 Task: Look for space in Kibara, Tanzania from 10th July, 2023 to 15th July, 2023 for 7 adults in price range Rs.10000 to Rs.15000. Place can be entire place or shared room with 4 bedrooms having 7 beds and 4 bathrooms. Property type can be house, flat, guest house. Amenities needed are: wifi, TV, free parkinig on premises, gym, breakfast. Booking option can be shelf check-in. Required host language is English.
Action: Mouse moved to (510, 107)
Screenshot: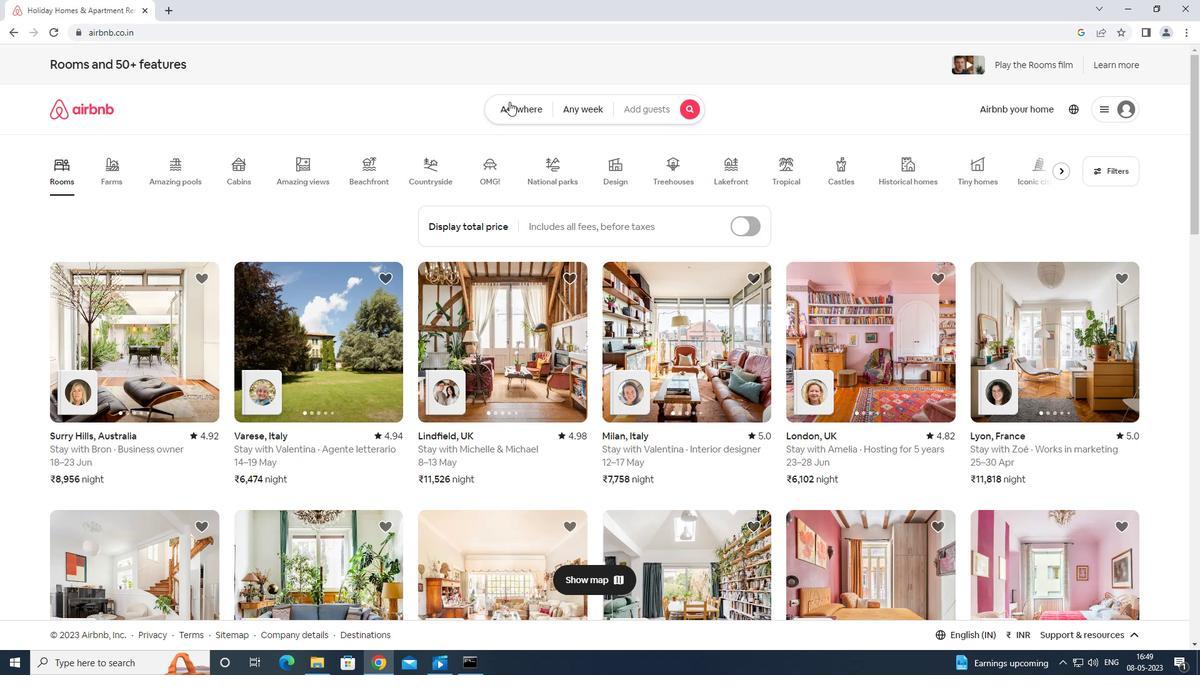 
Action: Mouse pressed left at (510, 107)
Screenshot: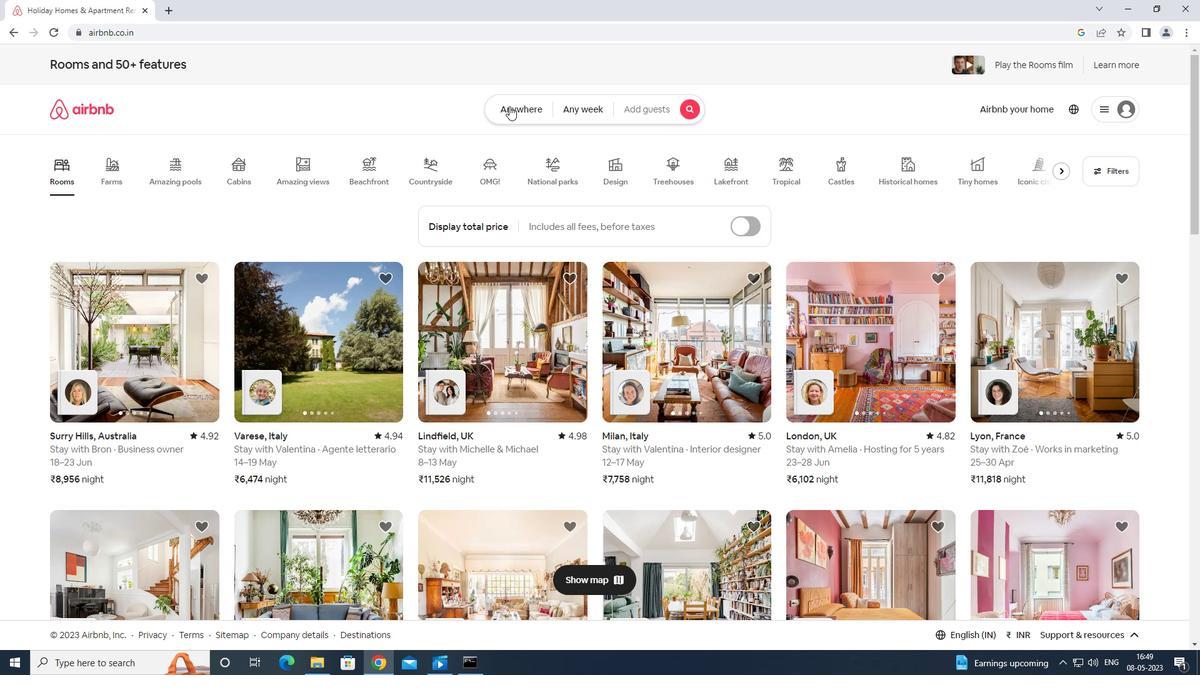 
Action: Mouse moved to (459, 143)
Screenshot: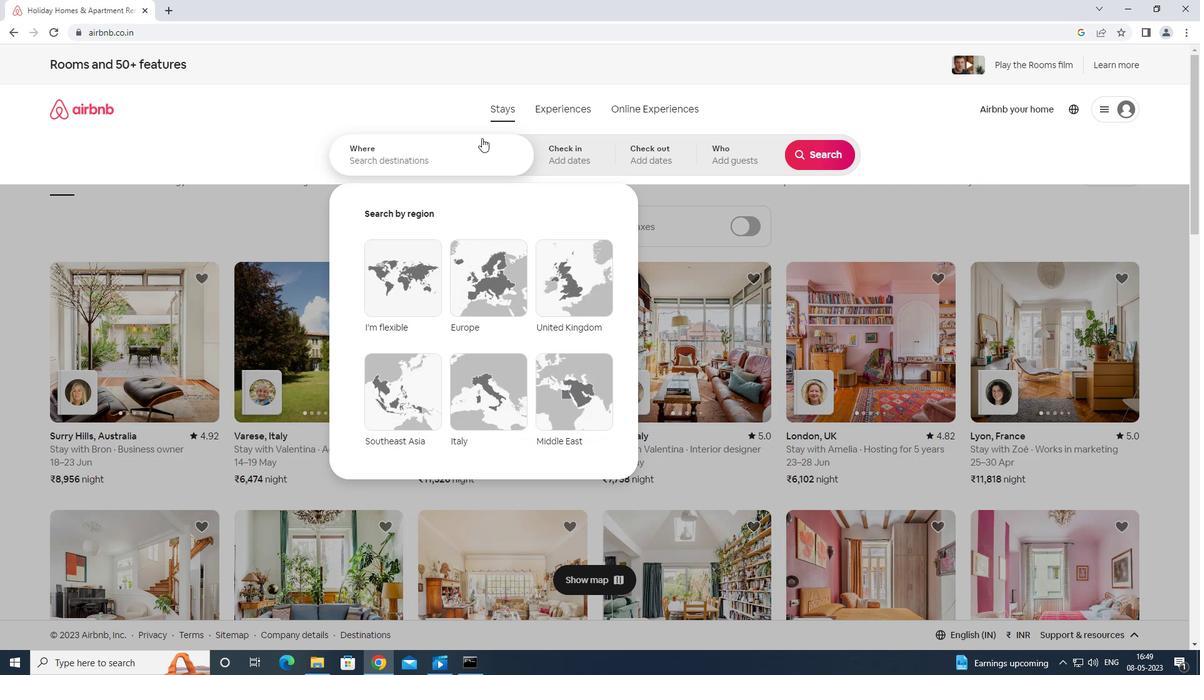
Action: Mouse pressed left at (459, 143)
Screenshot: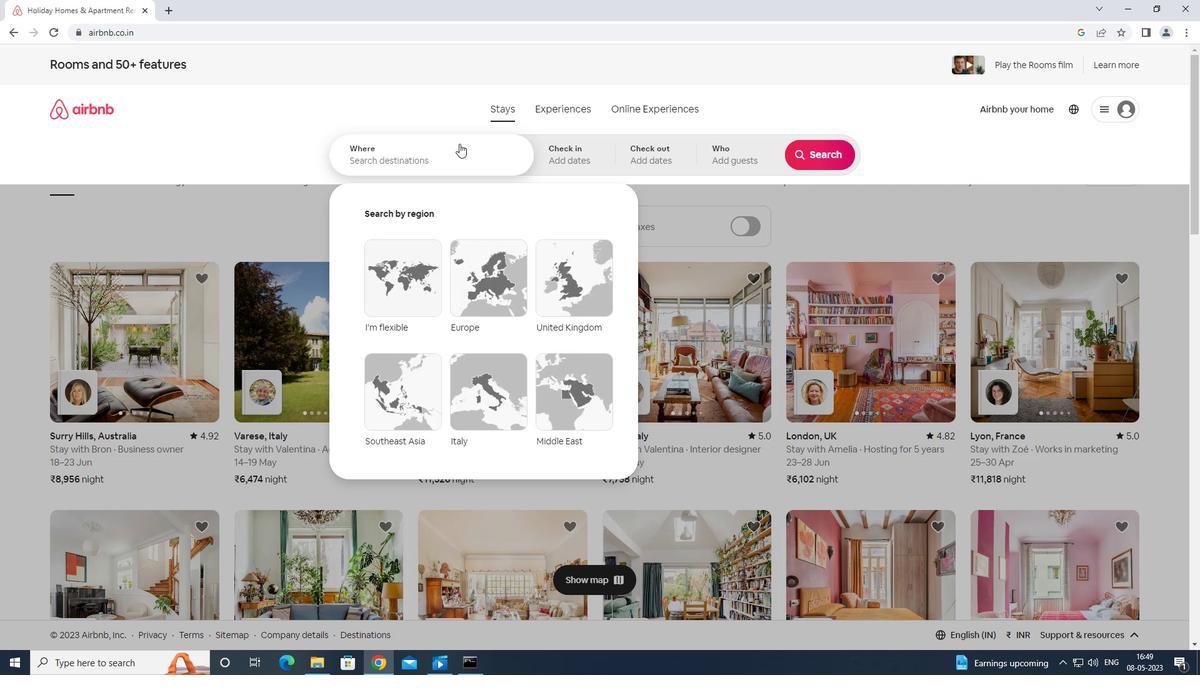 
Action: Mouse moved to (459, 148)
Screenshot: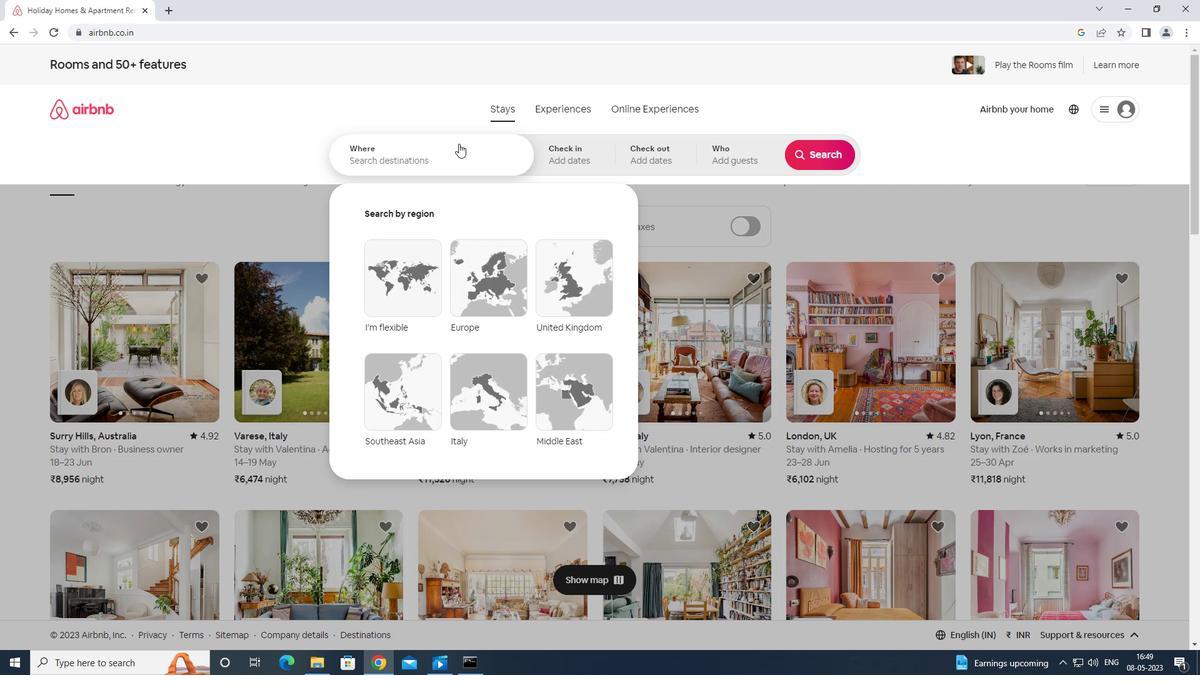 
Action: Key pressed kibara<Key.space>tanzania<Key.space><Key.enter>
Screenshot: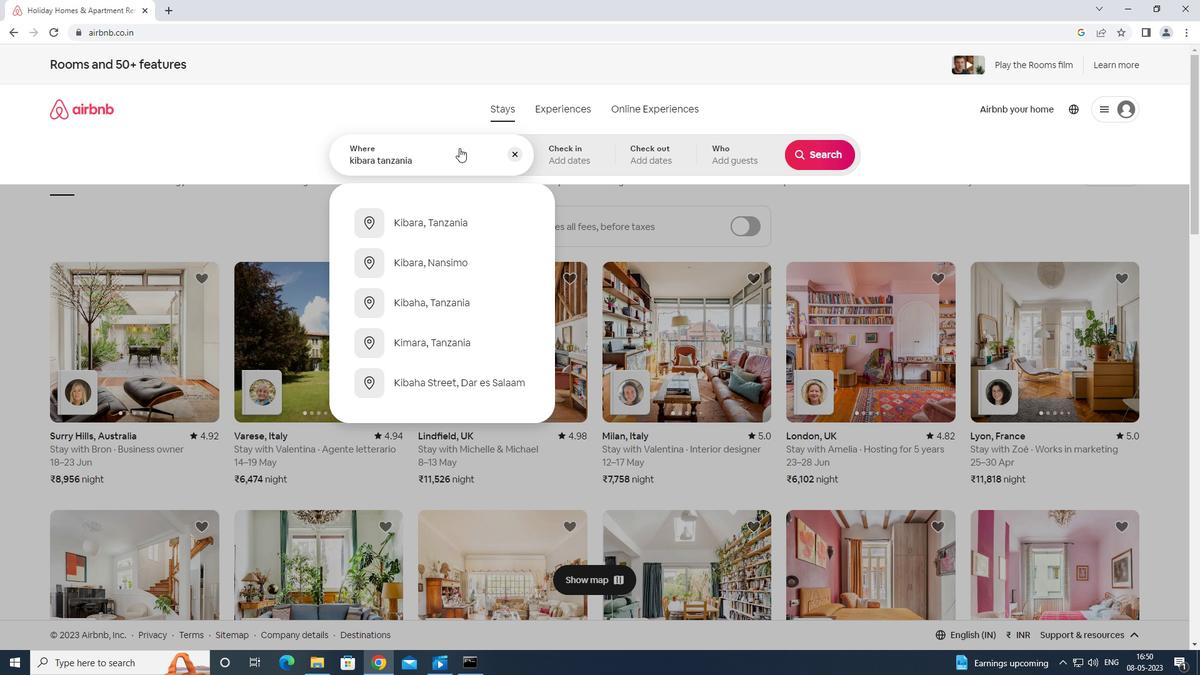 
Action: Mouse moved to (817, 256)
Screenshot: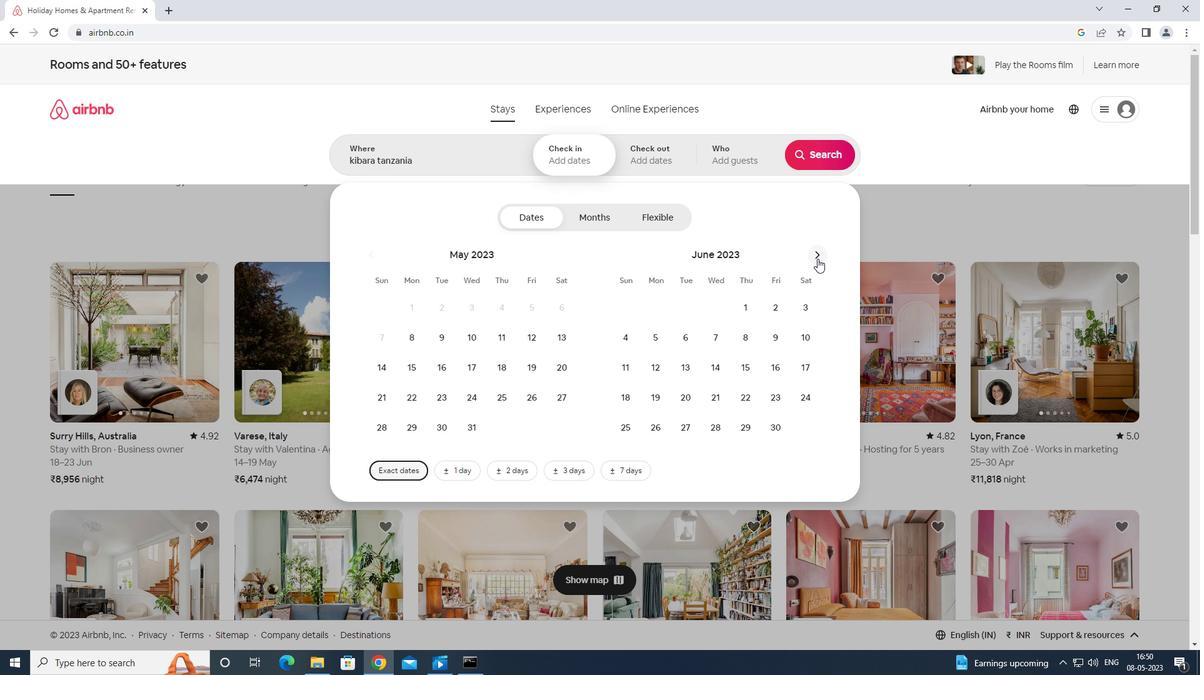 
Action: Mouse pressed left at (817, 256)
Screenshot: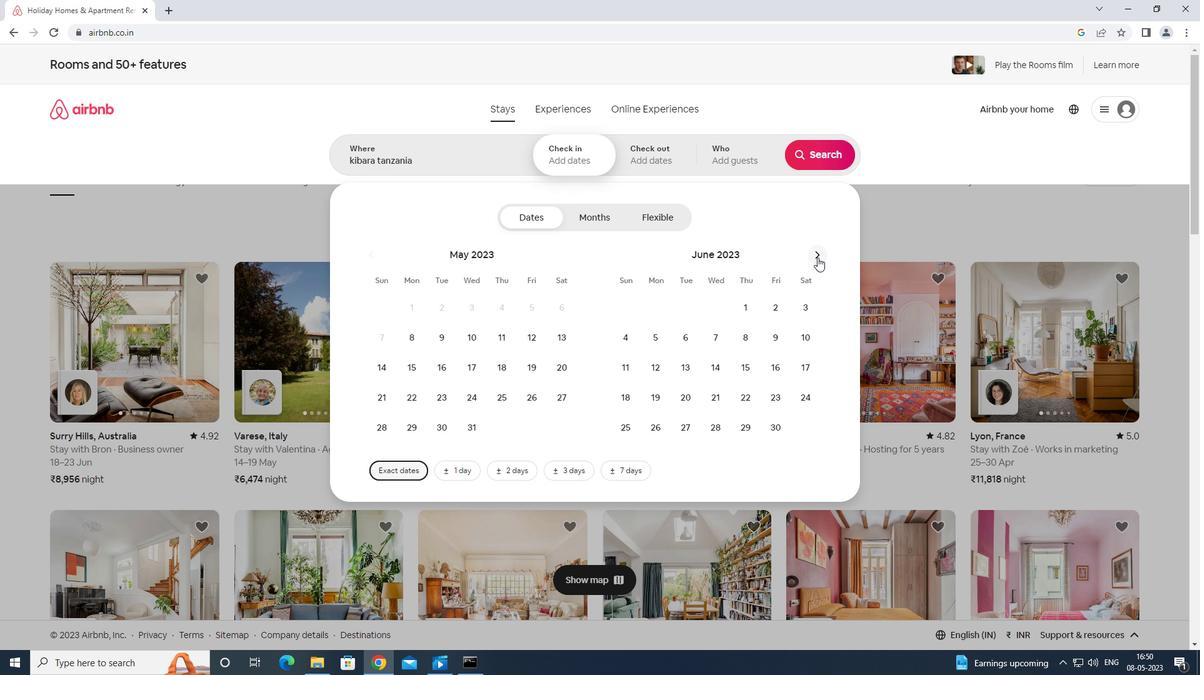 
Action: Mouse moved to (656, 361)
Screenshot: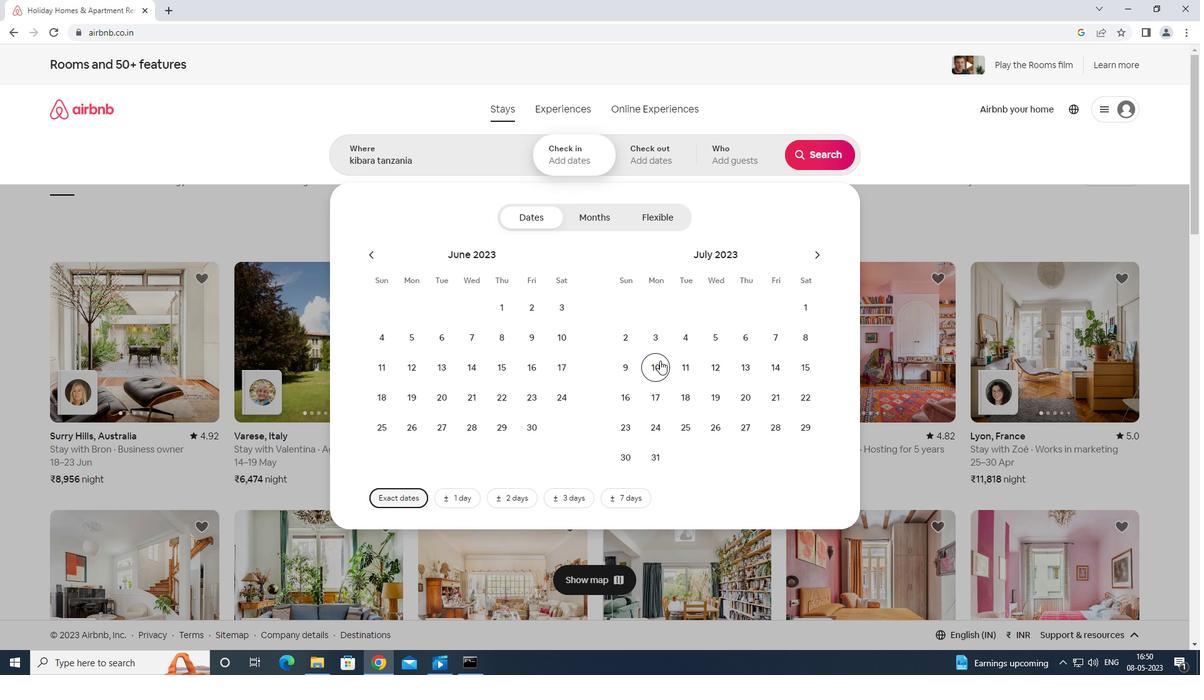 
Action: Mouse pressed left at (656, 361)
Screenshot: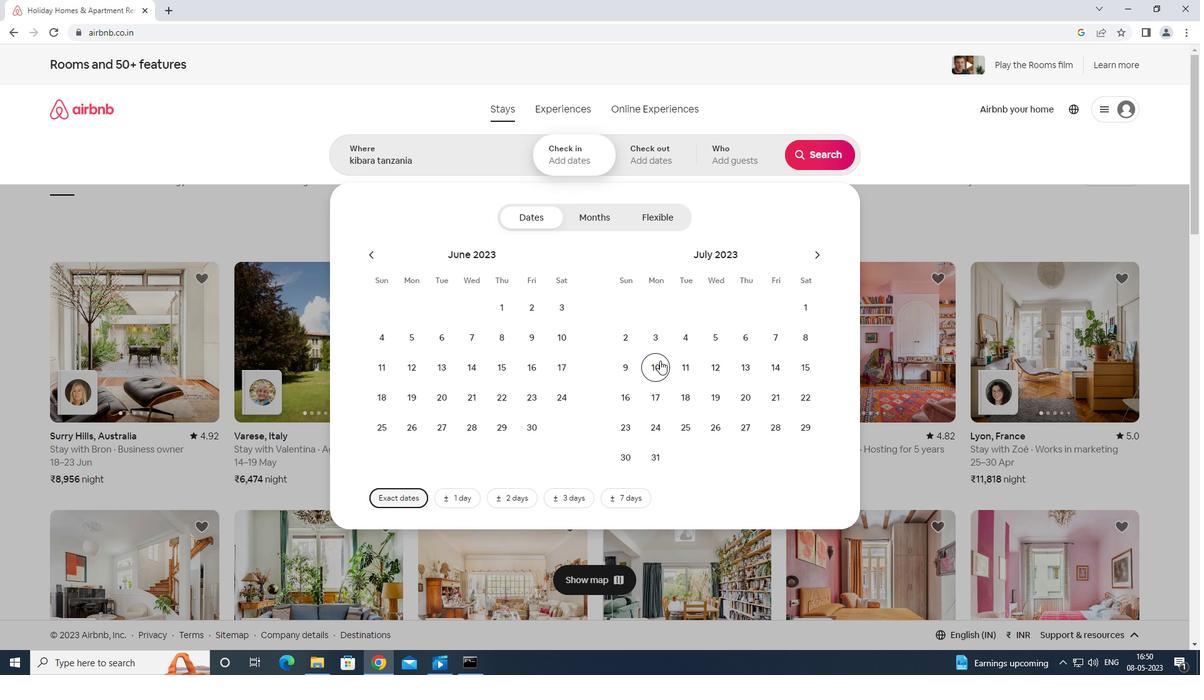 
Action: Mouse moved to (793, 366)
Screenshot: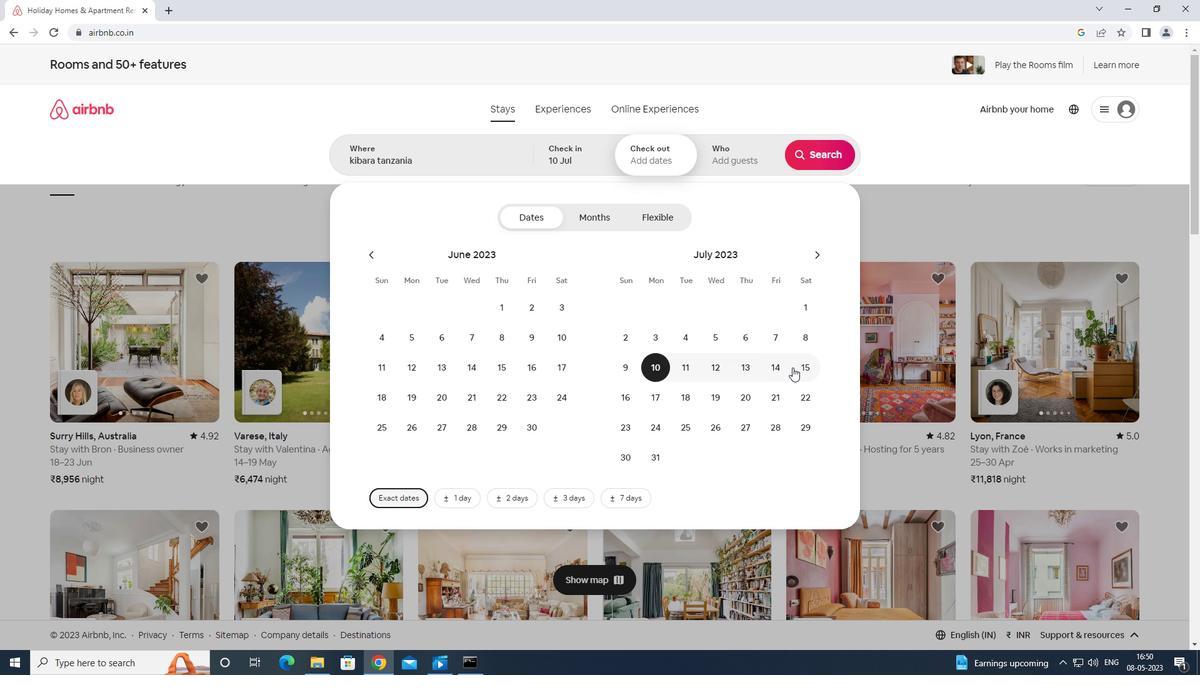 
Action: Mouse pressed left at (793, 366)
Screenshot: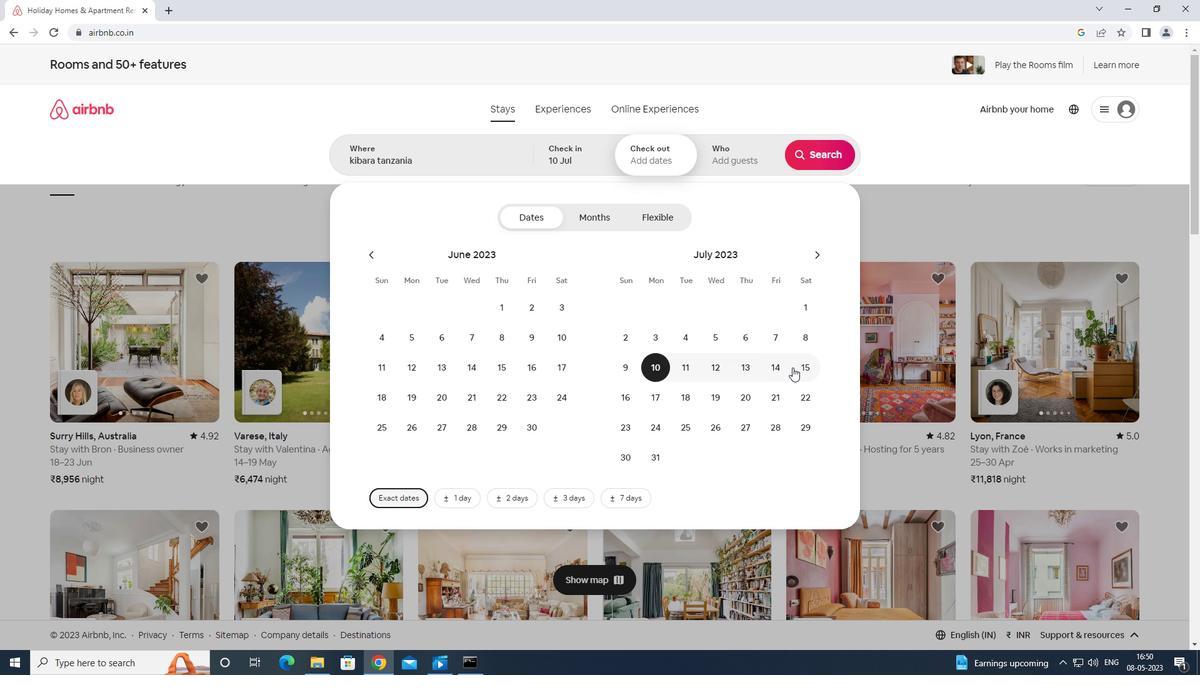 
Action: Mouse moved to (712, 156)
Screenshot: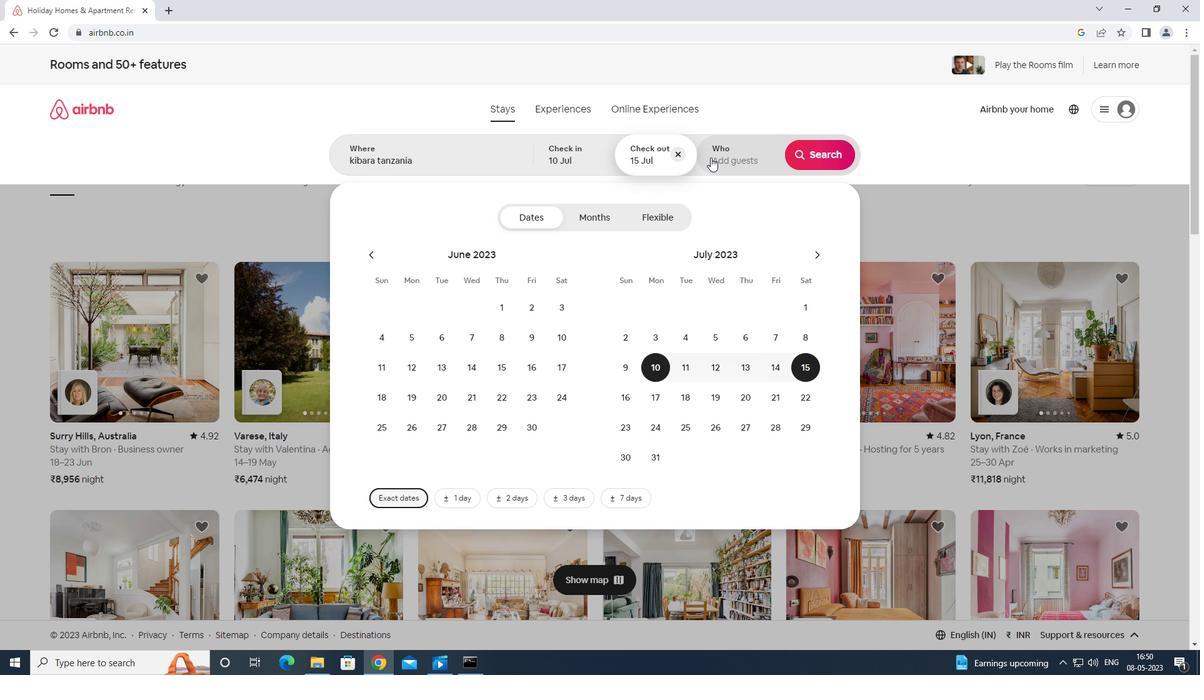 
Action: Mouse pressed left at (712, 156)
Screenshot: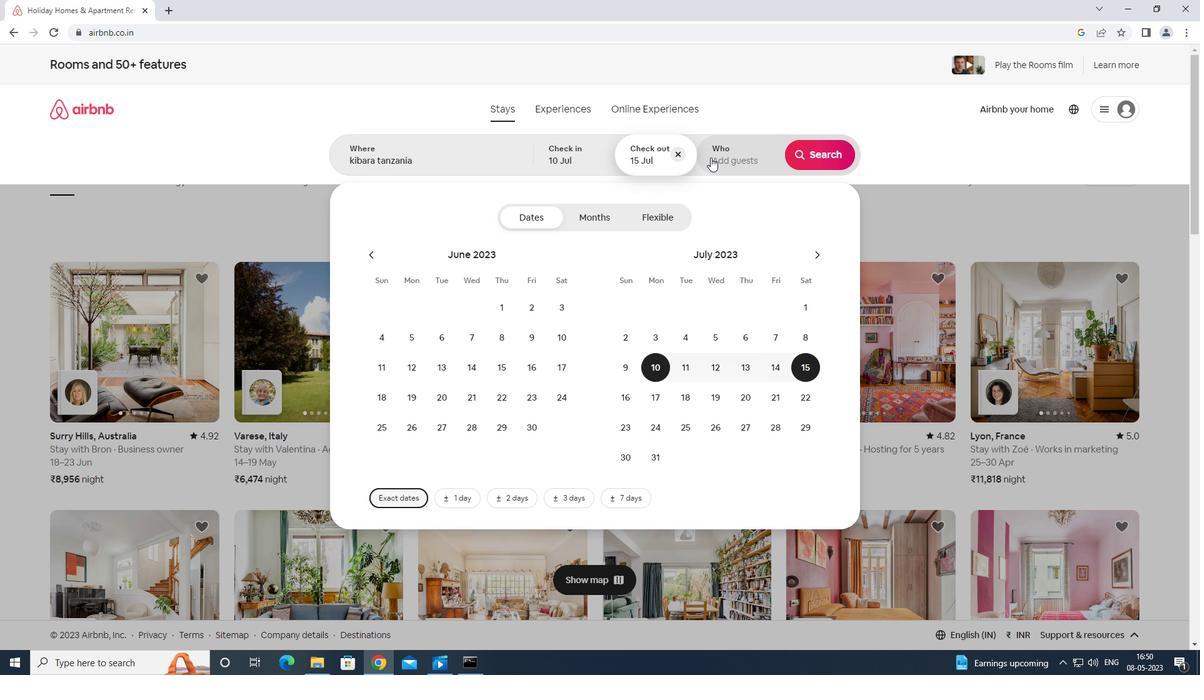 
Action: Mouse moved to (826, 216)
Screenshot: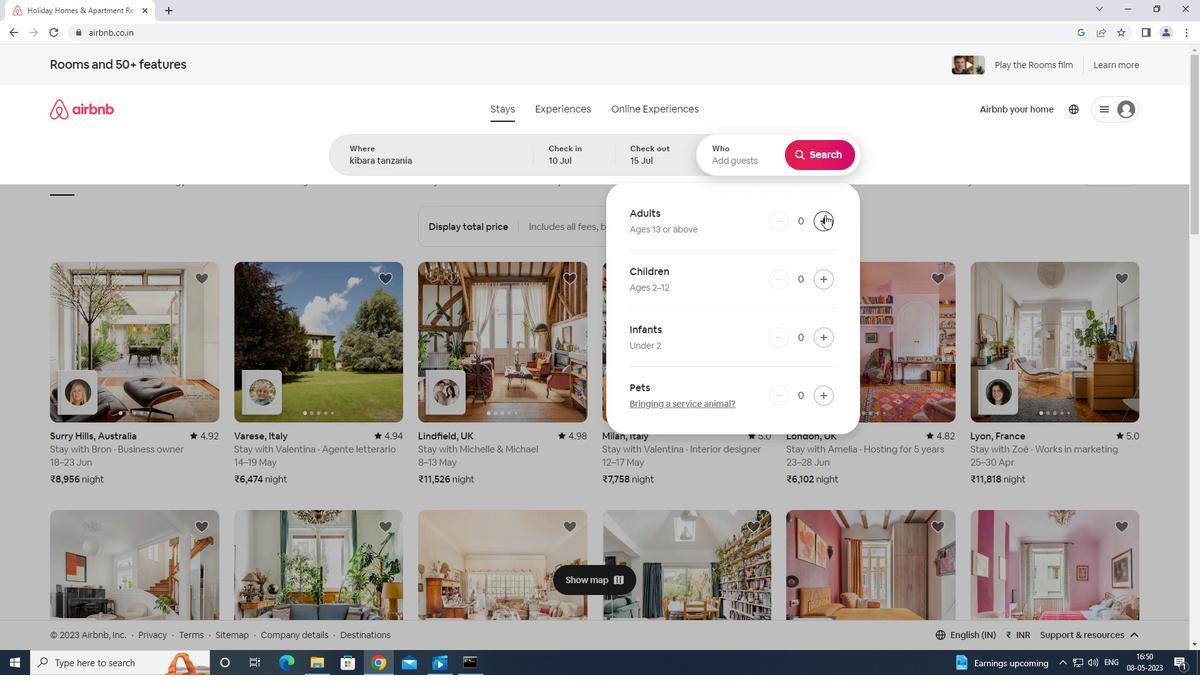 
Action: Mouse pressed left at (826, 216)
Screenshot: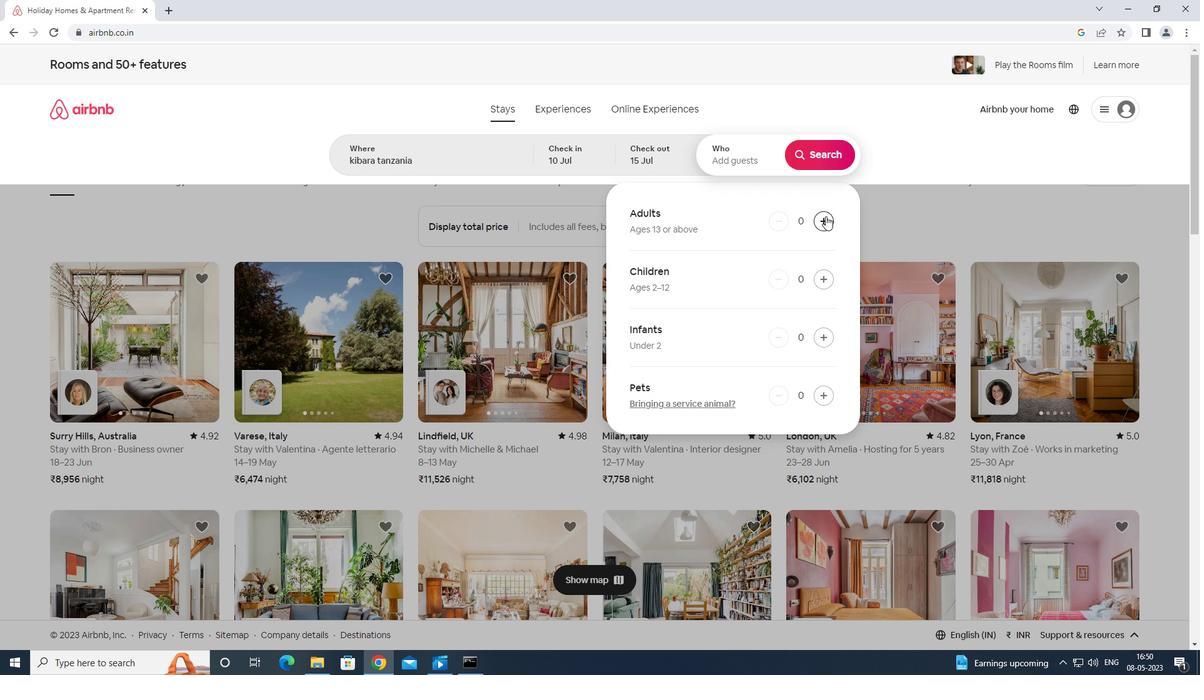 
Action: Mouse pressed left at (826, 216)
Screenshot: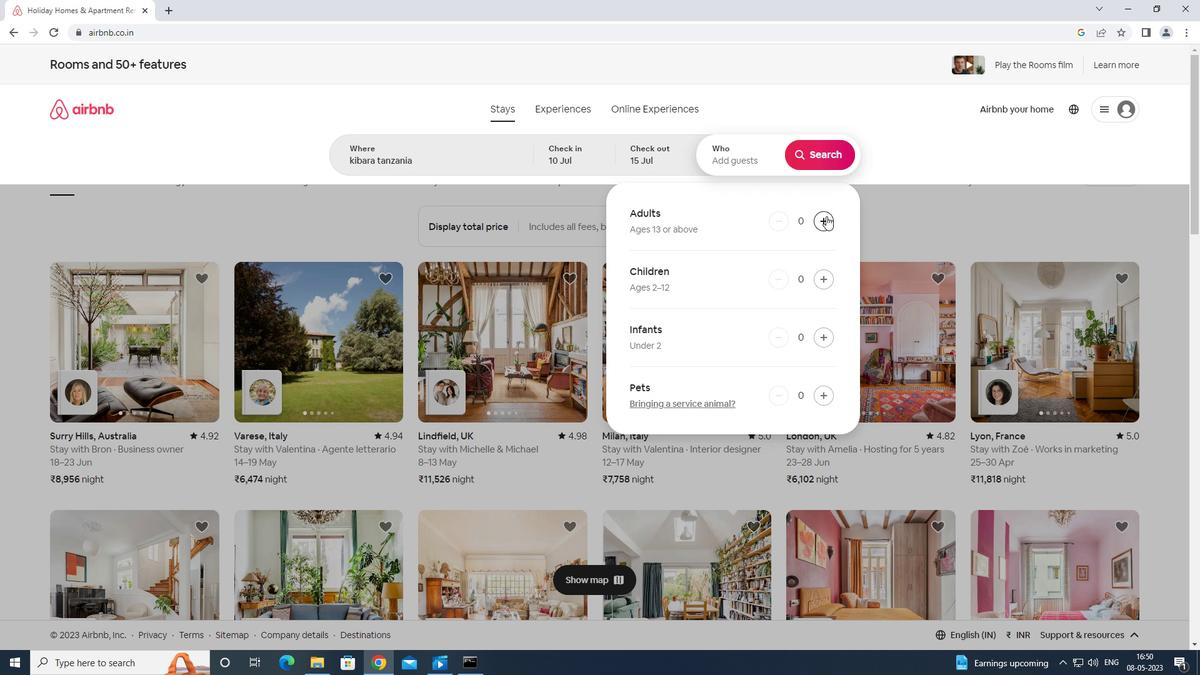 
Action: Mouse moved to (826, 216)
Screenshot: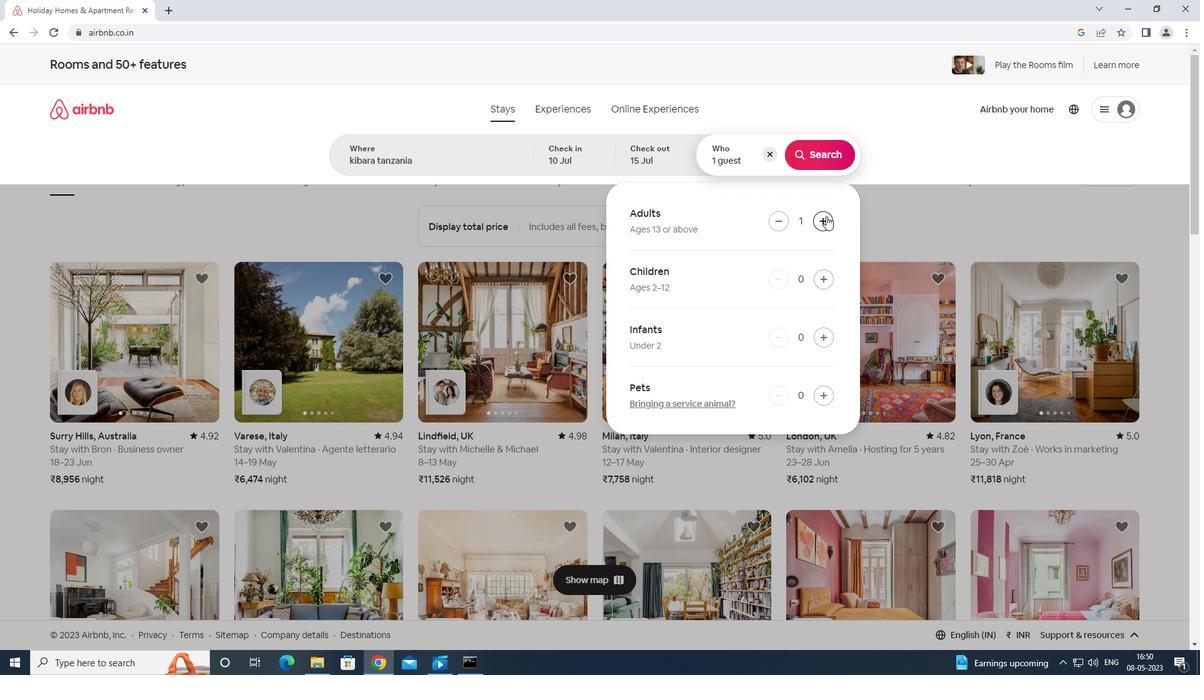 
Action: Mouse pressed left at (826, 216)
Screenshot: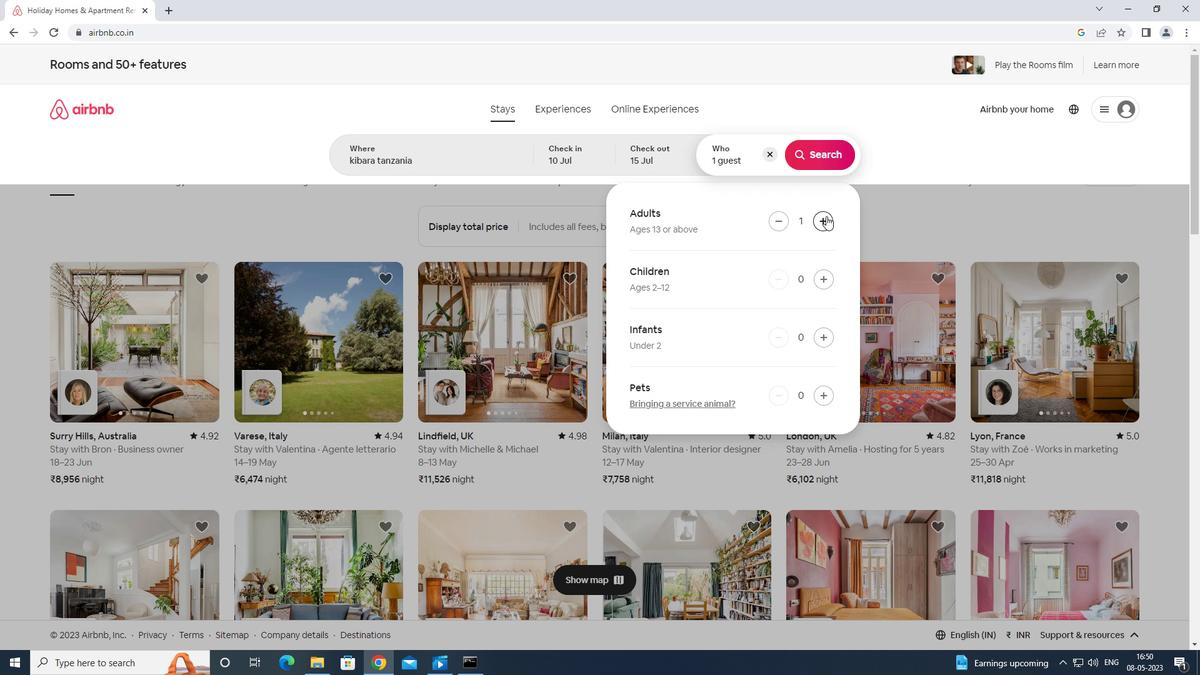 
Action: Mouse pressed left at (826, 216)
Screenshot: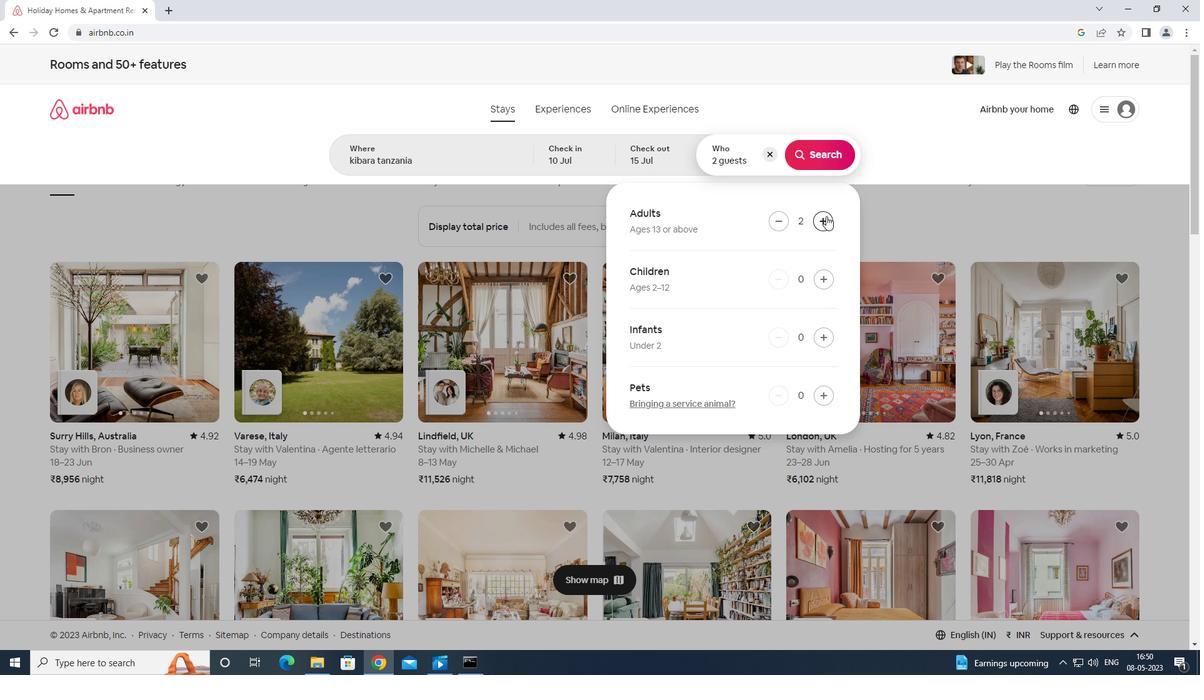 
Action: Mouse moved to (826, 216)
Screenshot: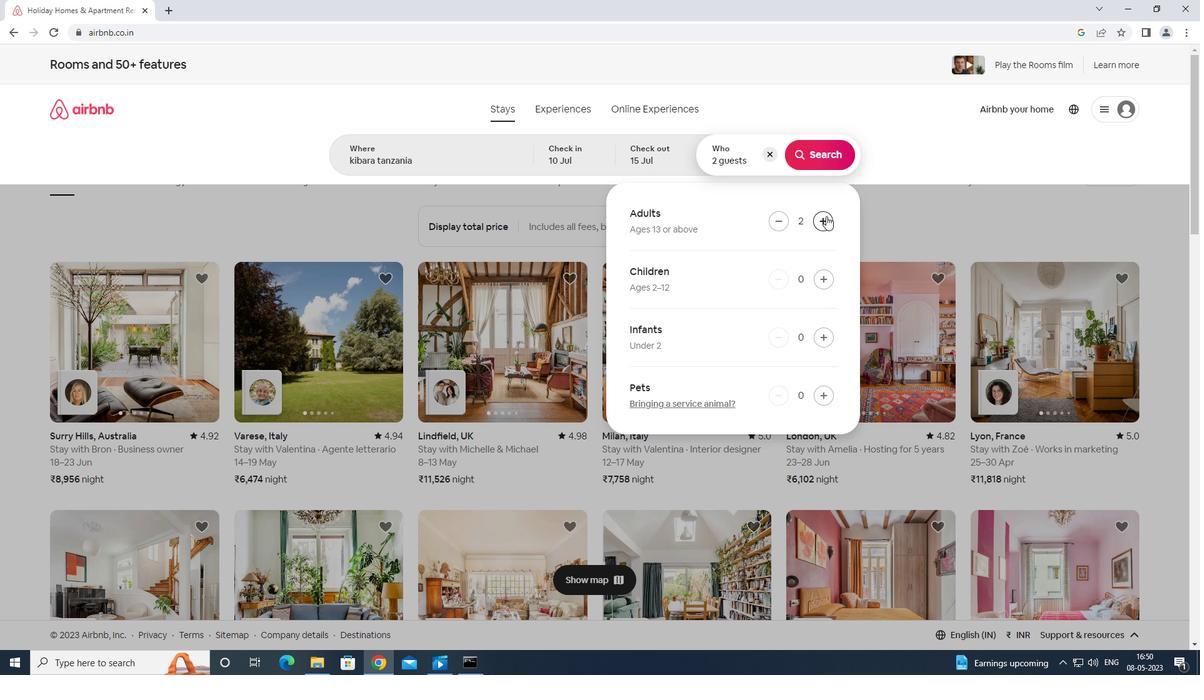
Action: Mouse pressed left at (826, 216)
Screenshot: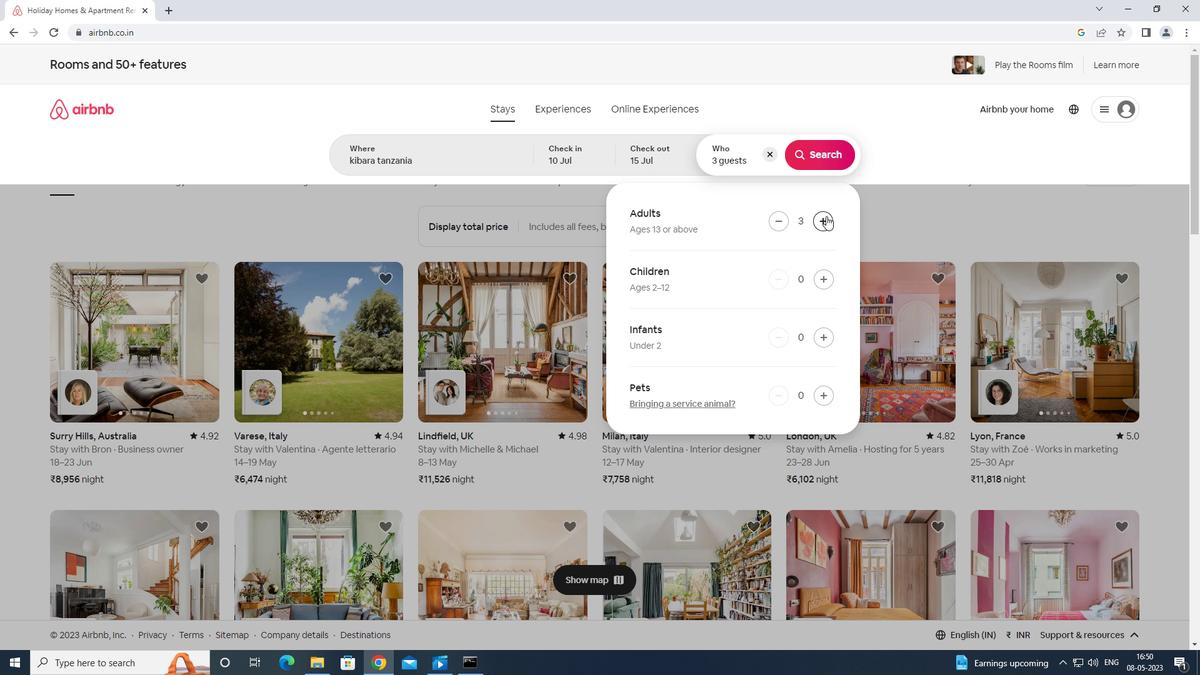 
Action: Mouse pressed left at (826, 216)
Screenshot: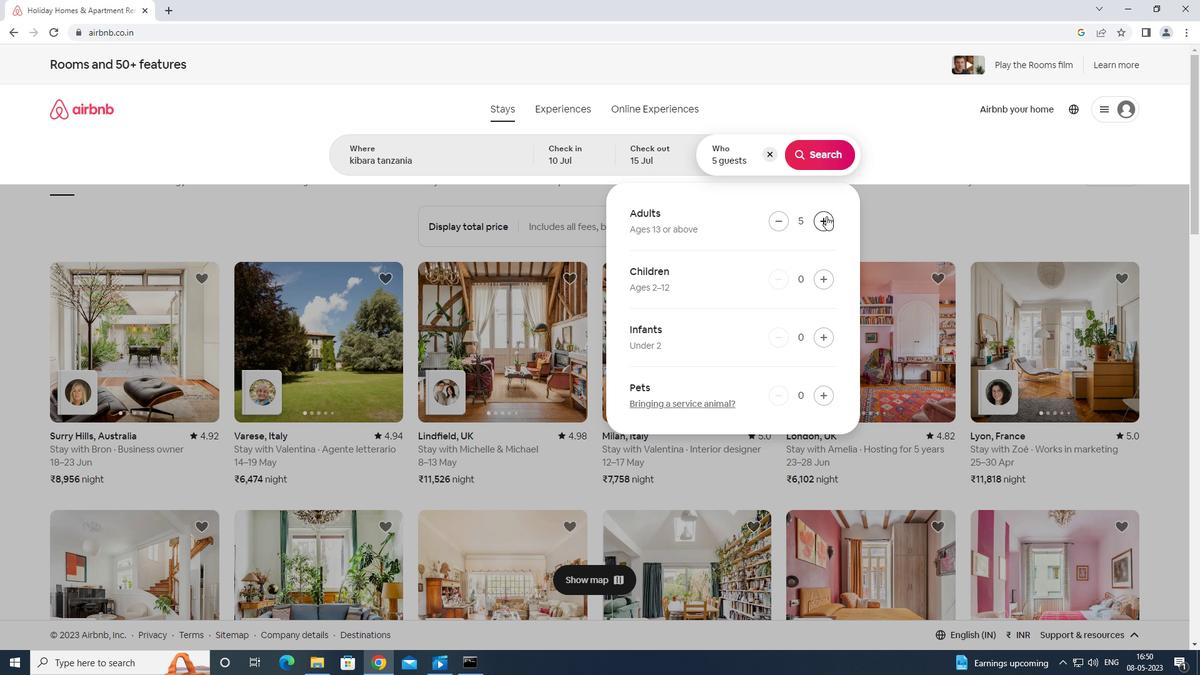 
Action: Mouse pressed left at (826, 216)
Screenshot: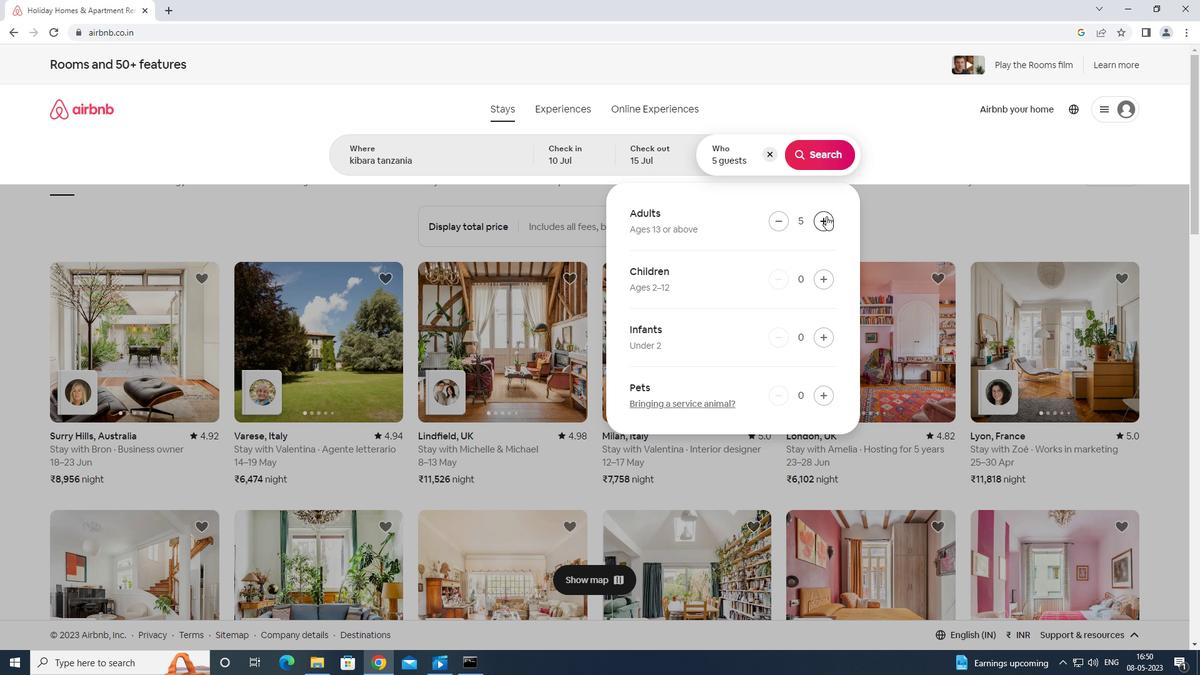 
Action: Mouse moved to (826, 153)
Screenshot: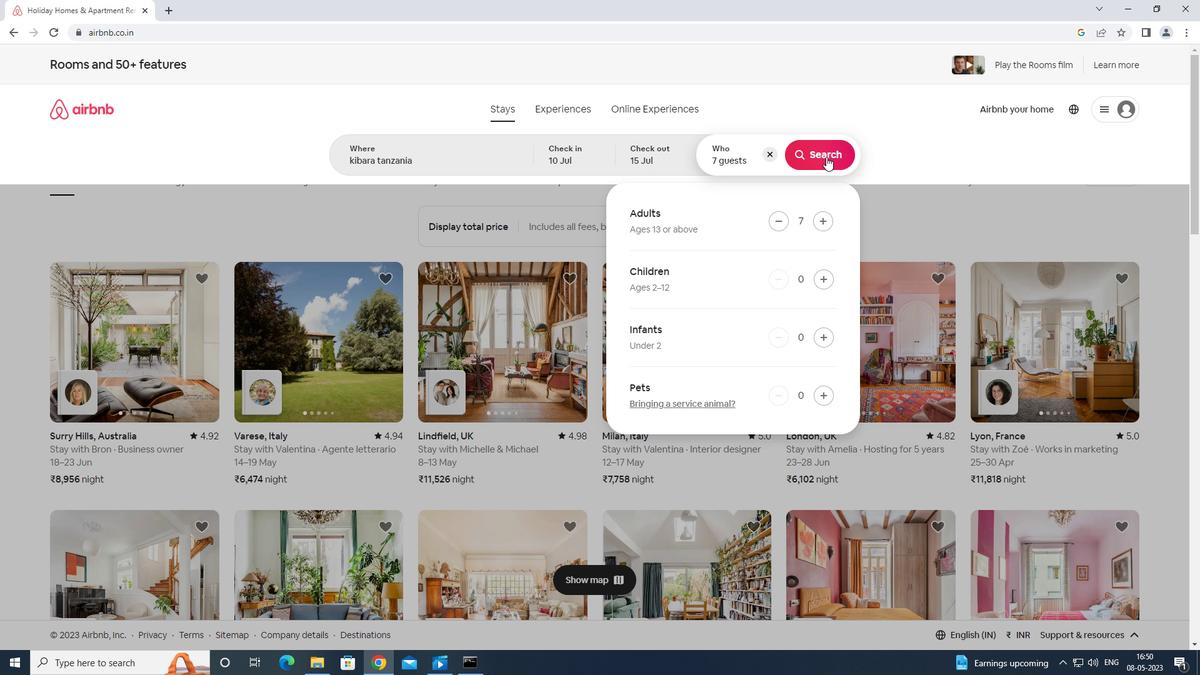 
Action: Mouse pressed left at (826, 153)
Screenshot: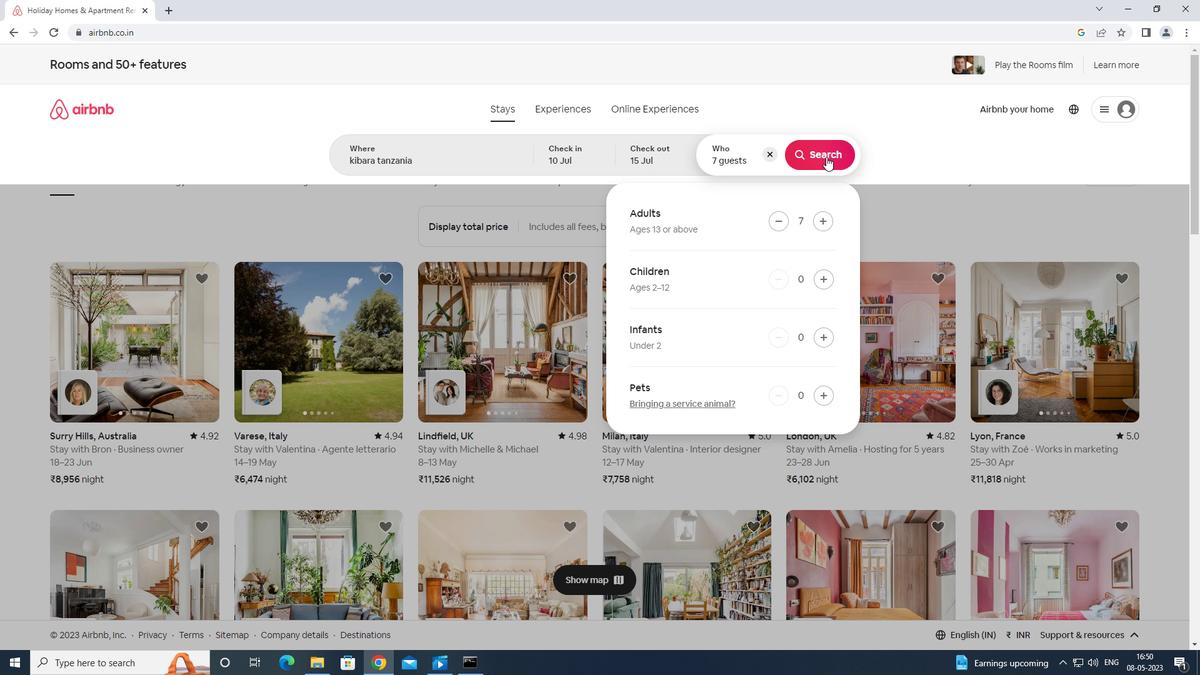 
Action: Mouse moved to (1157, 111)
Screenshot: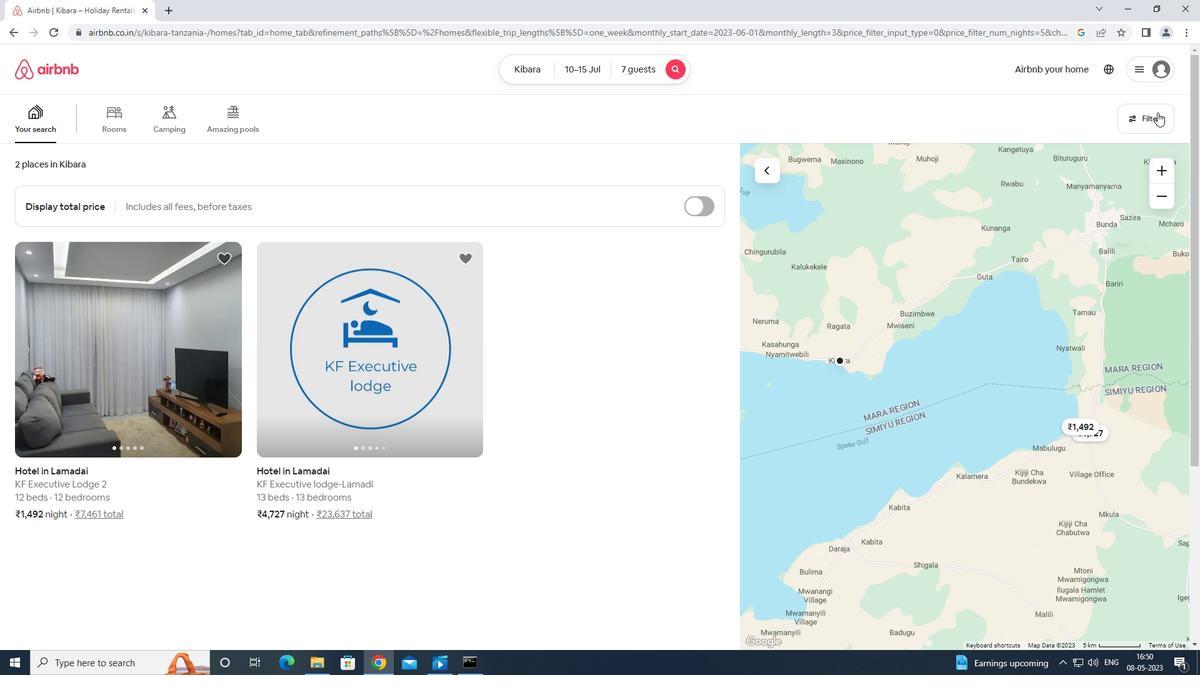 
Action: Mouse pressed left at (1157, 111)
Screenshot: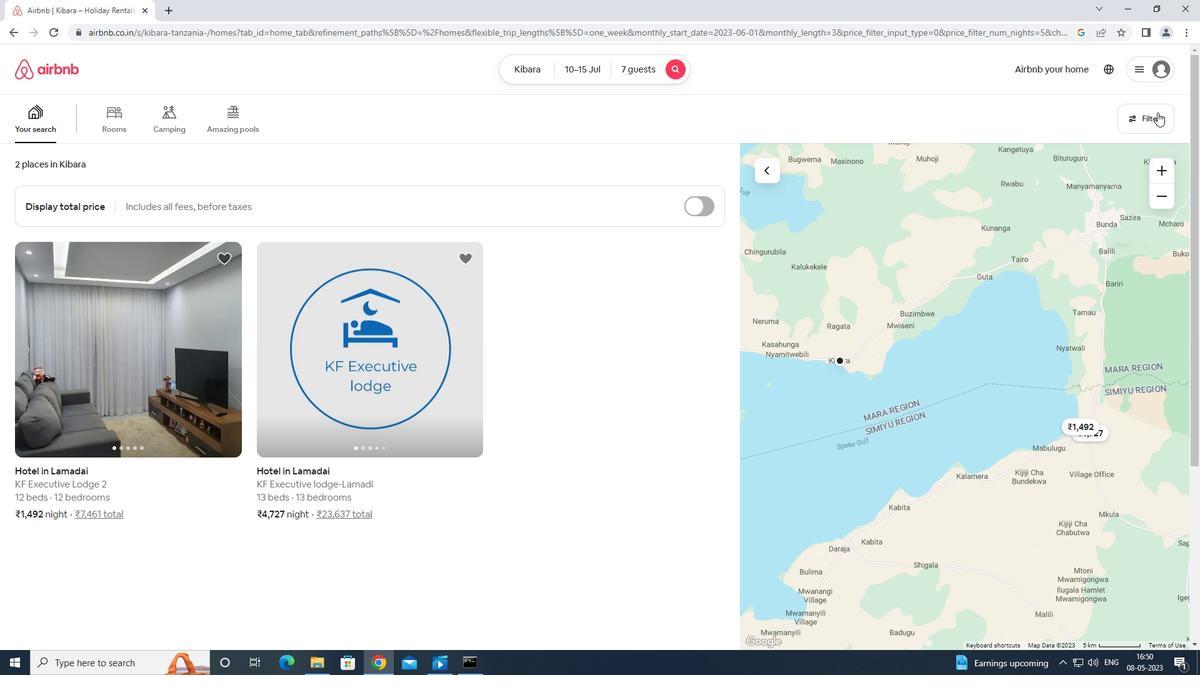 
Action: Mouse moved to (510, 426)
Screenshot: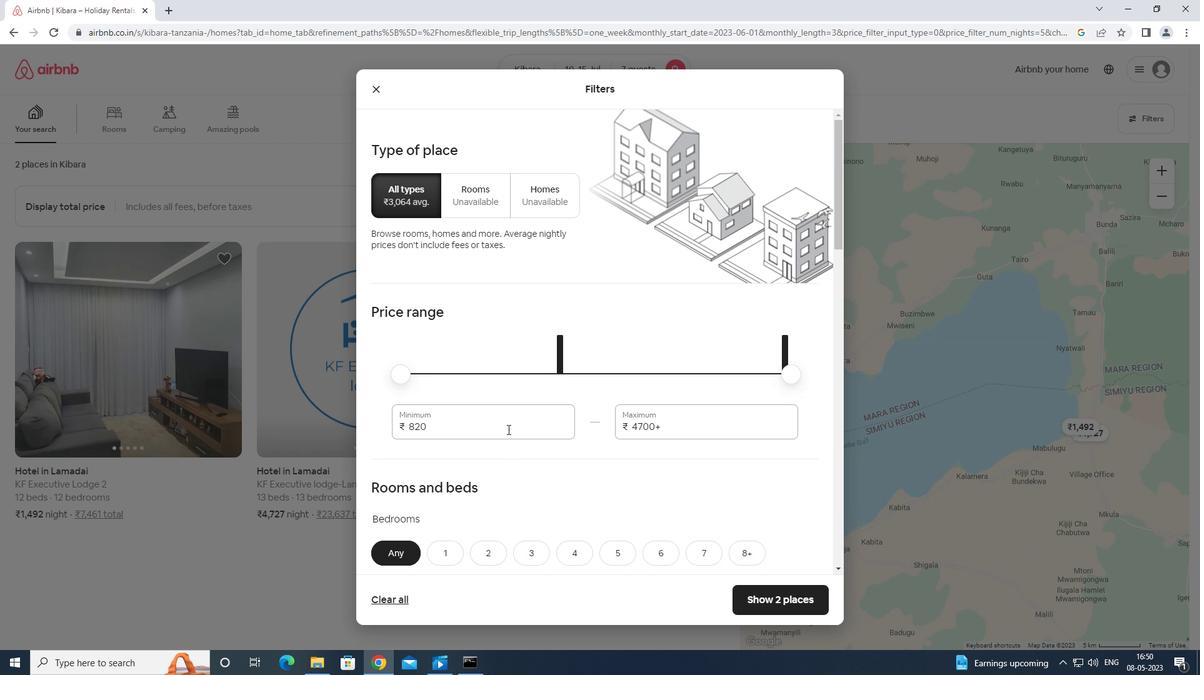 
Action: Mouse pressed left at (510, 426)
Screenshot: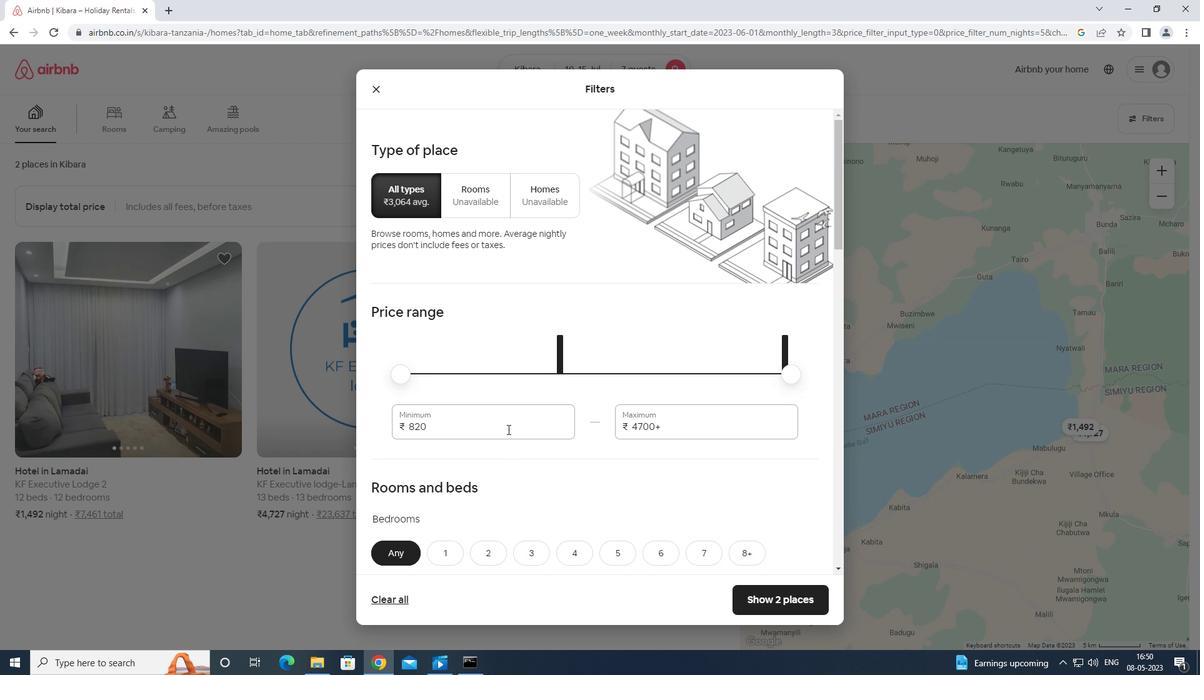 
Action: Mouse moved to (512, 425)
Screenshot: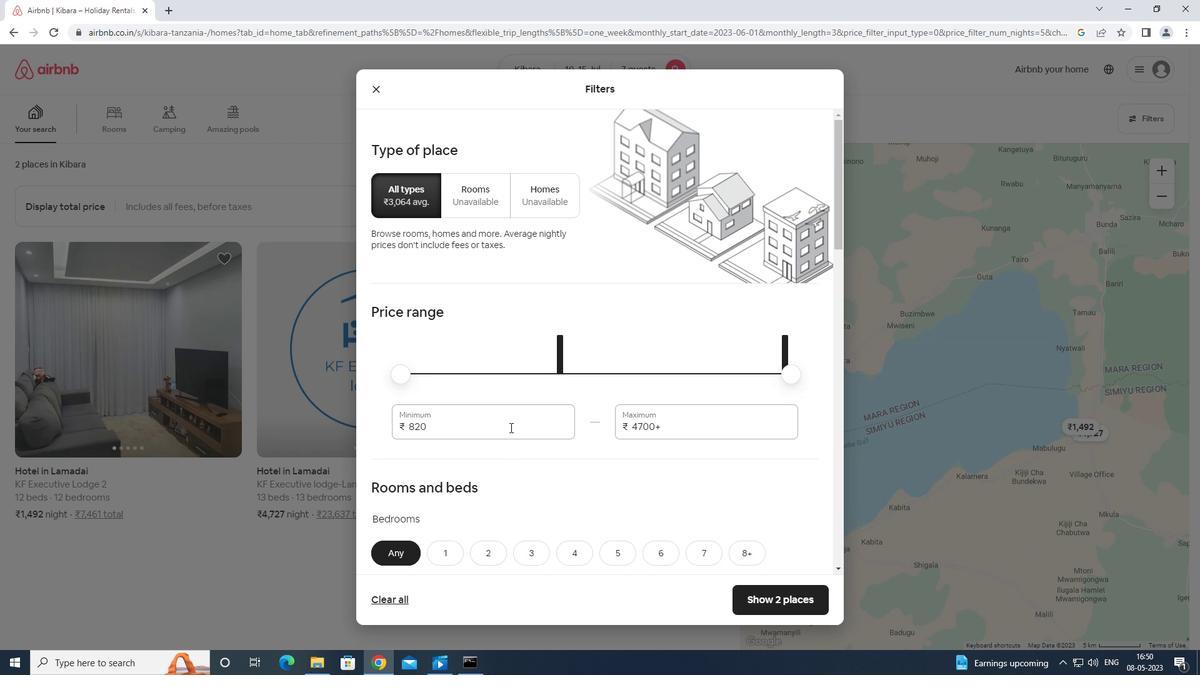 
Action: Key pressed <Key.backspace><Key.backspace><Key.backspace><Key.backspace>10000
Screenshot: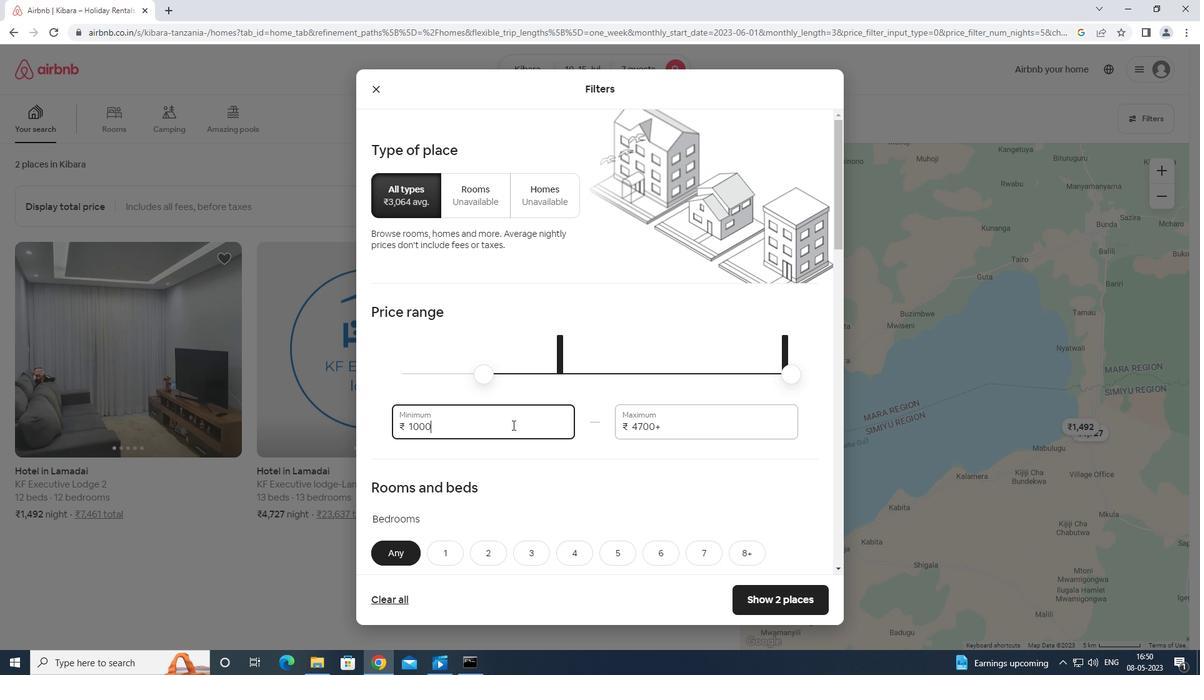 
Action: Mouse moved to (678, 421)
Screenshot: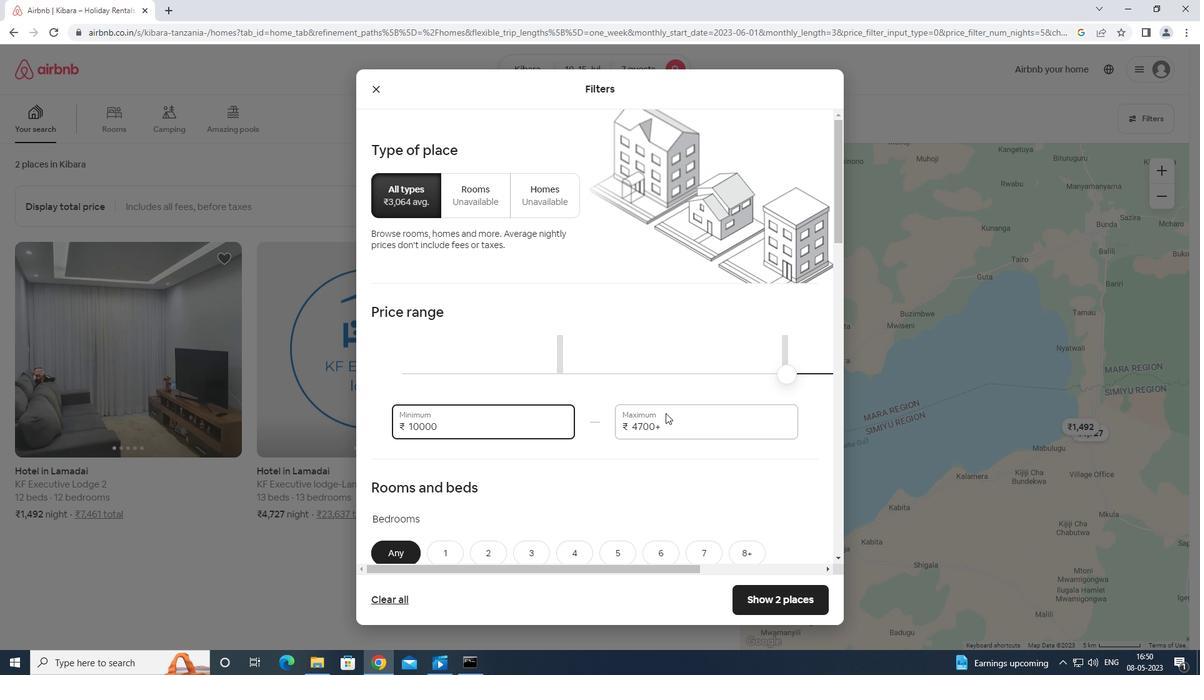 
Action: Mouse pressed left at (678, 421)
Screenshot: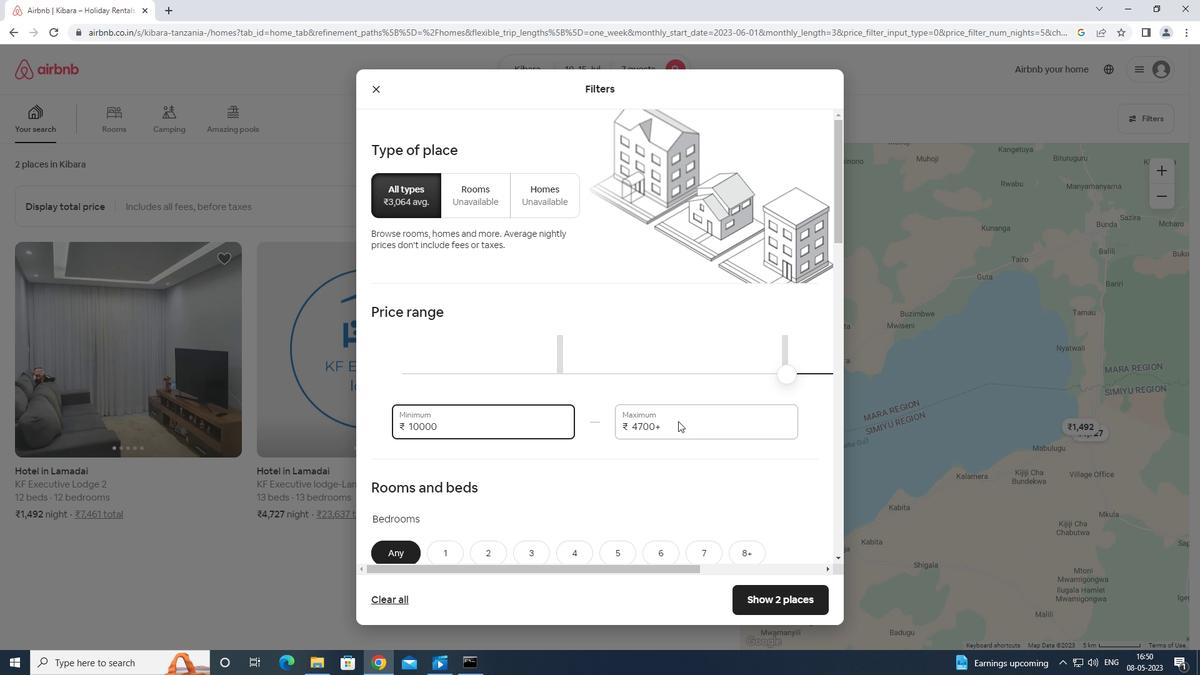
Action: Mouse moved to (681, 420)
Screenshot: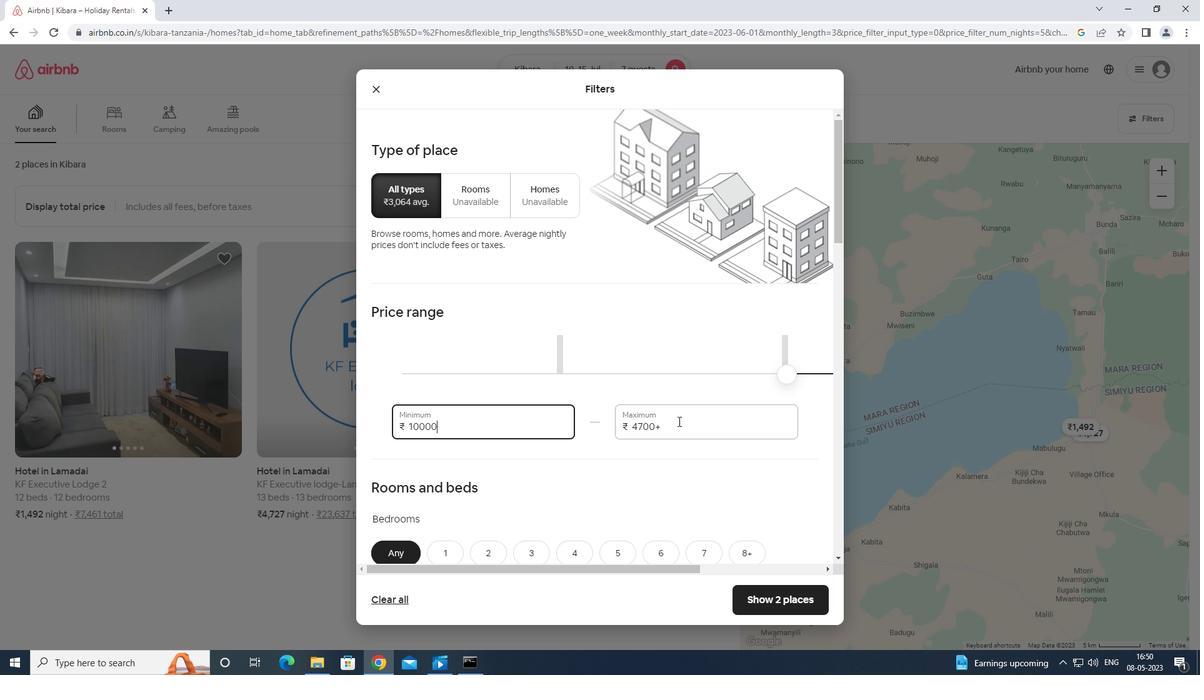 
Action: Key pressed <Key.backspace><Key.backspace><Key.backspace><Key.backspace><Key.backspace><Key.backspace><Key.backspace><Key.backspace><Key.backspace><Key.backspace><Key.backspace>15000
Screenshot: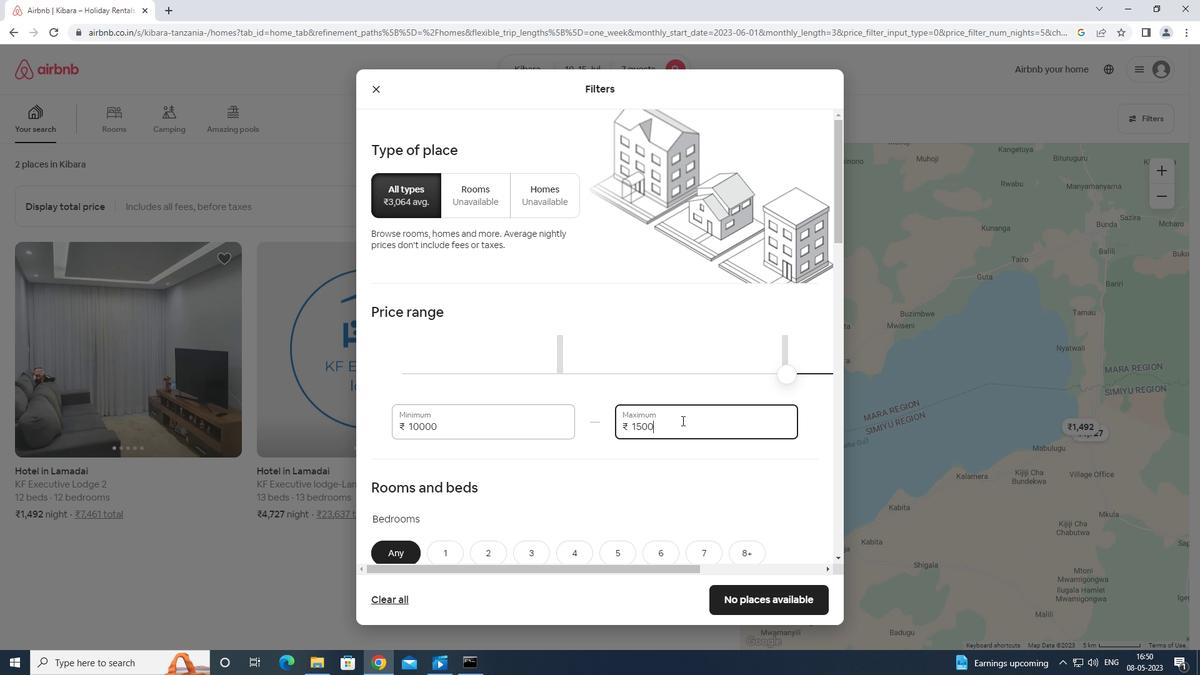 
Action: Mouse moved to (702, 420)
Screenshot: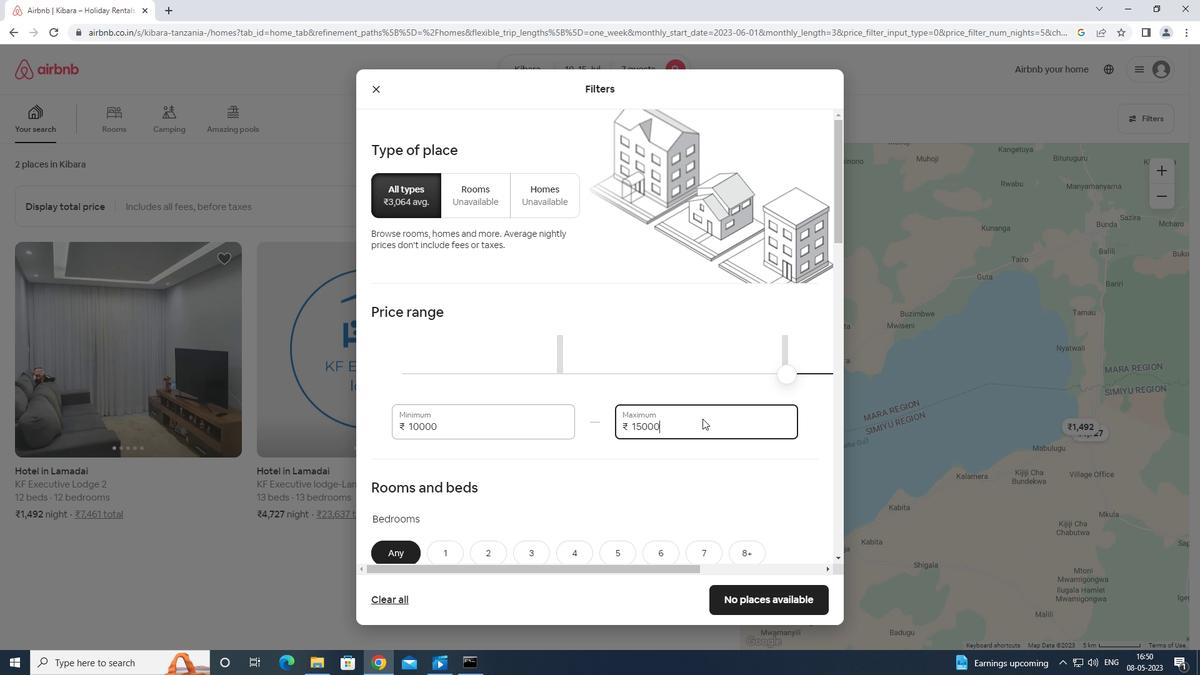 
Action: Mouse scrolled (702, 419) with delta (0, 0)
Screenshot: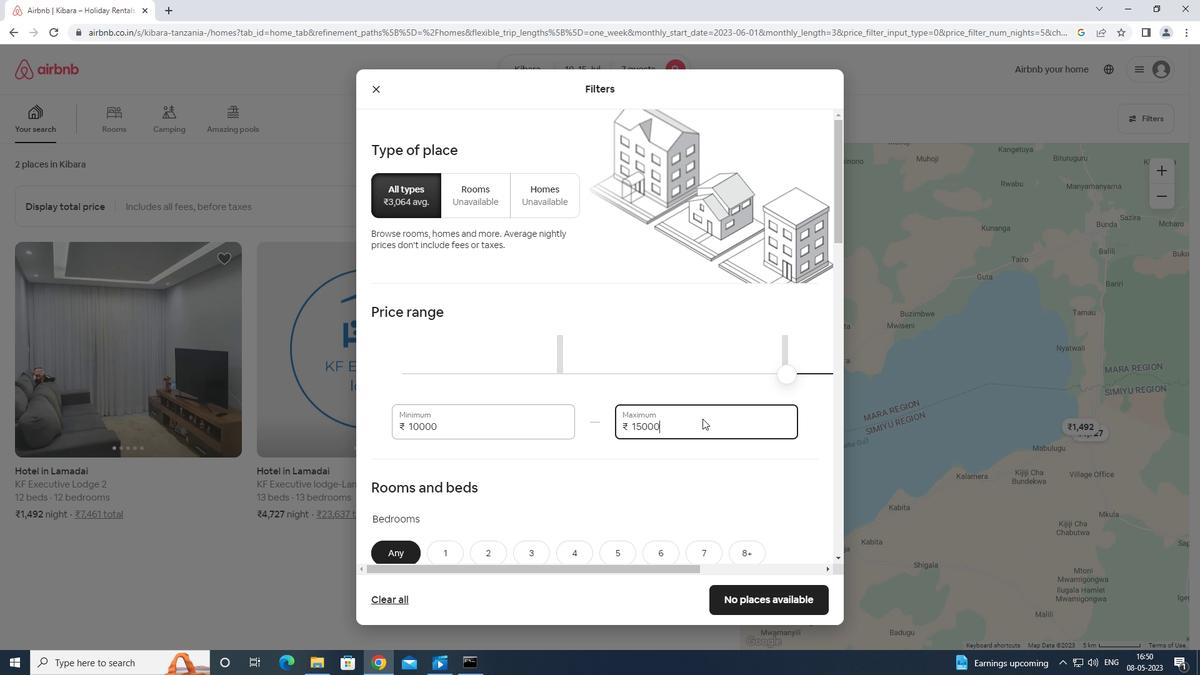 
Action: Mouse moved to (702, 423)
Screenshot: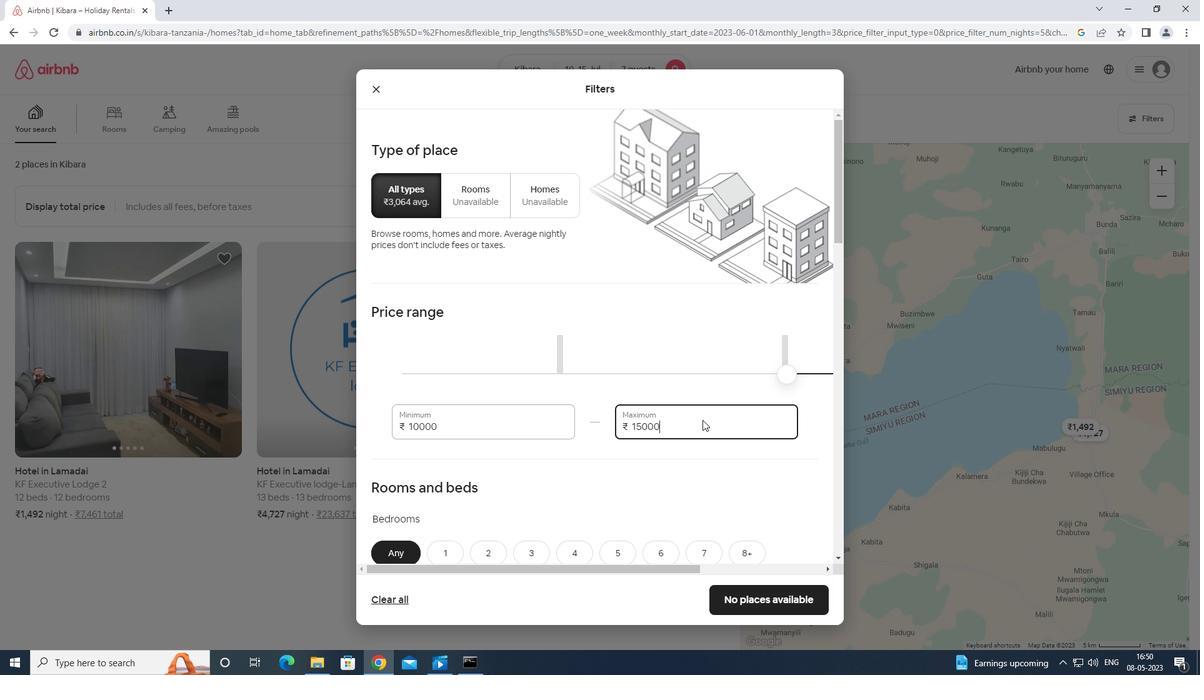 
Action: Mouse scrolled (702, 422) with delta (0, 0)
Screenshot: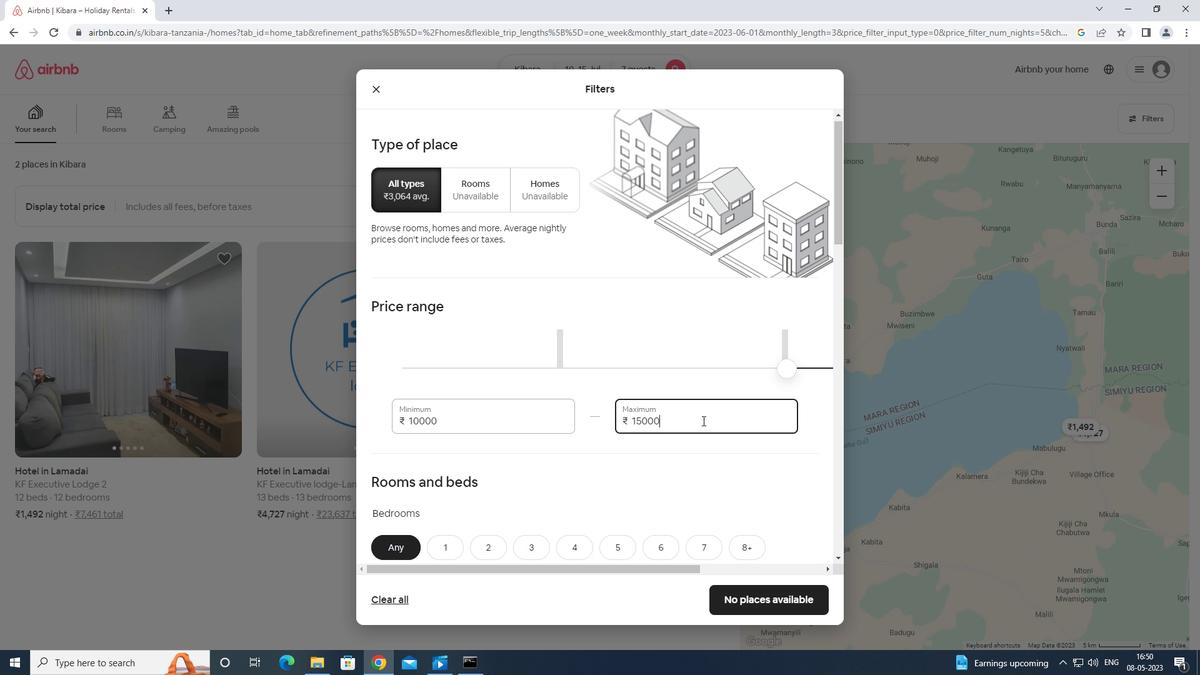 
Action: Mouse moved to (702, 423)
Screenshot: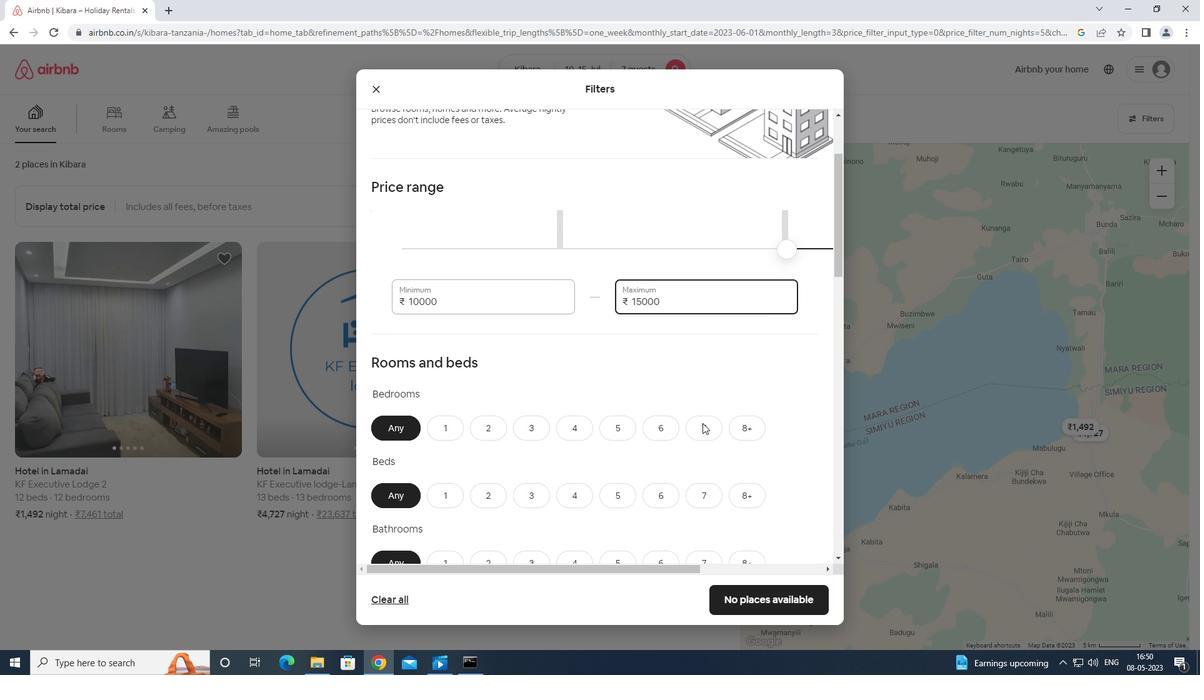 
Action: Mouse scrolled (702, 423) with delta (0, 0)
Screenshot: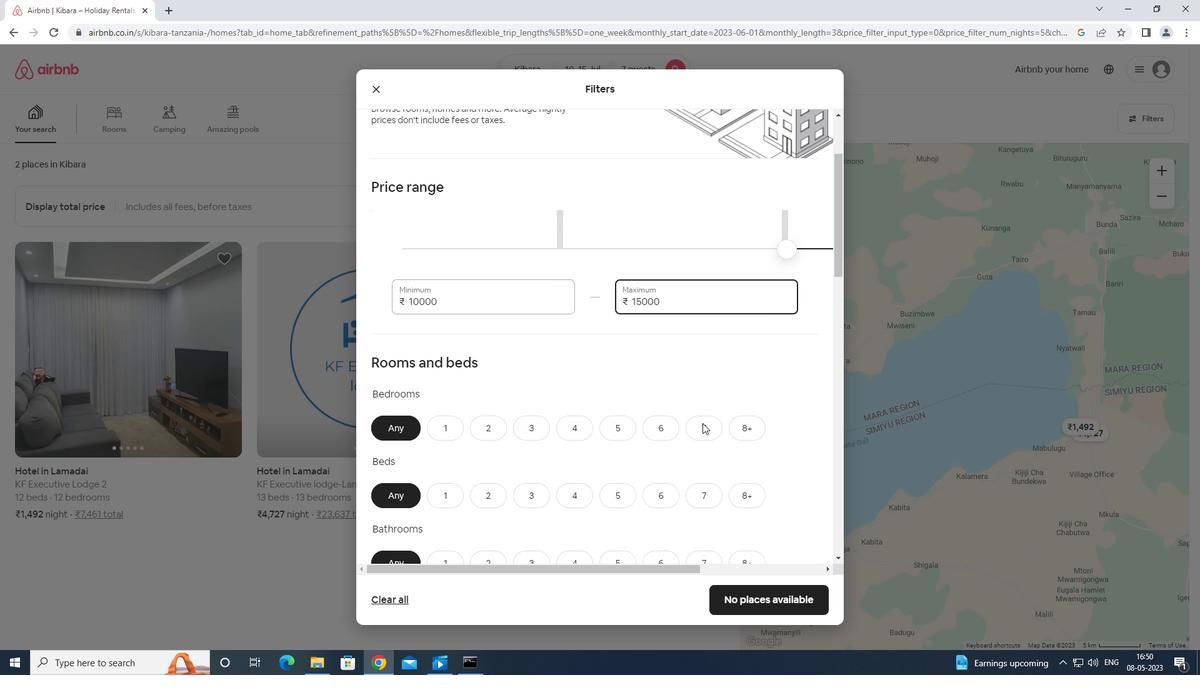 
Action: Mouse scrolled (702, 423) with delta (0, 0)
Screenshot: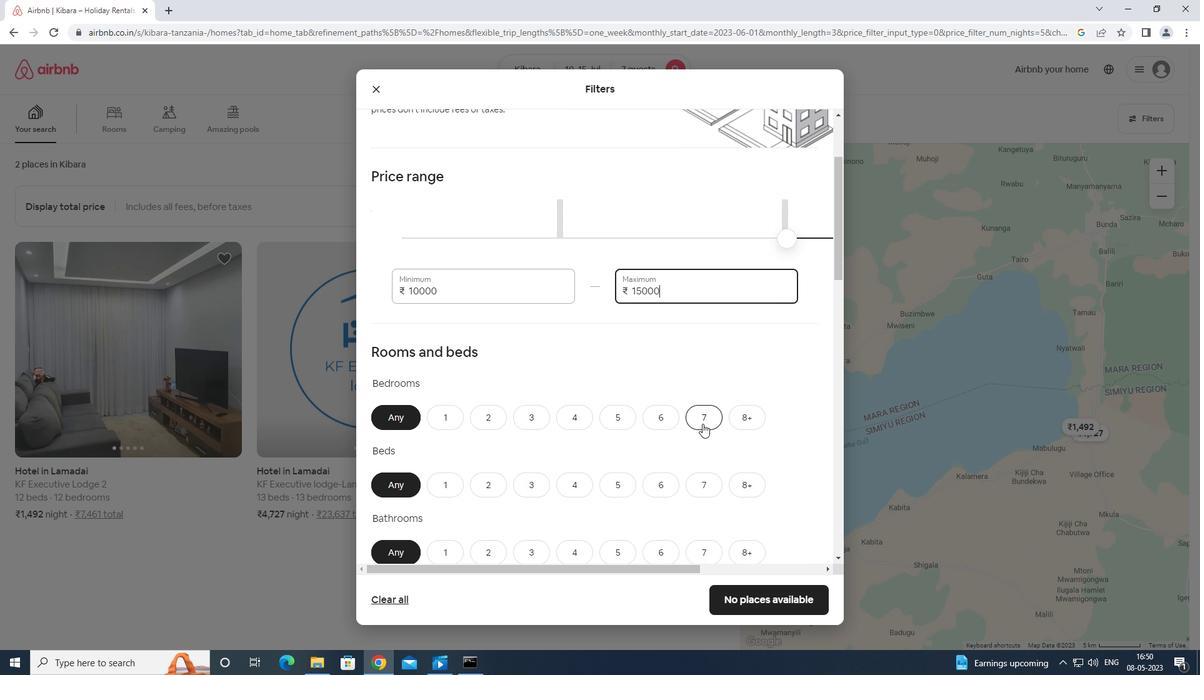 
Action: Mouse moved to (573, 297)
Screenshot: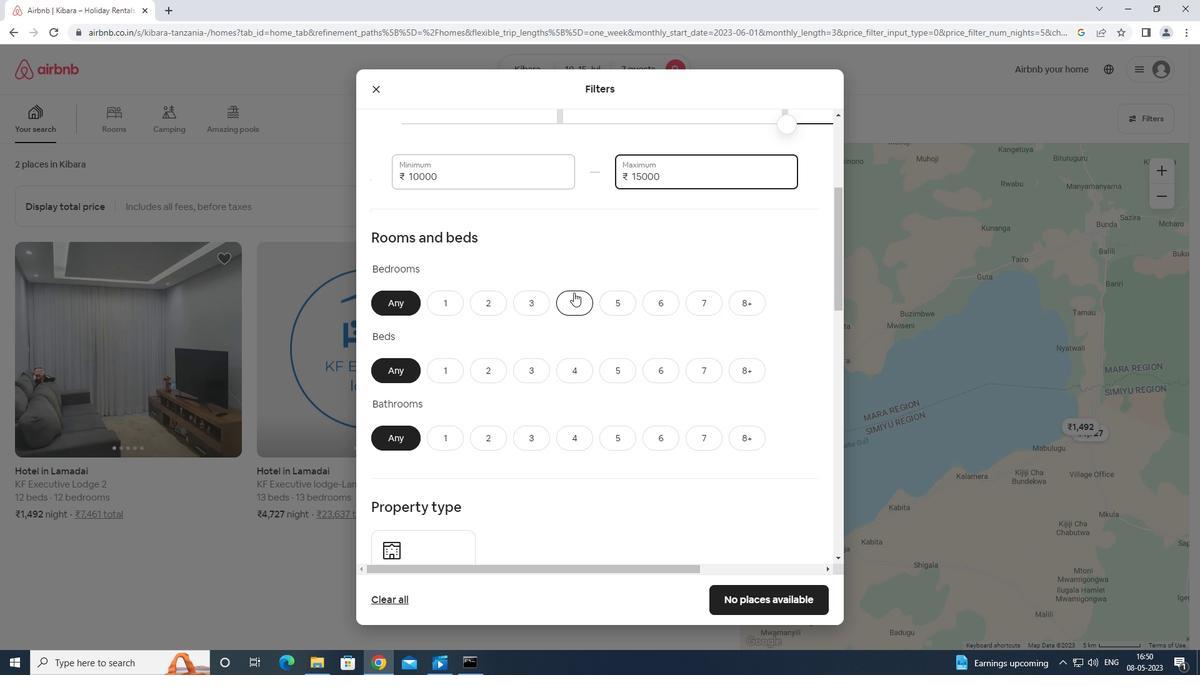 
Action: Mouse pressed left at (573, 297)
Screenshot: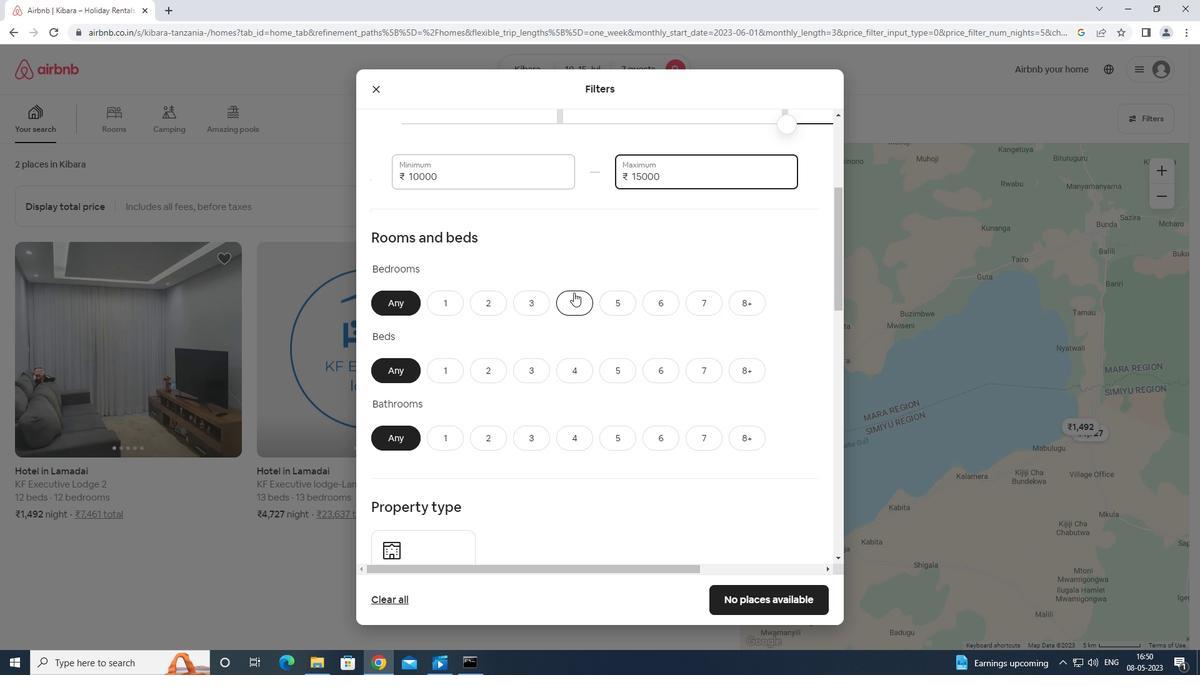 
Action: Mouse moved to (697, 366)
Screenshot: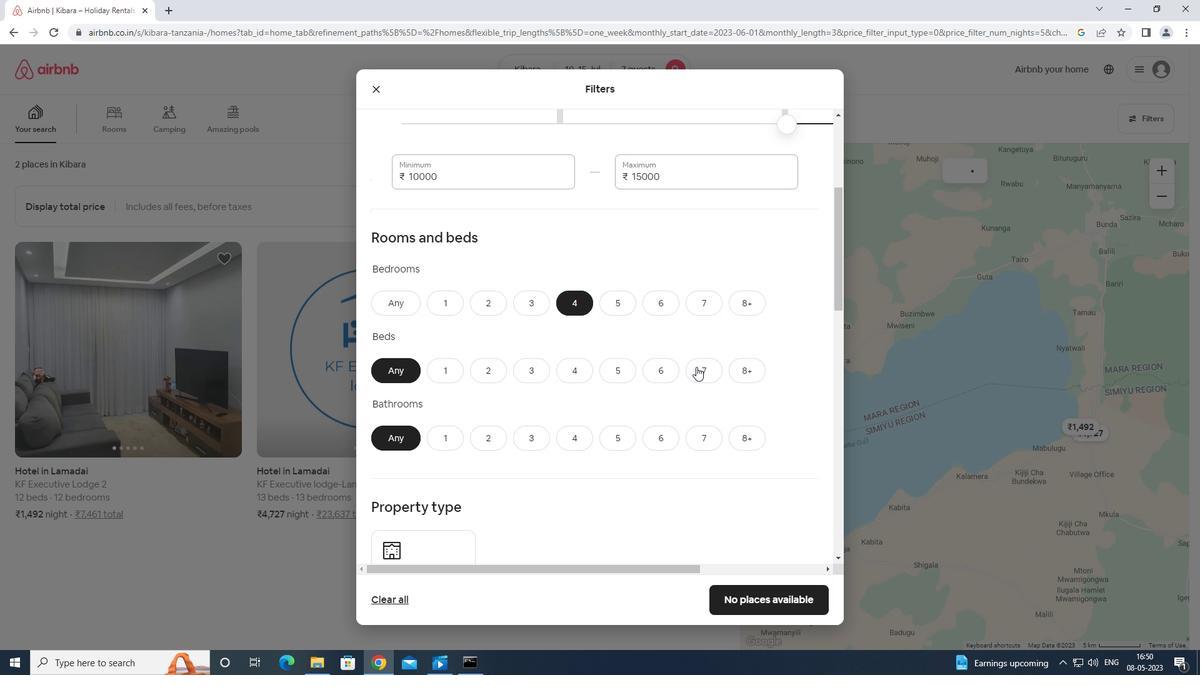 
Action: Mouse pressed left at (697, 366)
Screenshot: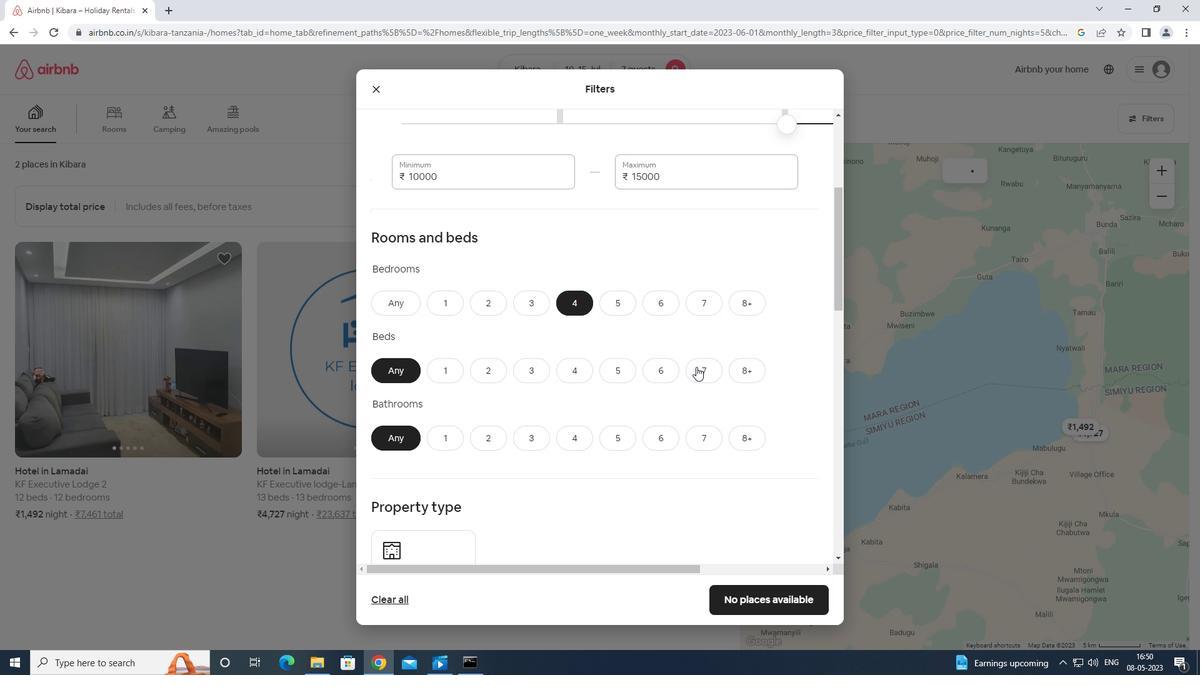 
Action: Mouse moved to (577, 435)
Screenshot: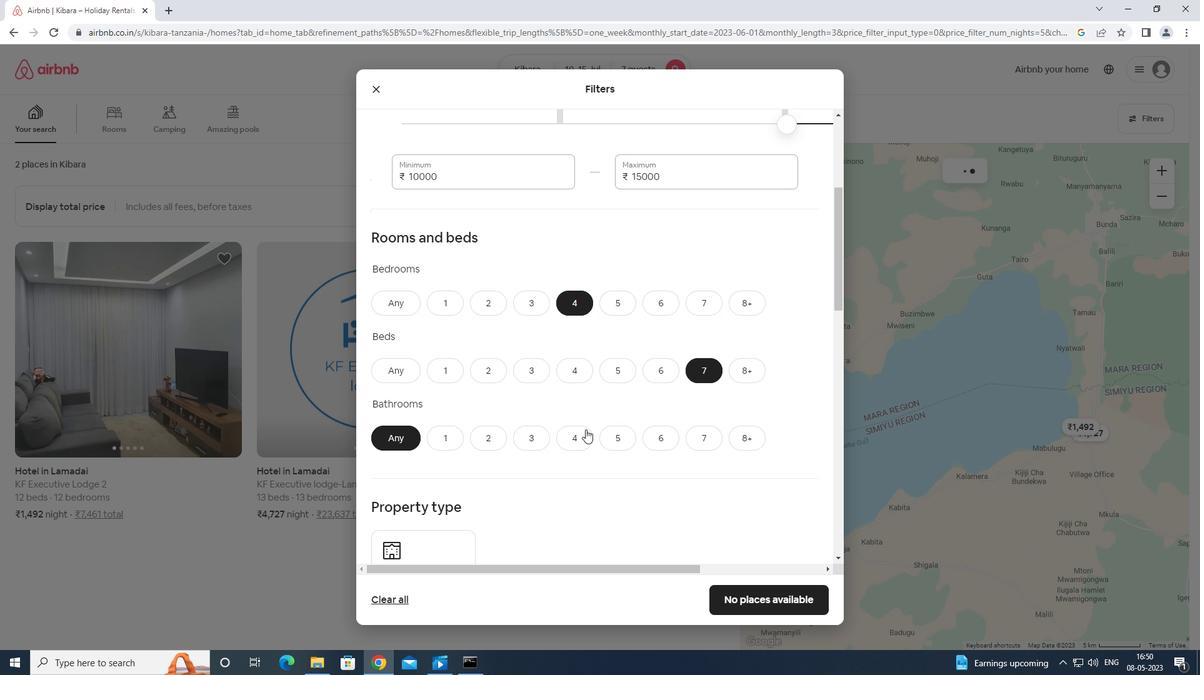 
Action: Mouse pressed left at (577, 435)
Screenshot: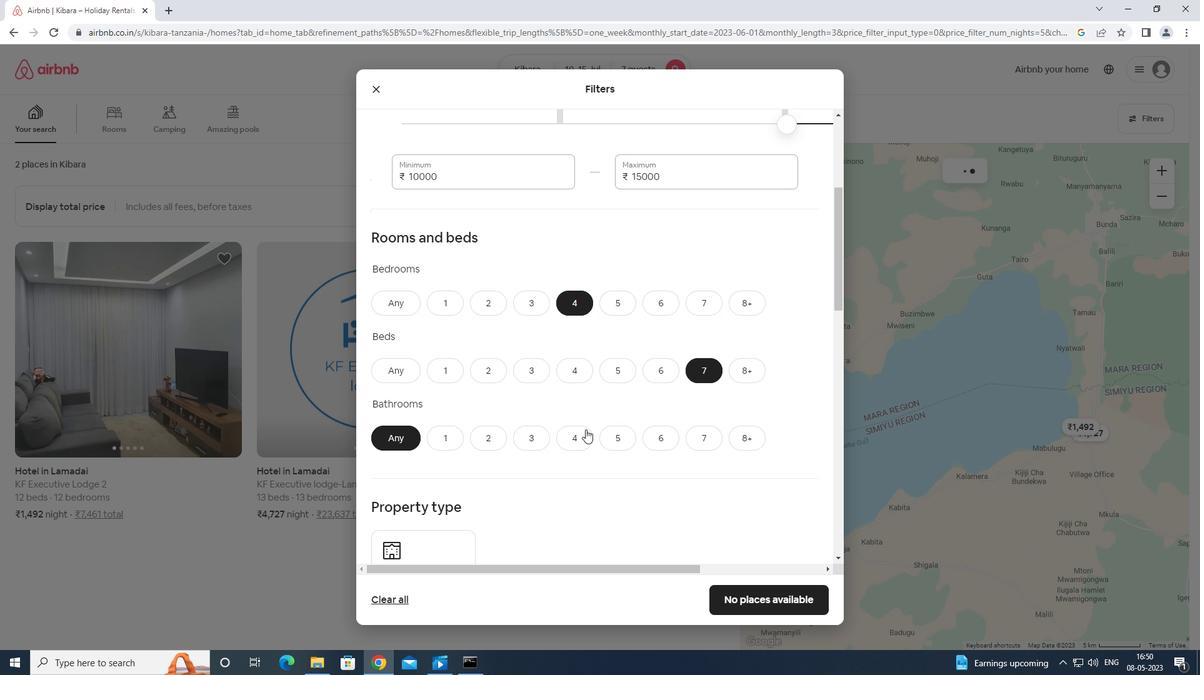 
Action: Mouse moved to (590, 418)
Screenshot: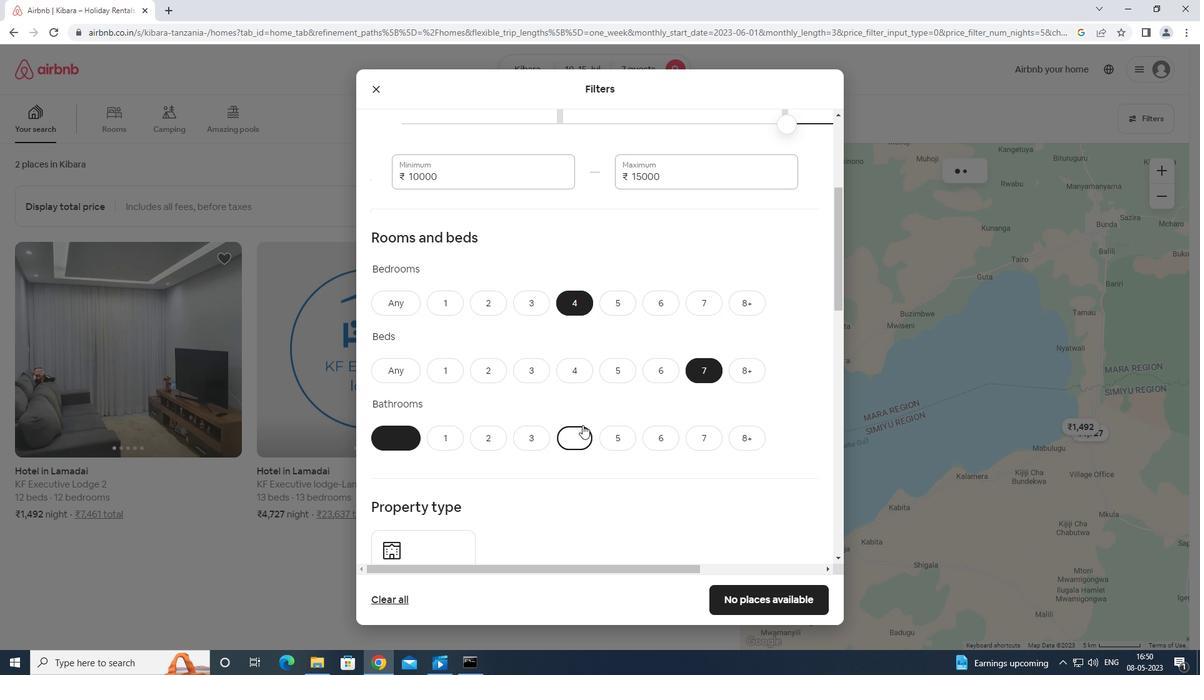 
Action: Mouse scrolled (590, 417) with delta (0, 0)
Screenshot: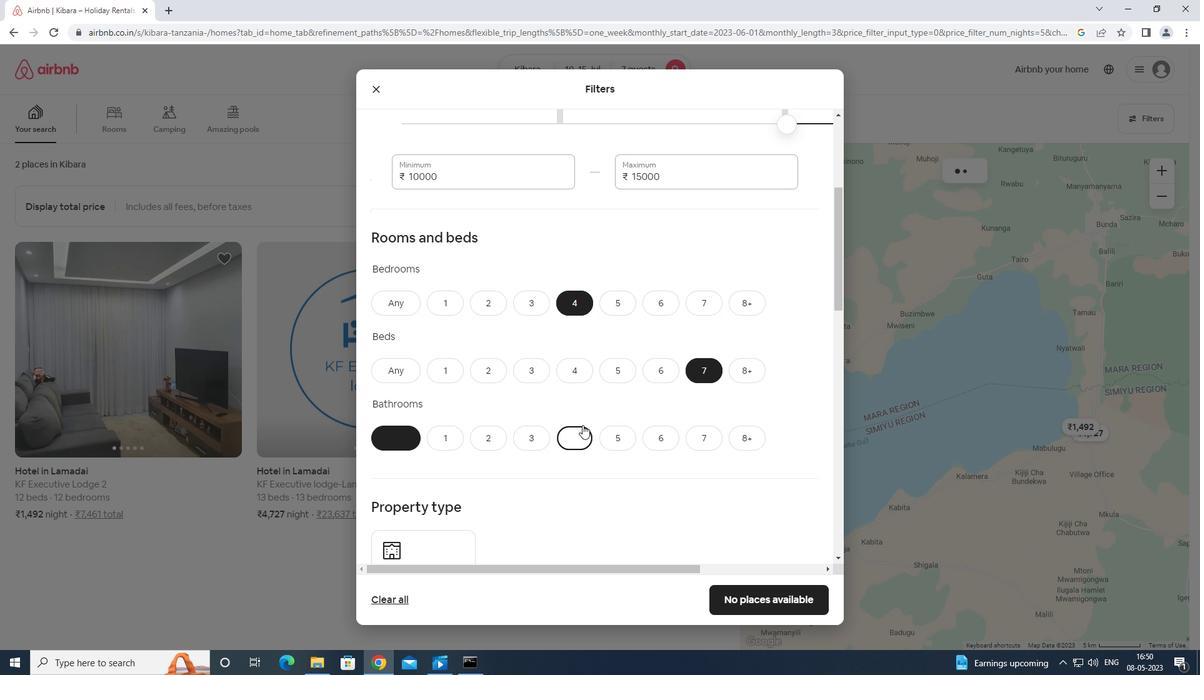 
Action: Mouse moved to (591, 420)
Screenshot: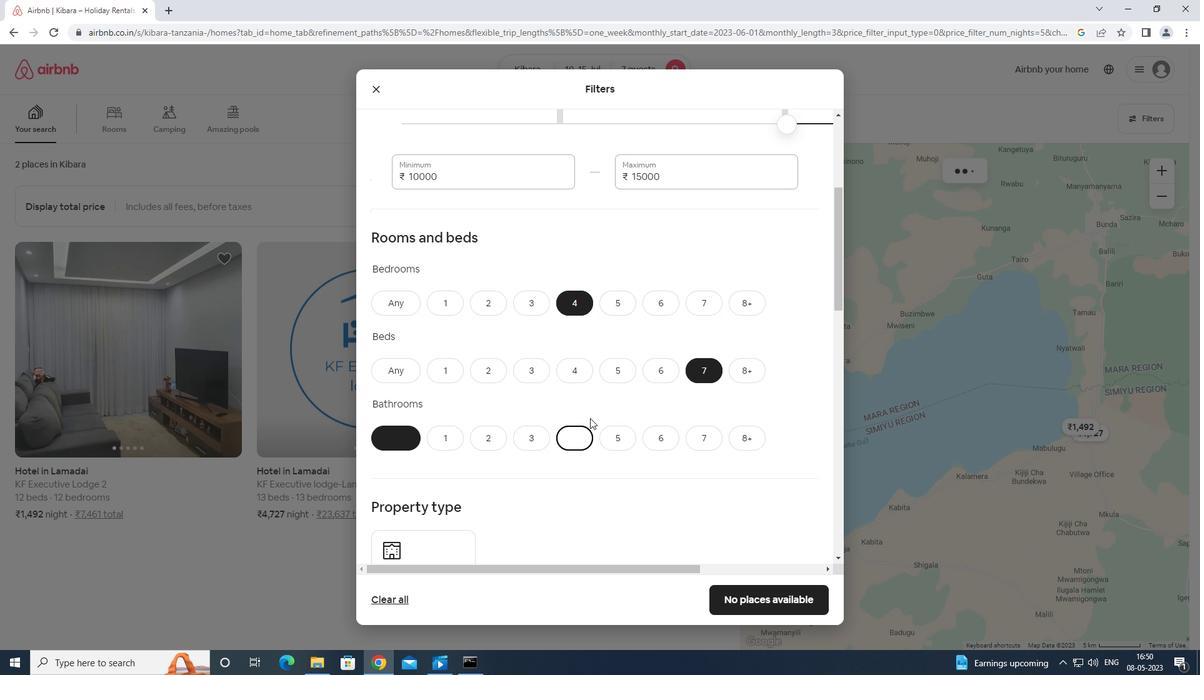 
Action: Mouse scrolled (591, 419) with delta (0, 0)
Screenshot: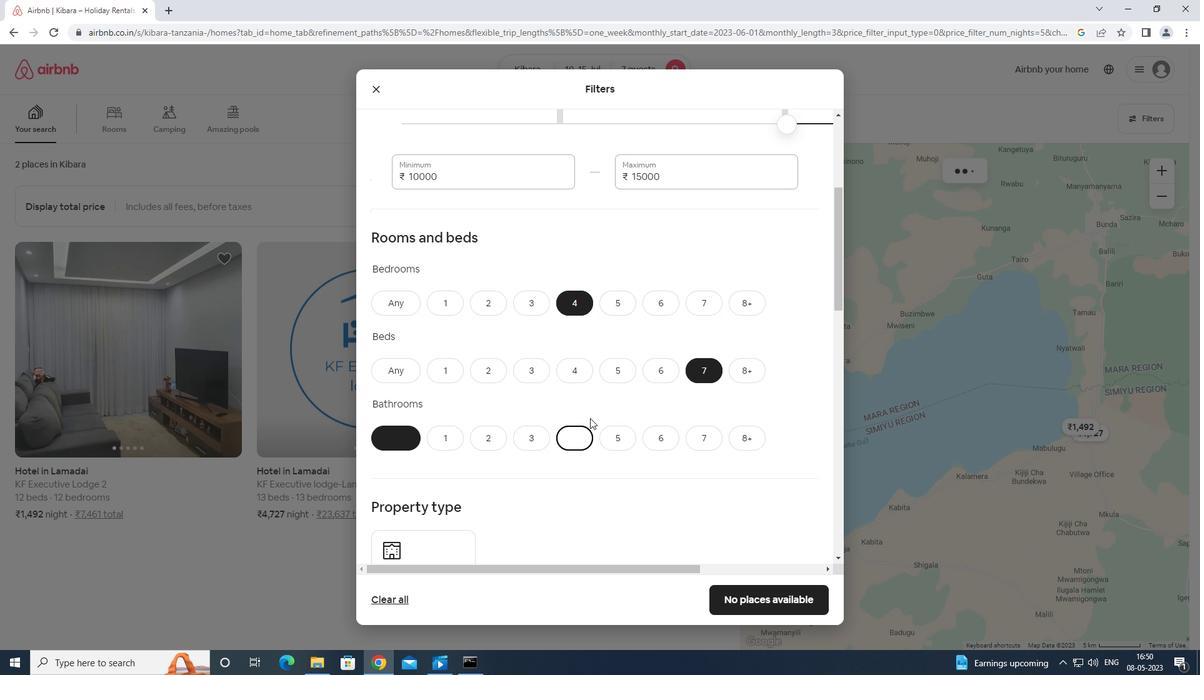 
Action: Mouse scrolled (591, 419) with delta (0, 0)
Screenshot: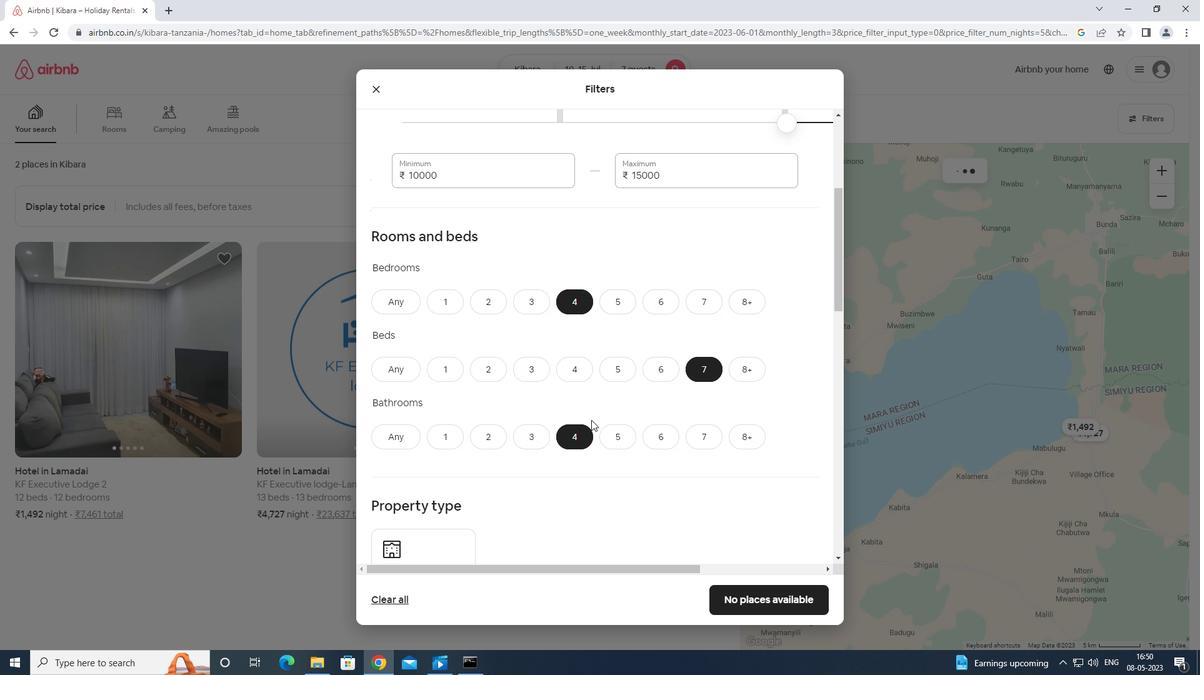 
Action: Mouse moved to (500, 416)
Screenshot: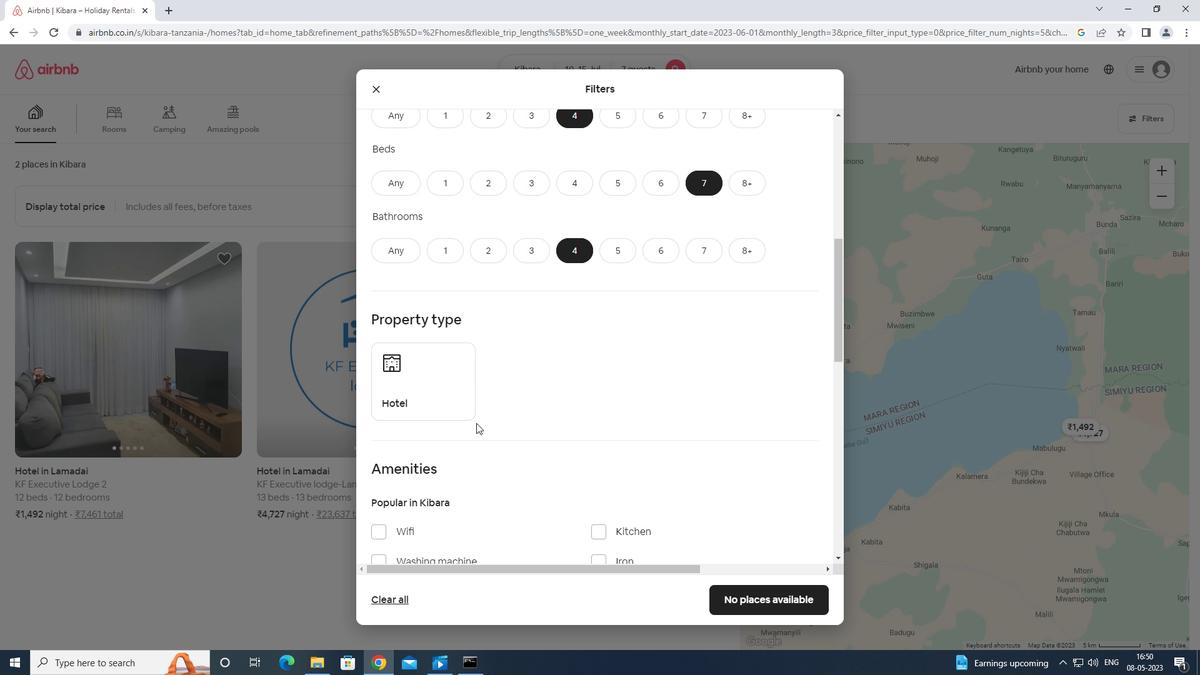 
Action: Mouse scrolled (500, 415) with delta (0, 0)
Screenshot: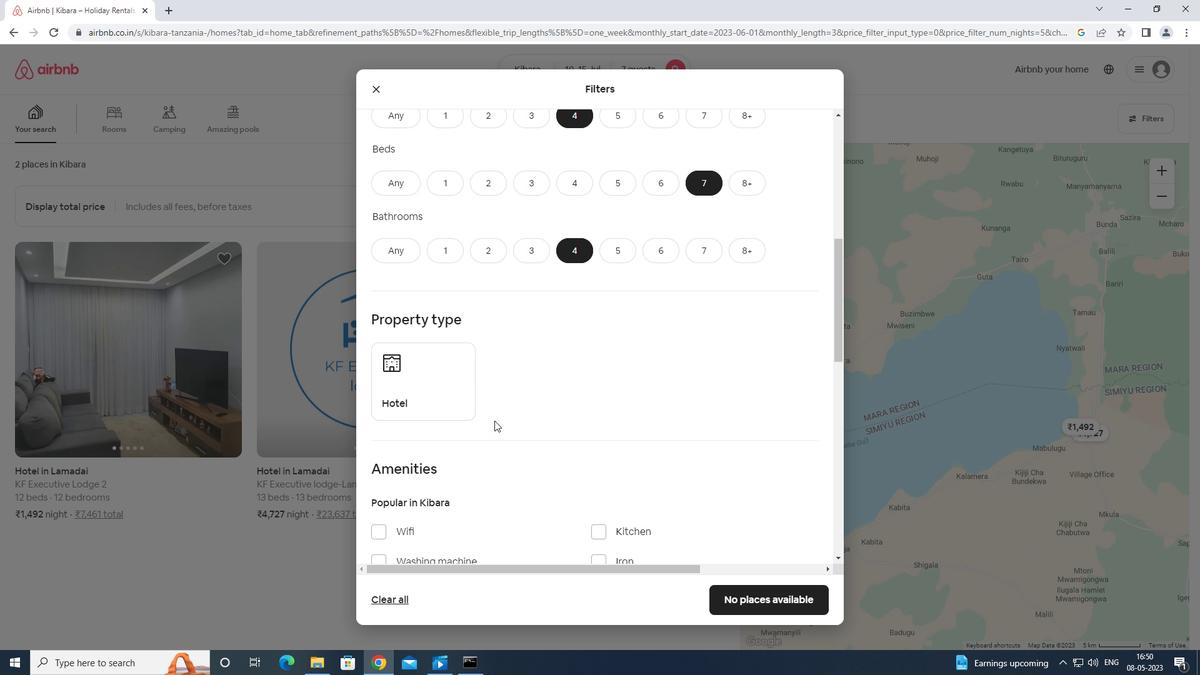 
Action: Mouse scrolled (500, 415) with delta (0, 0)
Screenshot: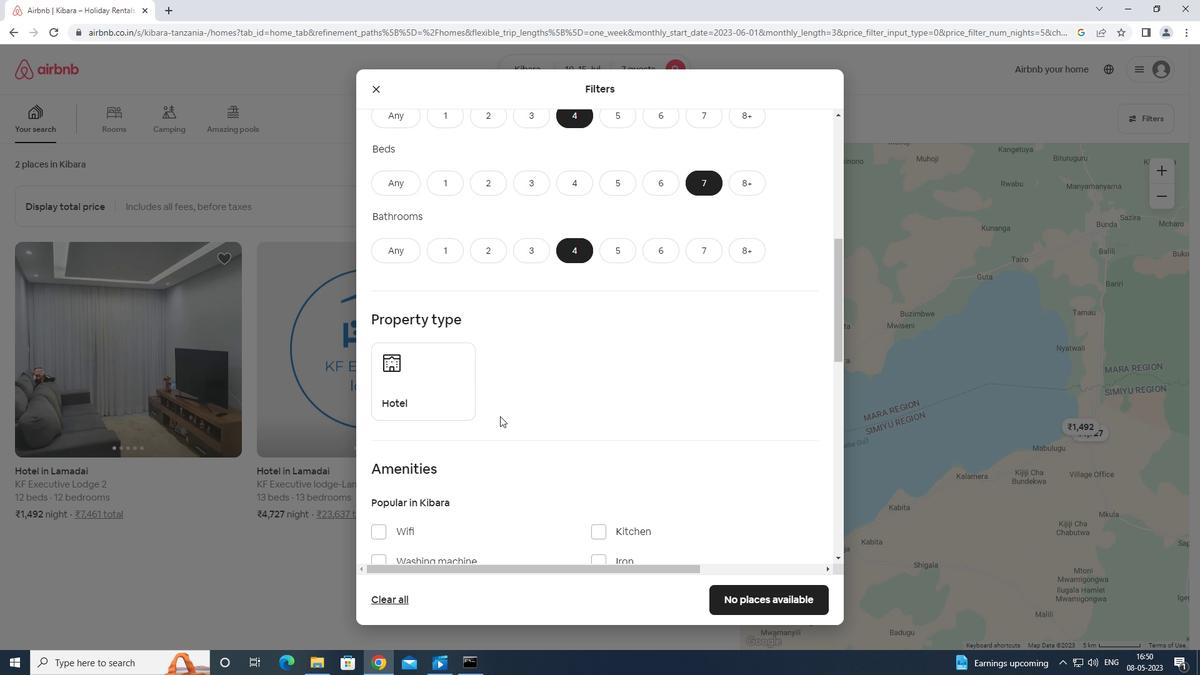 
Action: Mouse moved to (380, 401)
Screenshot: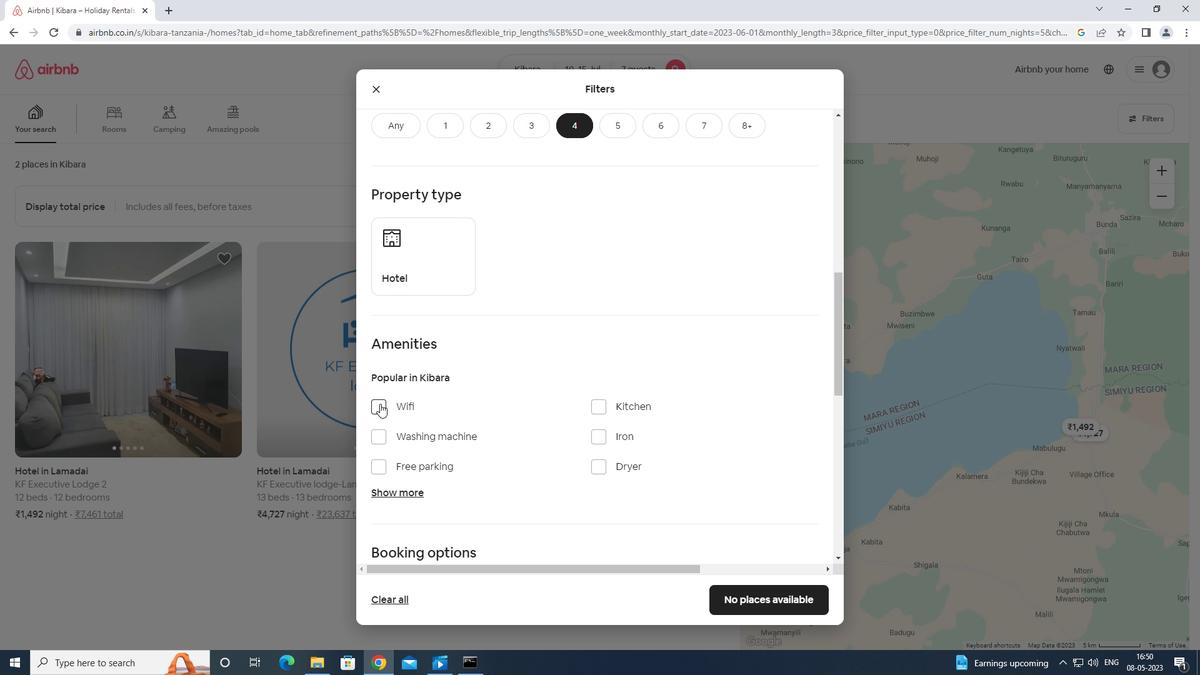 
Action: Mouse pressed left at (380, 401)
Screenshot: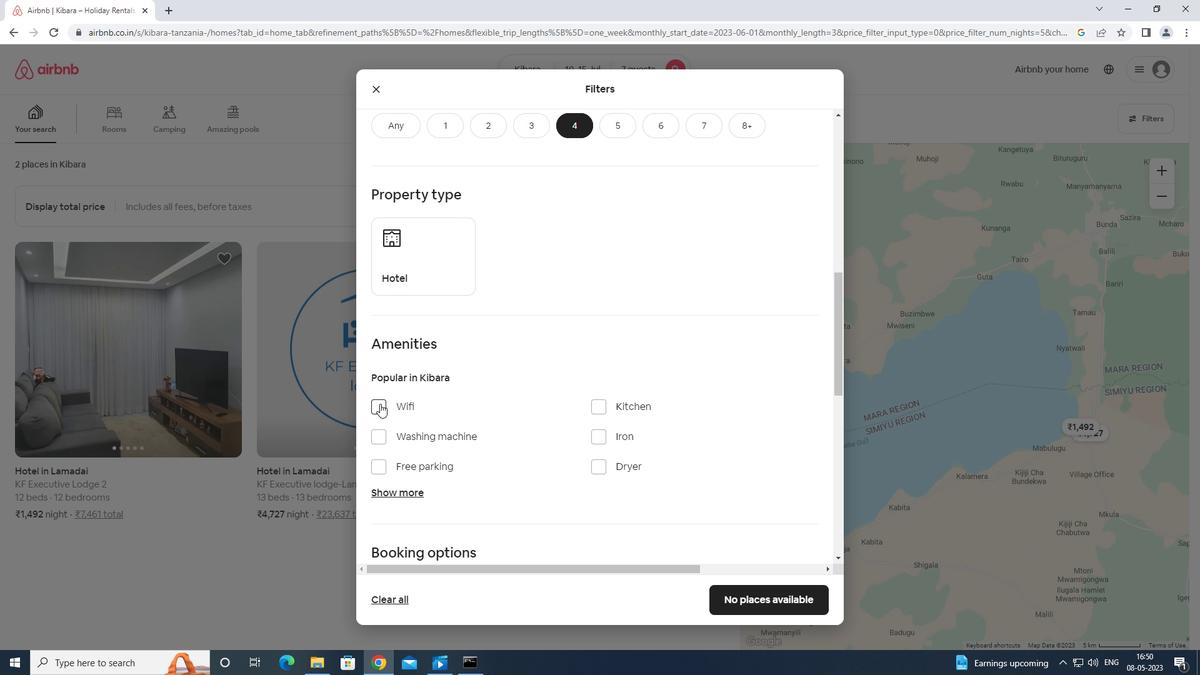 
Action: Mouse moved to (378, 465)
Screenshot: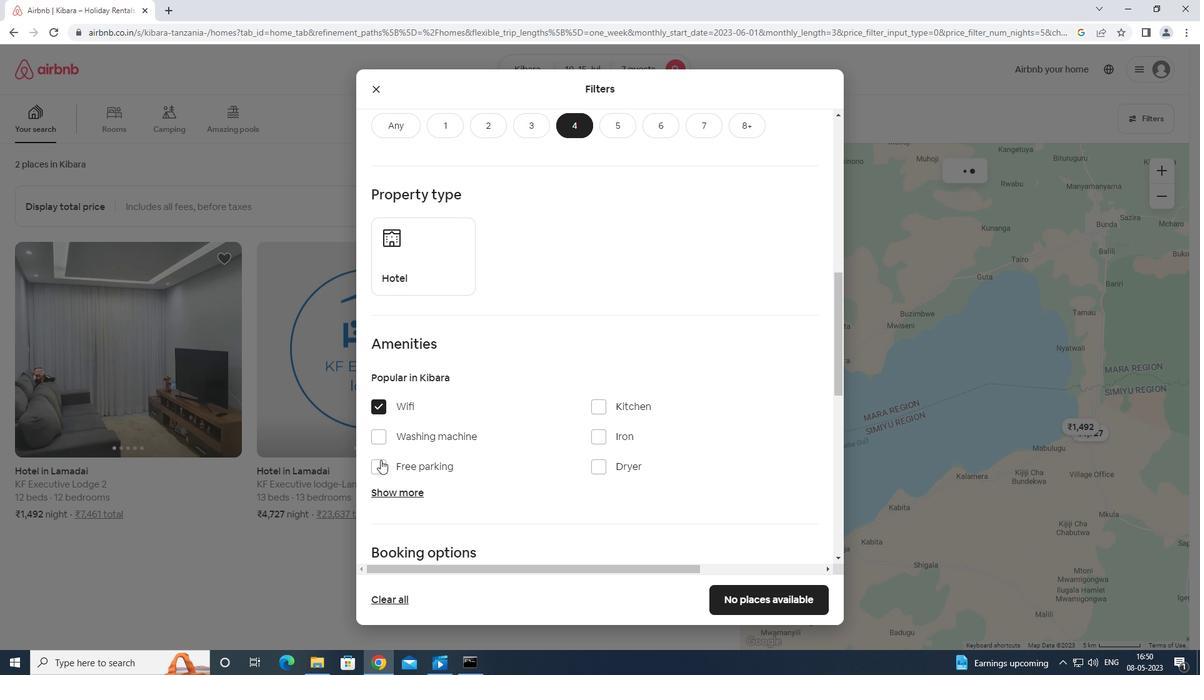 
Action: Mouse pressed left at (378, 465)
Screenshot: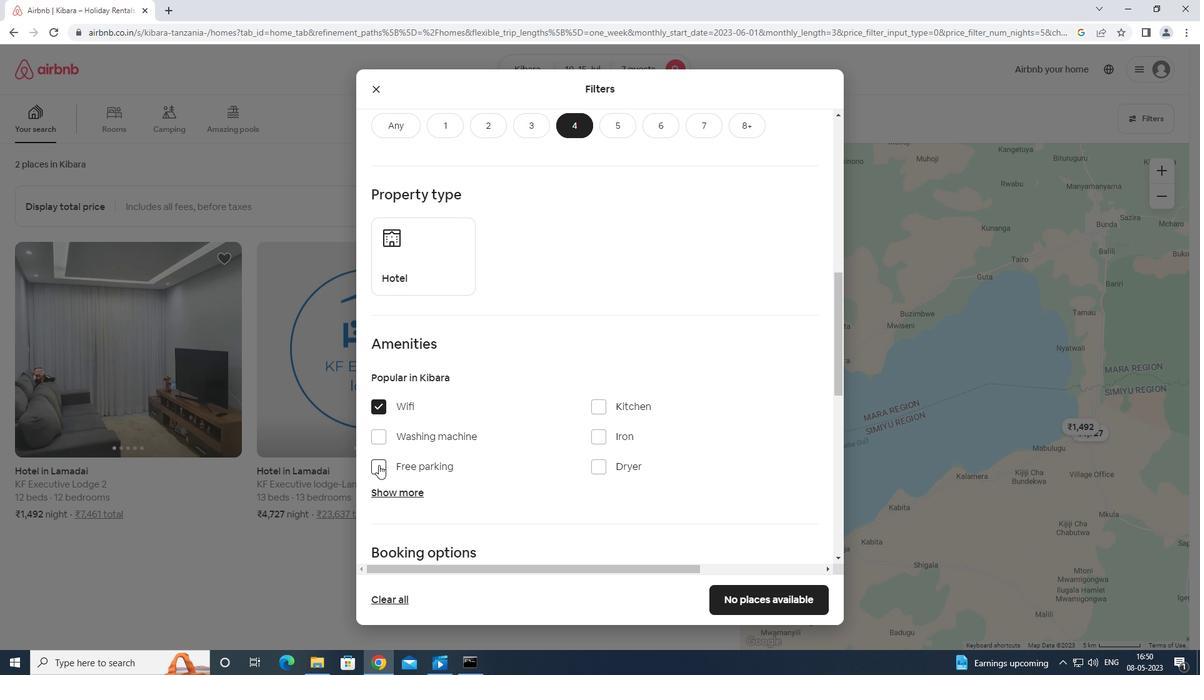 
Action: Mouse moved to (390, 451)
Screenshot: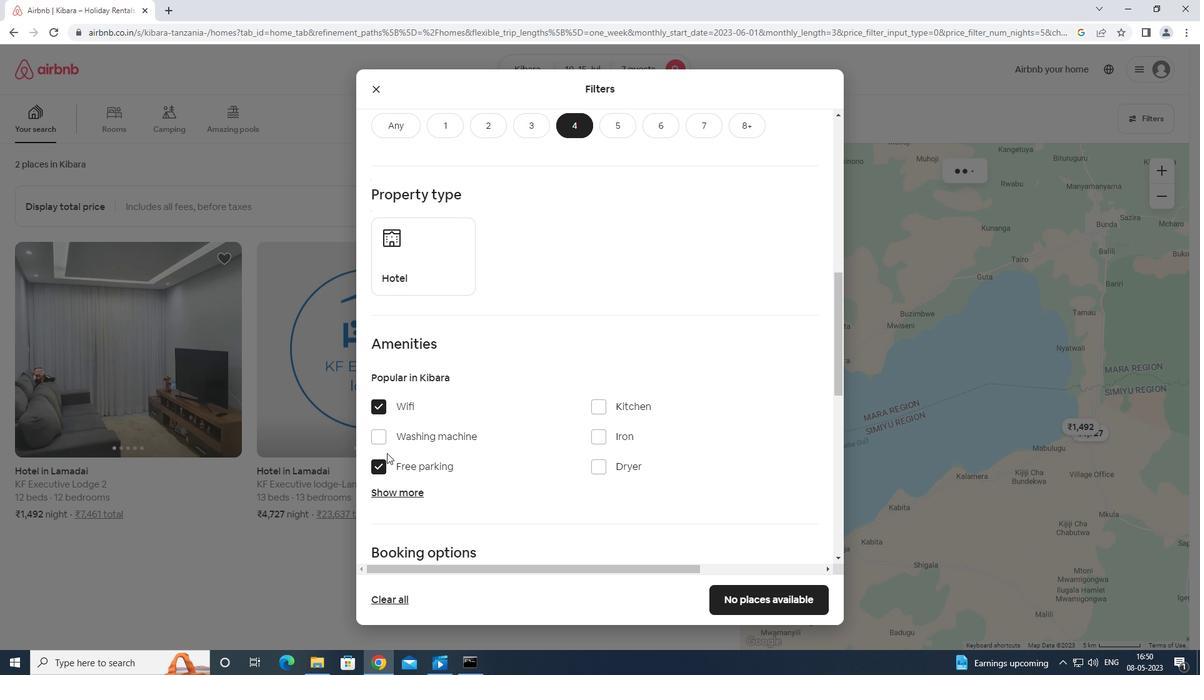 
Action: Mouse scrolled (390, 451) with delta (0, 0)
Screenshot: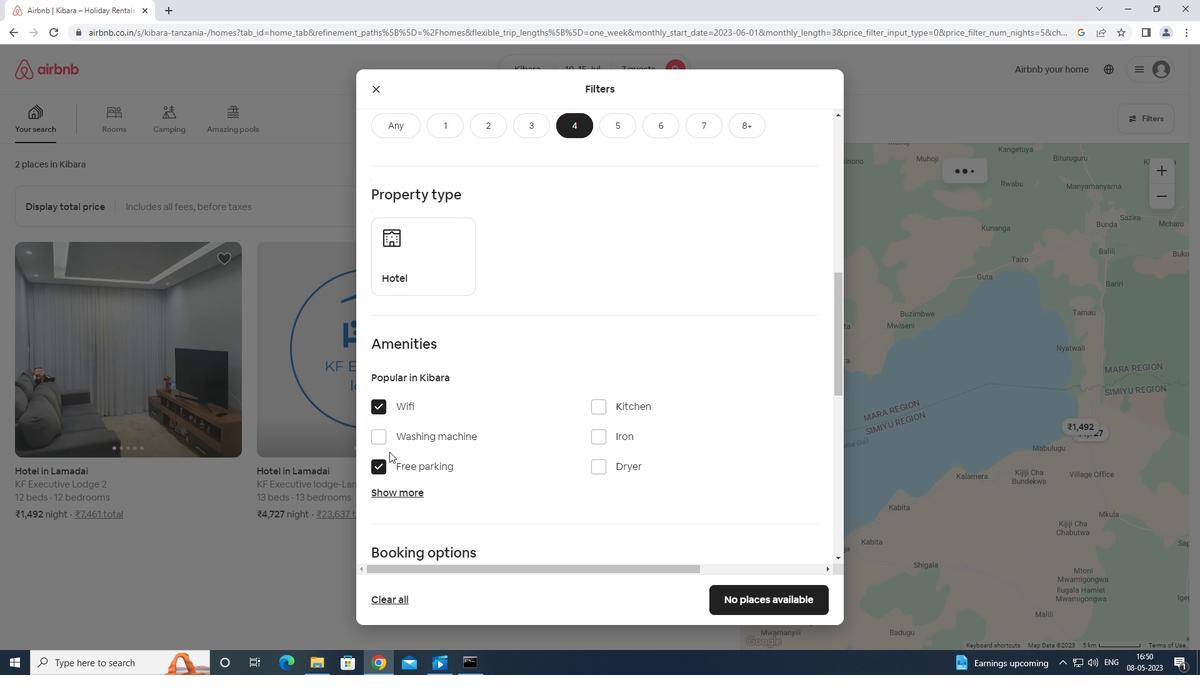 
Action: Mouse moved to (391, 451)
Screenshot: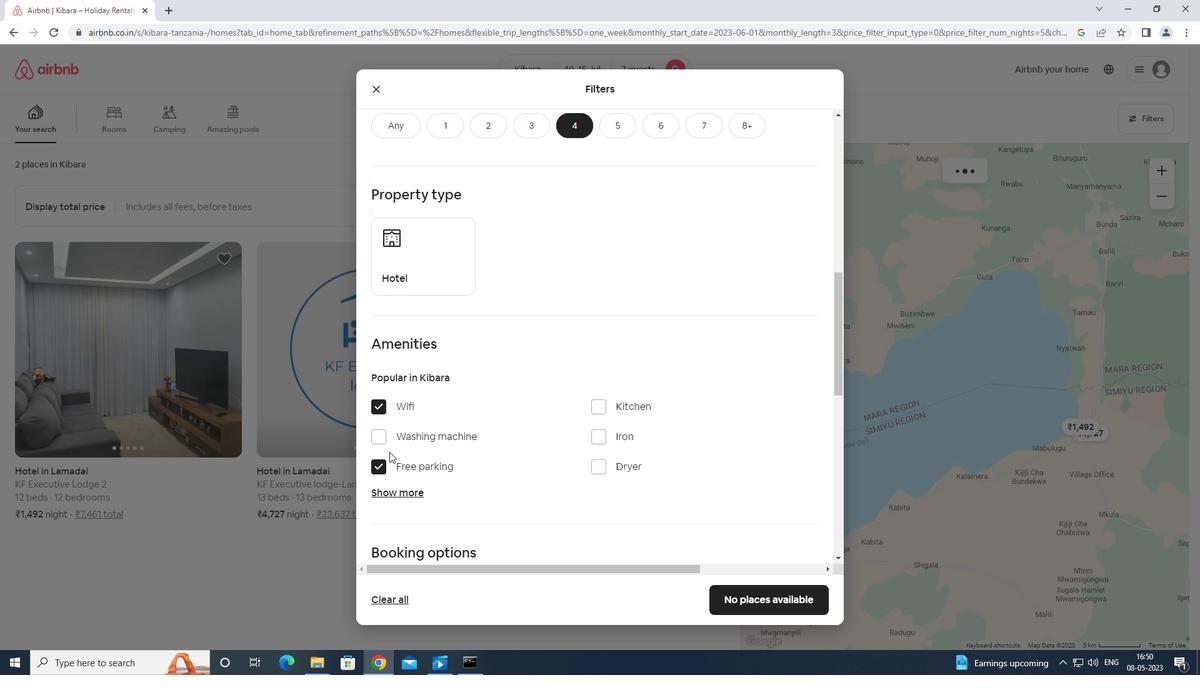 
Action: Mouse scrolled (391, 451) with delta (0, 0)
Screenshot: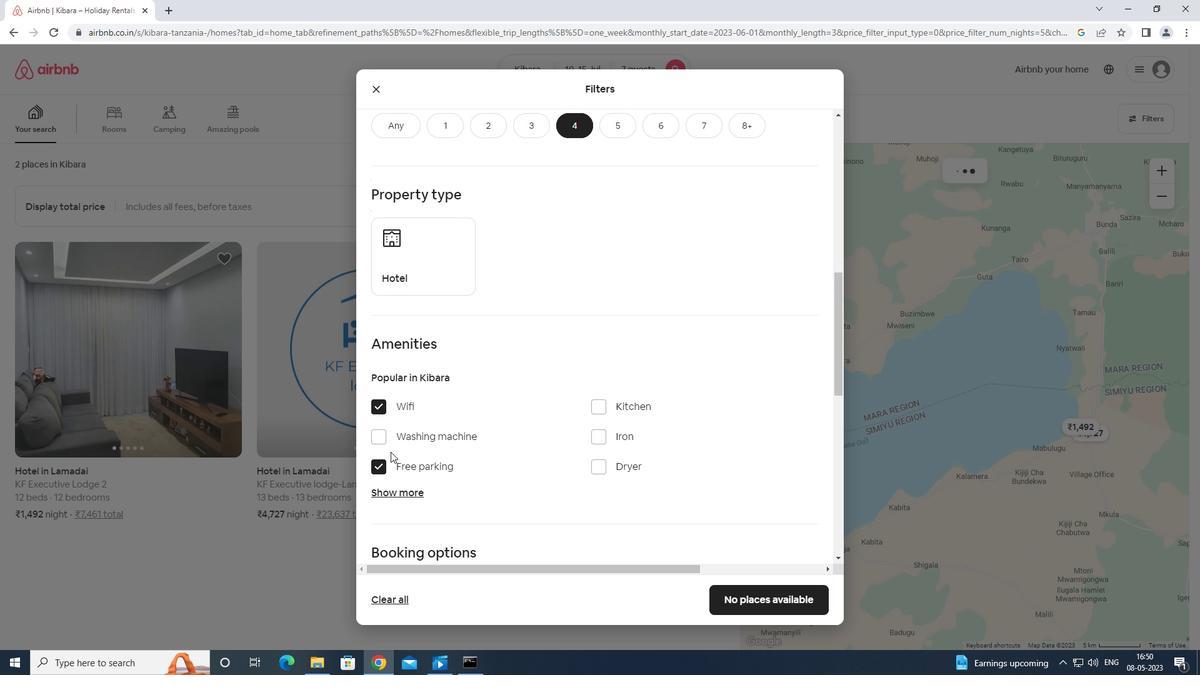 
Action: Mouse moved to (405, 366)
Screenshot: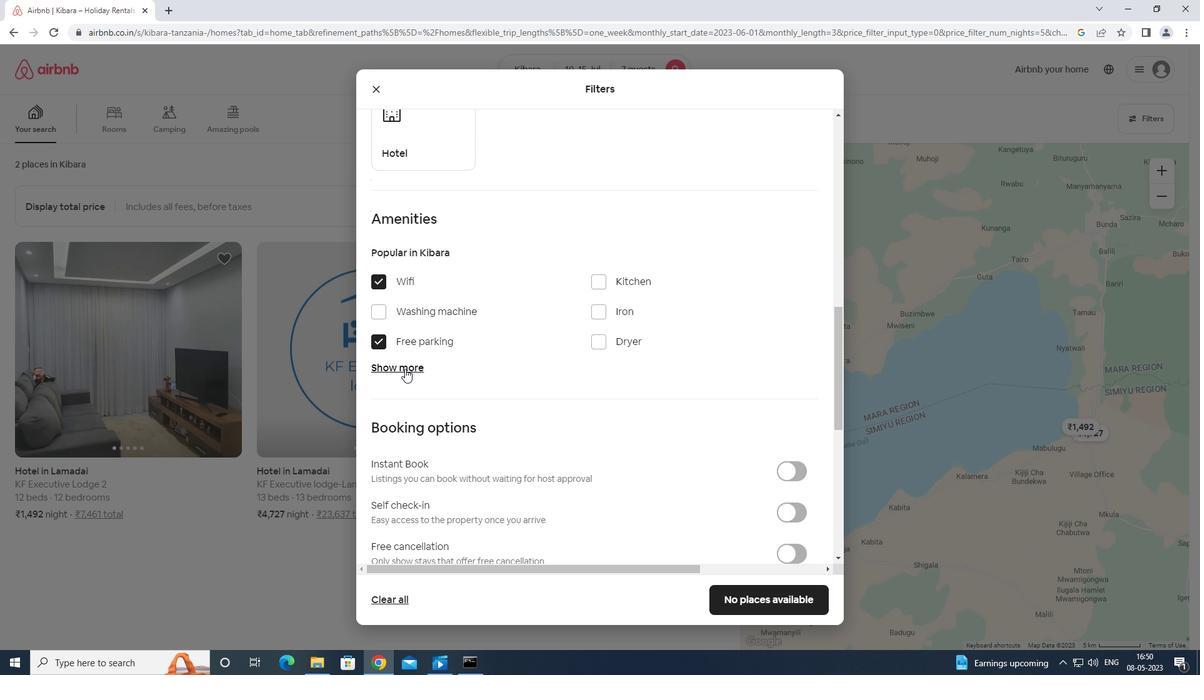 
Action: Mouse pressed left at (405, 366)
Screenshot: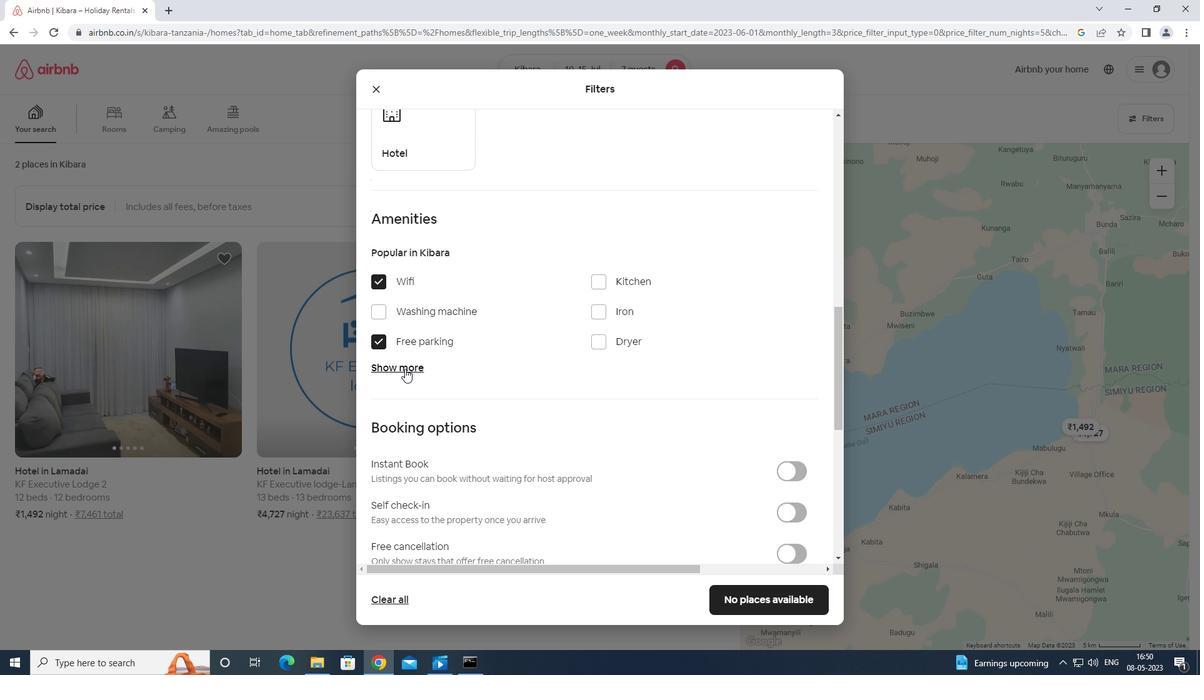 
Action: Mouse moved to (603, 434)
Screenshot: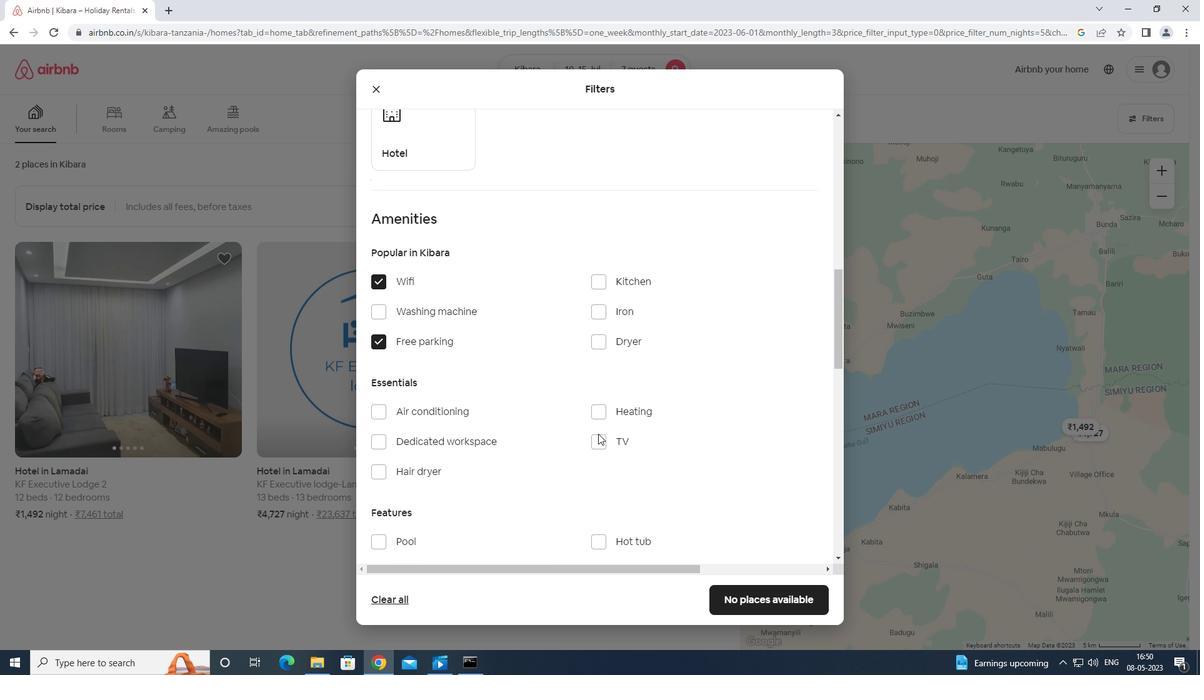 
Action: Mouse pressed left at (603, 434)
Screenshot: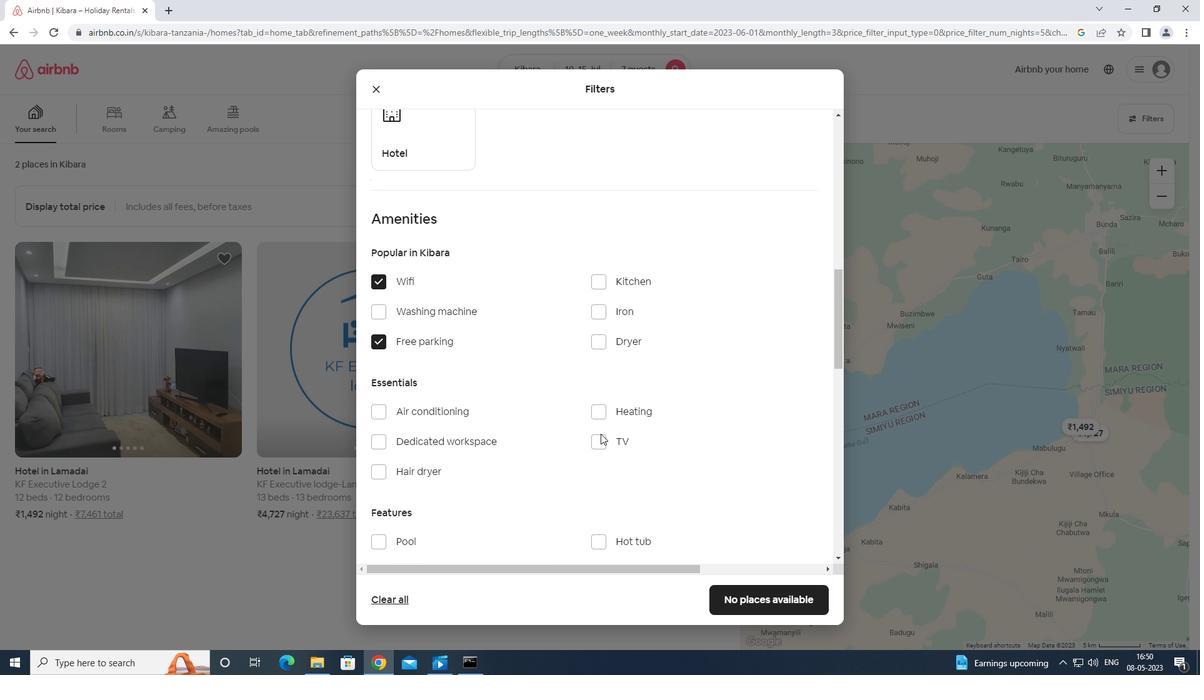 
Action: Mouse moved to (597, 435)
Screenshot: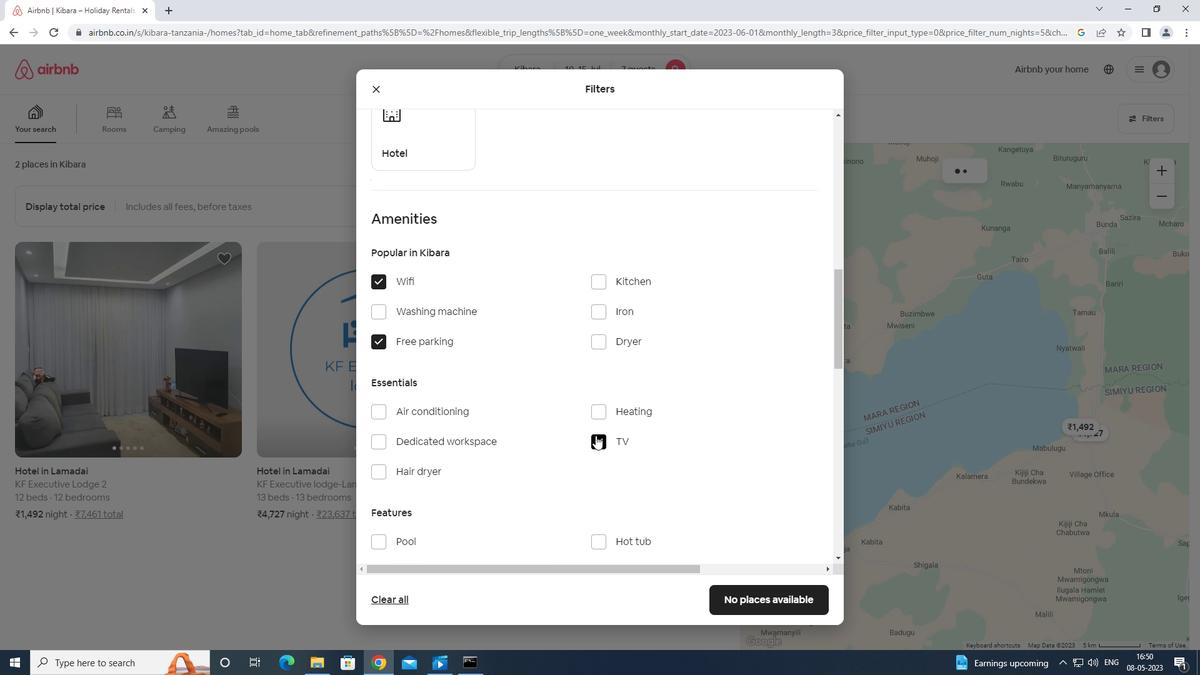 
Action: Mouse scrolled (597, 434) with delta (0, 0)
Screenshot: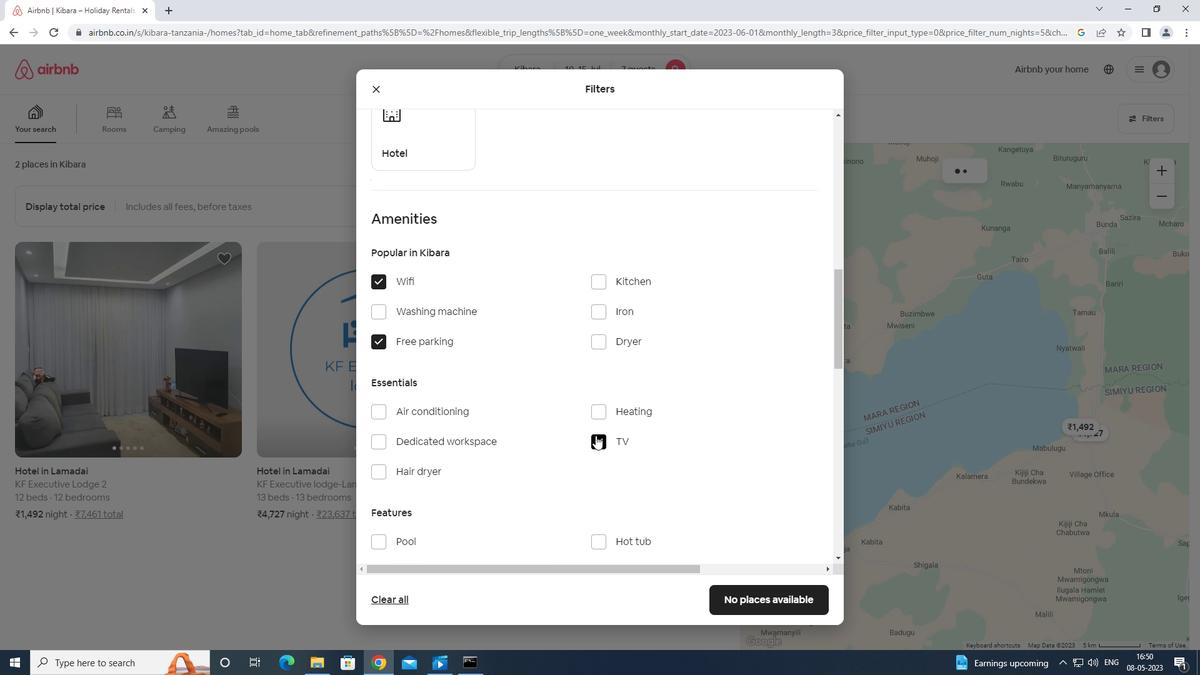 
Action: Mouse moved to (597, 436)
Screenshot: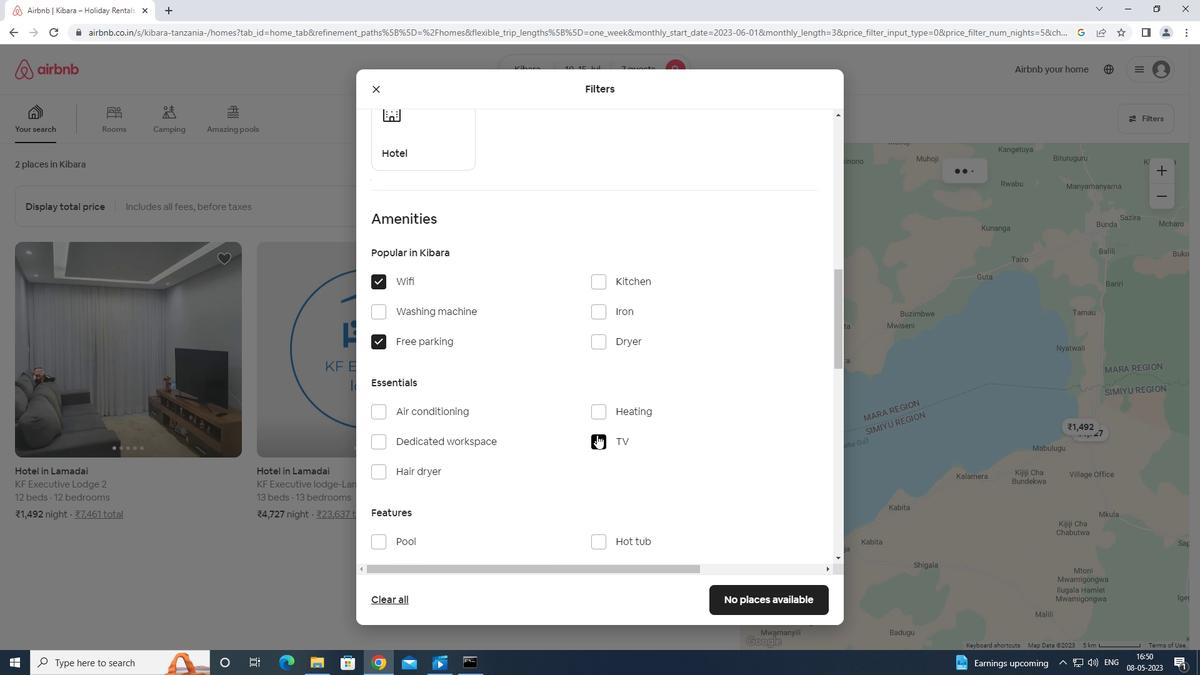 
Action: Mouse scrolled (597, 435) with delta (0, 0)
Screenshot: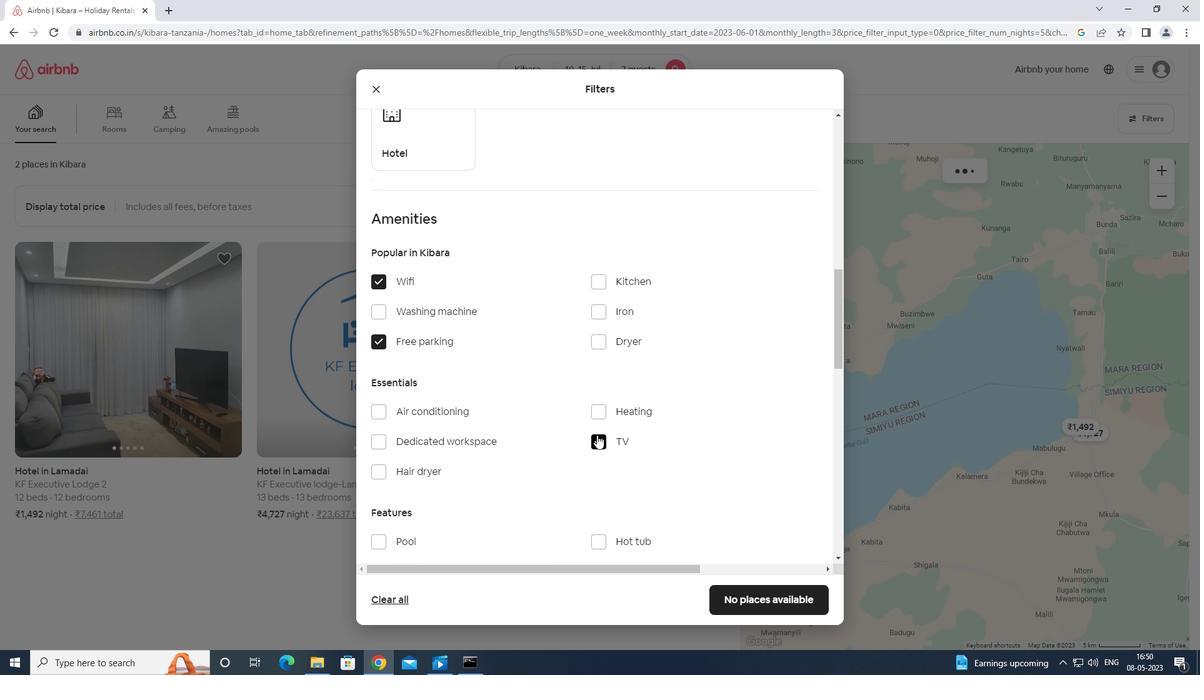 
Action: Mouse moved to (597, 436)
Screenshot: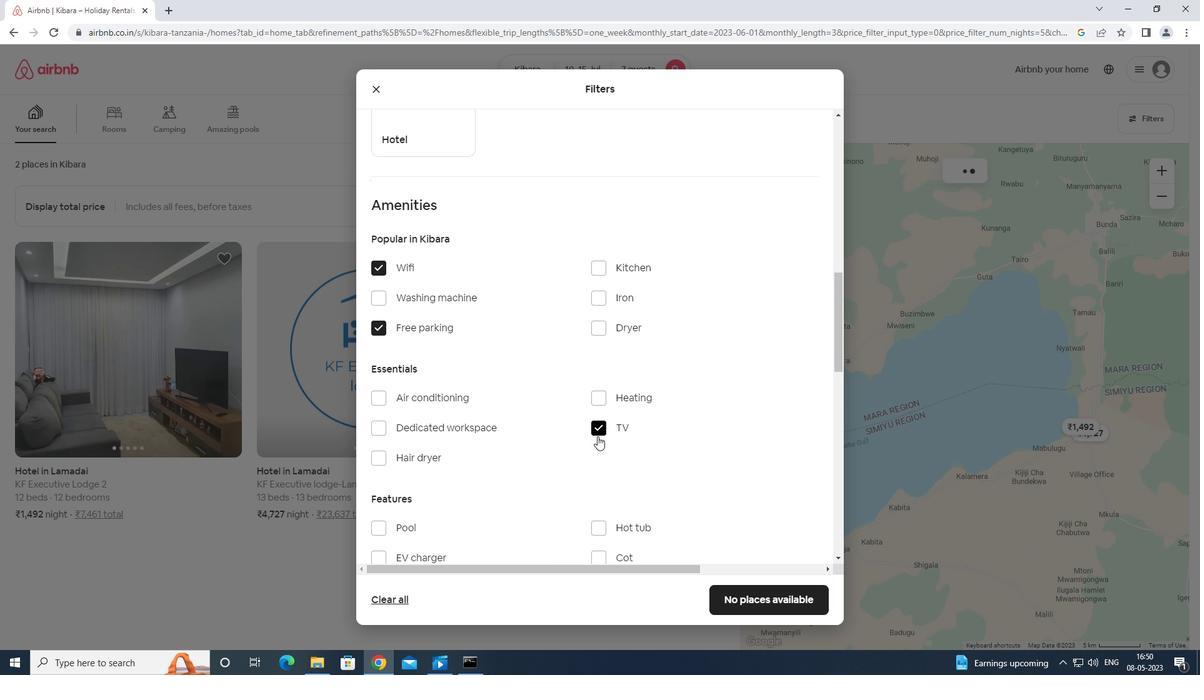 
Action: Mouse scrolled (597, 436) with delta (0, 0)
Screenshot: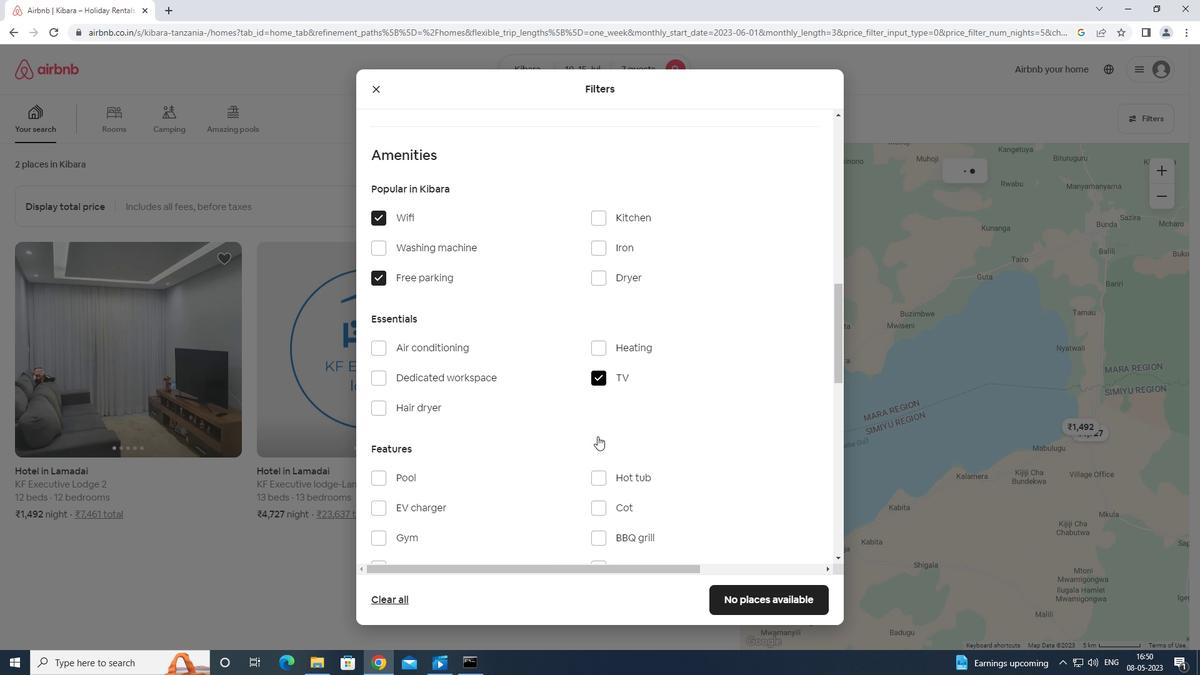 
Action: Mouse moved to (380, 410)
Screenshot: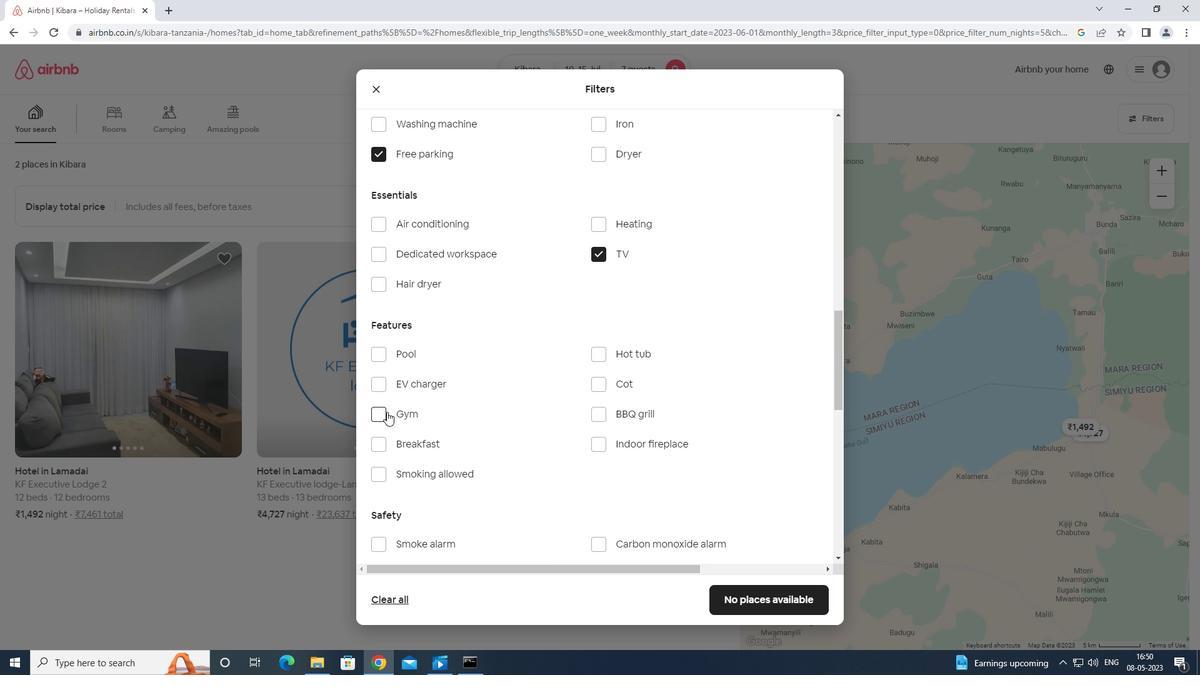 
Action: Mouse pressed left at (380, 410)
Screenshot: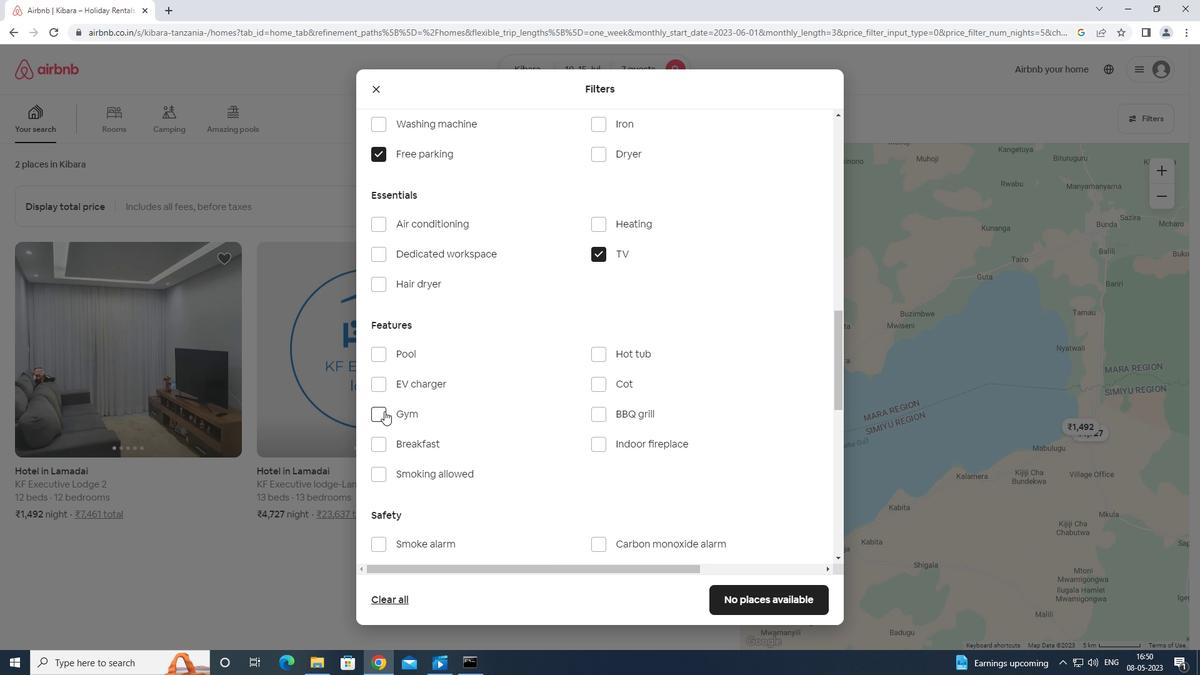 
Action: Mouse moved to (380, 443)
Screenshot: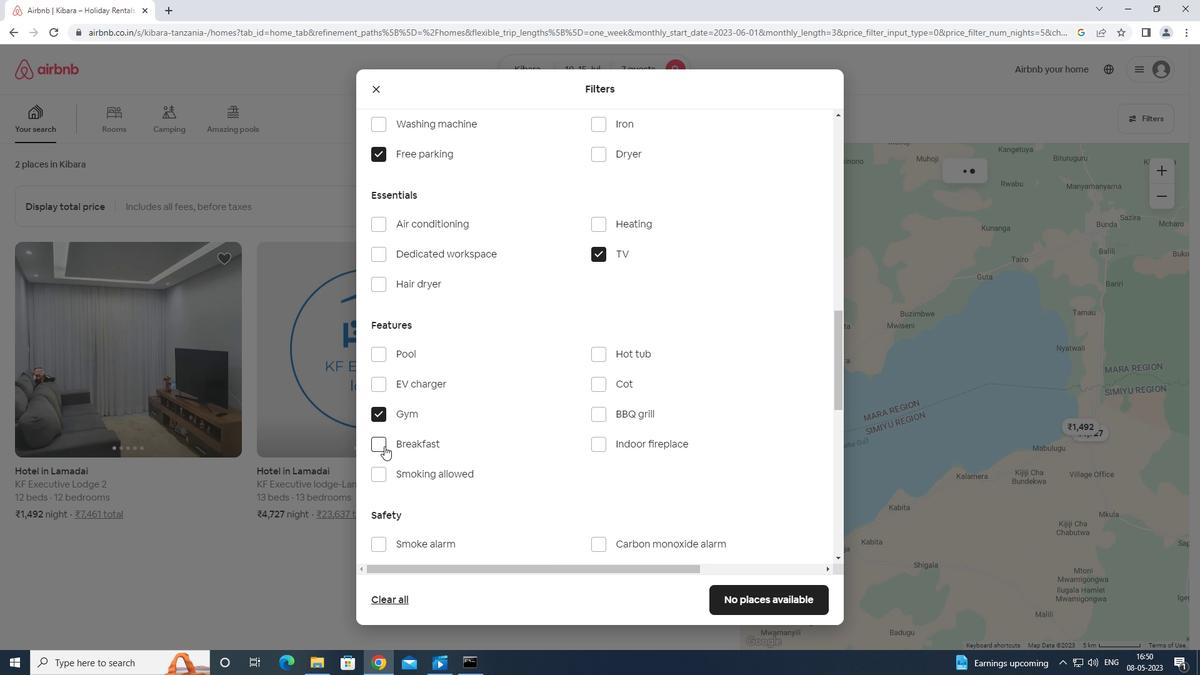 
Action: Mouse pressed left at (380, 443)
Screenshot: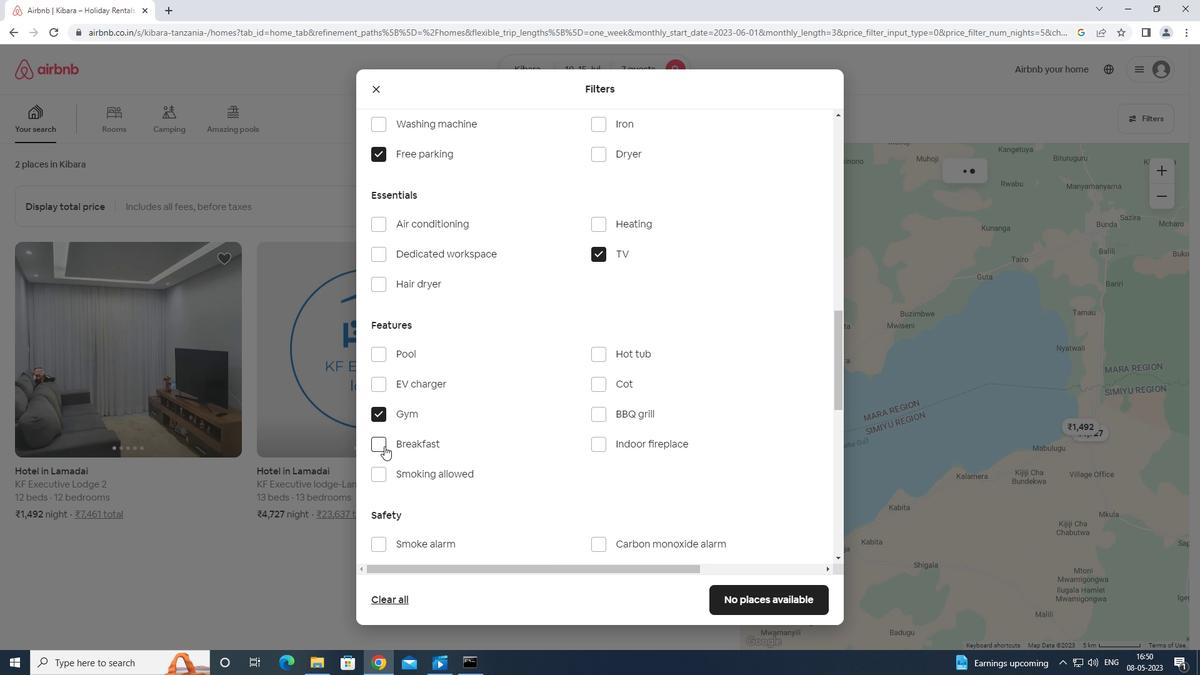 
Action: Mouse moved to (408, 438)
Screenshot: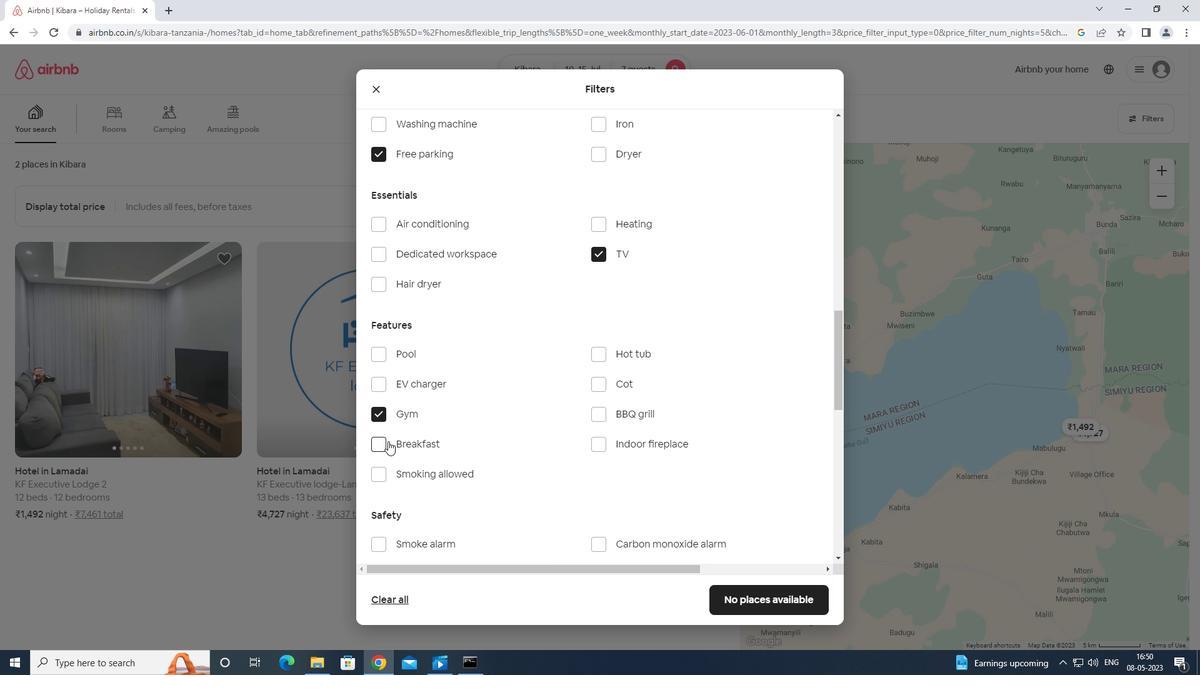 
Action: Mouse scrolled (408, 437) with delta (0, 0)
Screenshot: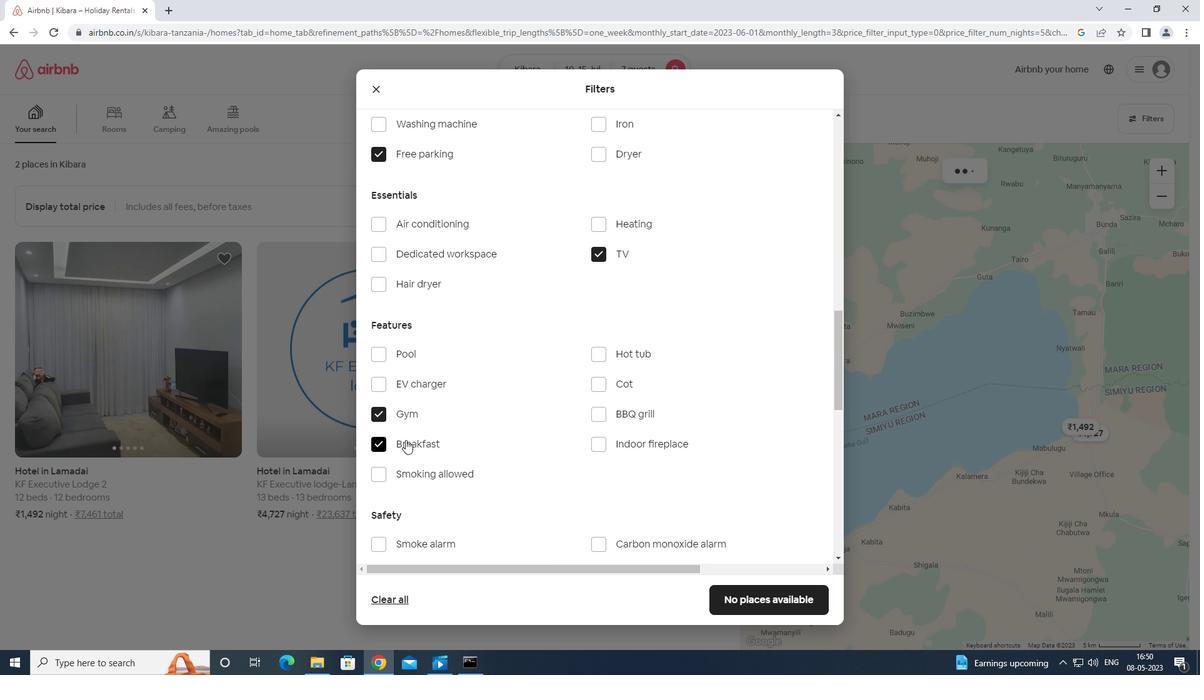 
Action: Mouse moved to (408, 438)
Screenshot: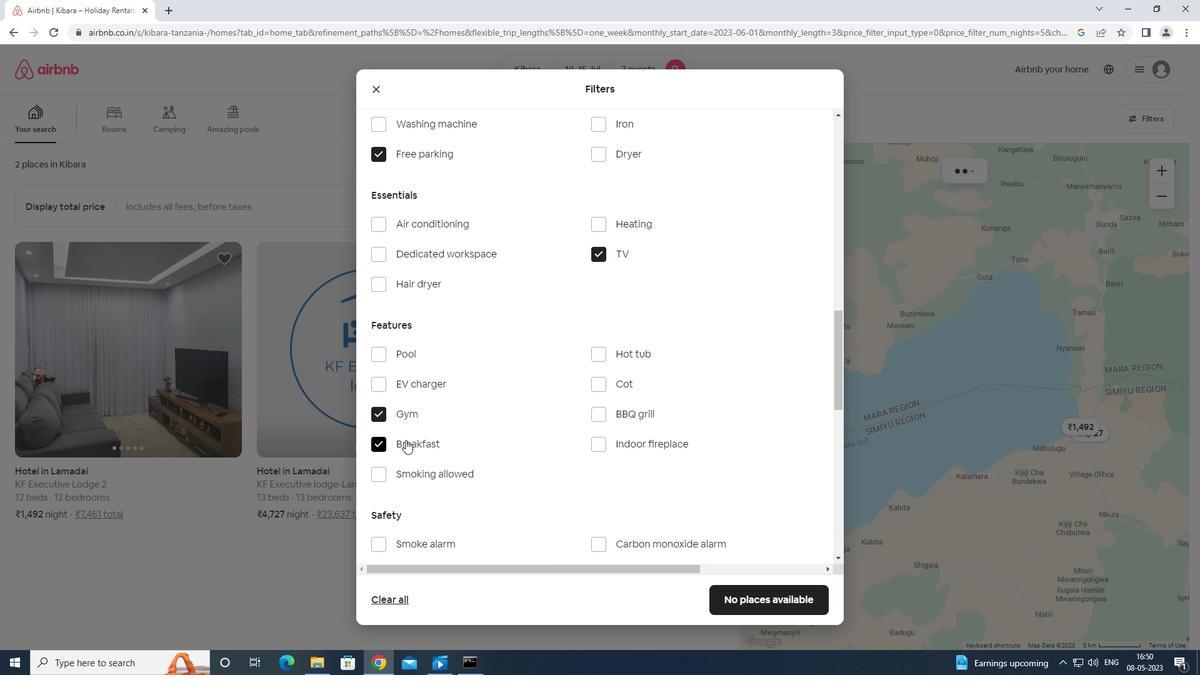 
Action: Mouse scrolled (408, 438) with delta (0, 0)
Screenshot: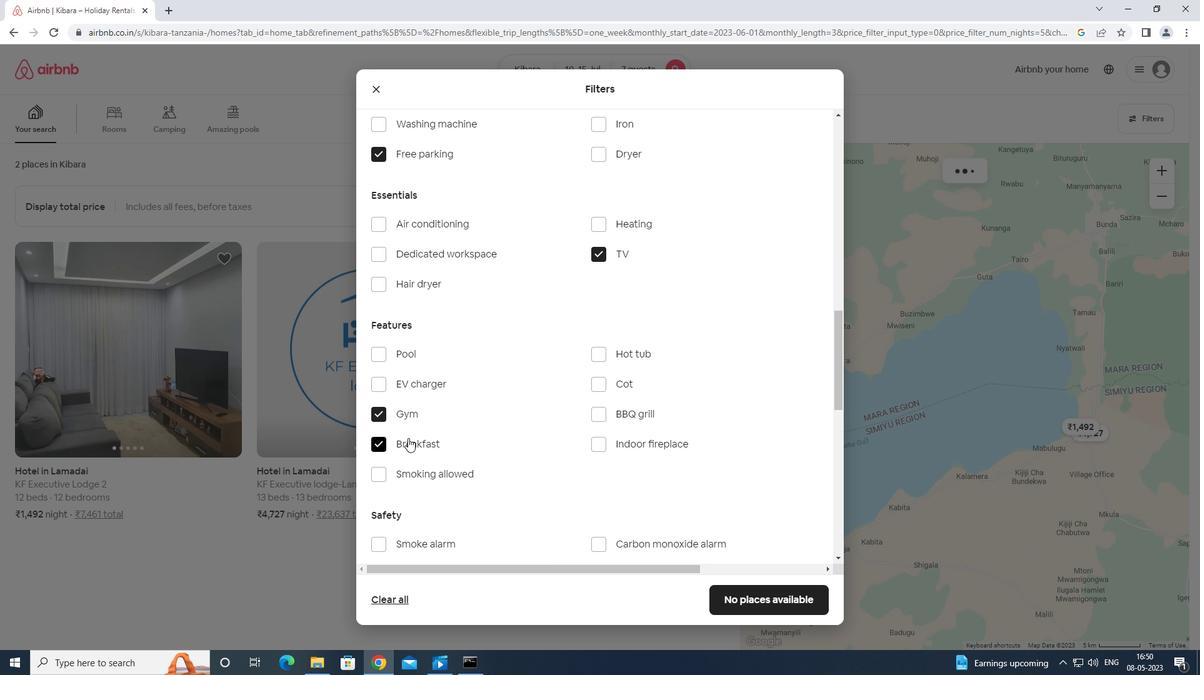 
Action: Mouse scrolled (408, 438) with delta (0, 0)
Screenshot: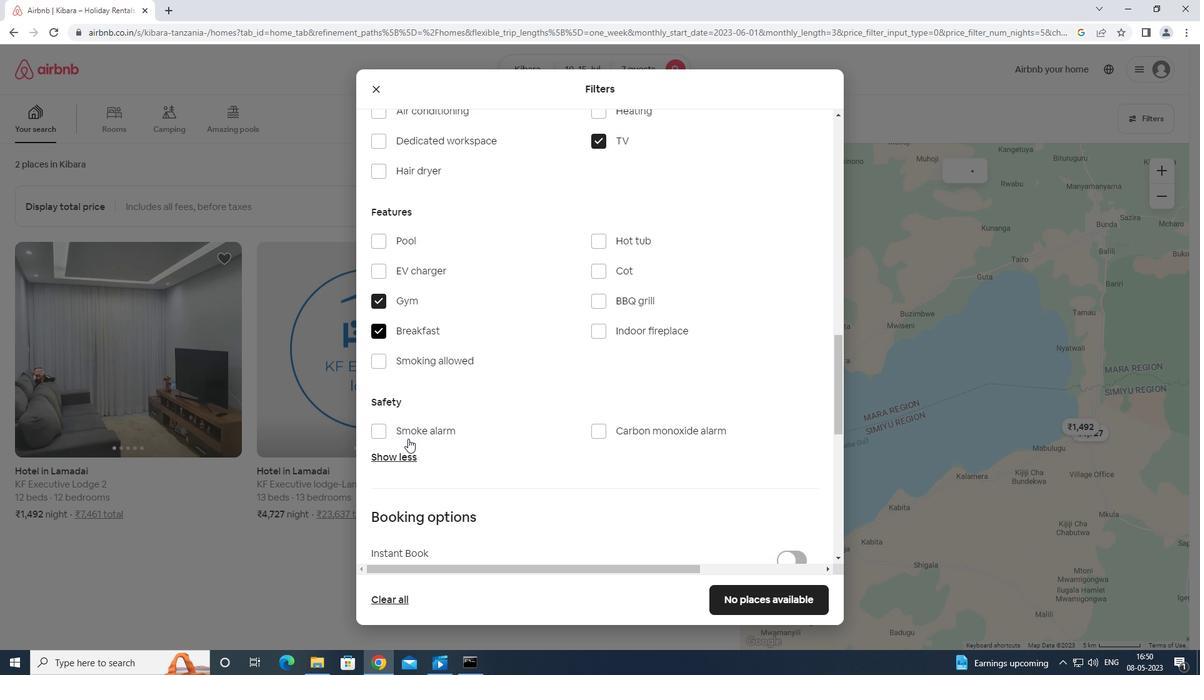 
Action: Mouse scrolled (408, 438) with delta (0, 0)
Screenshot: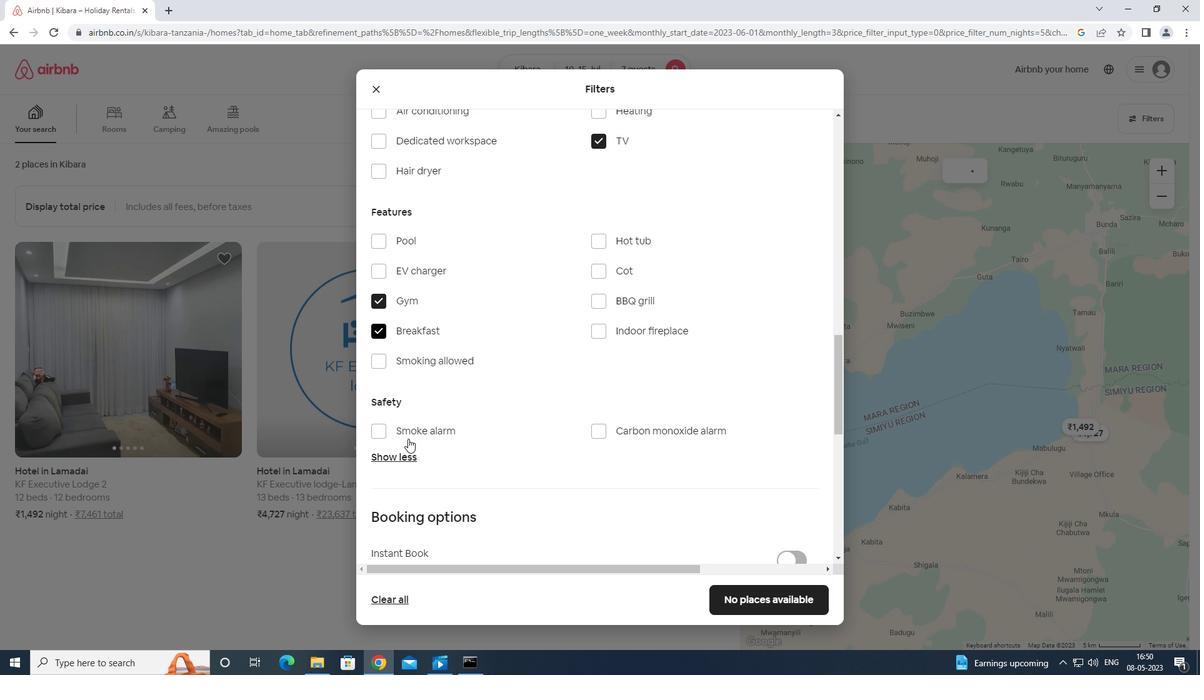 
Action: Mouse moved to (795, 464)
Screenshot: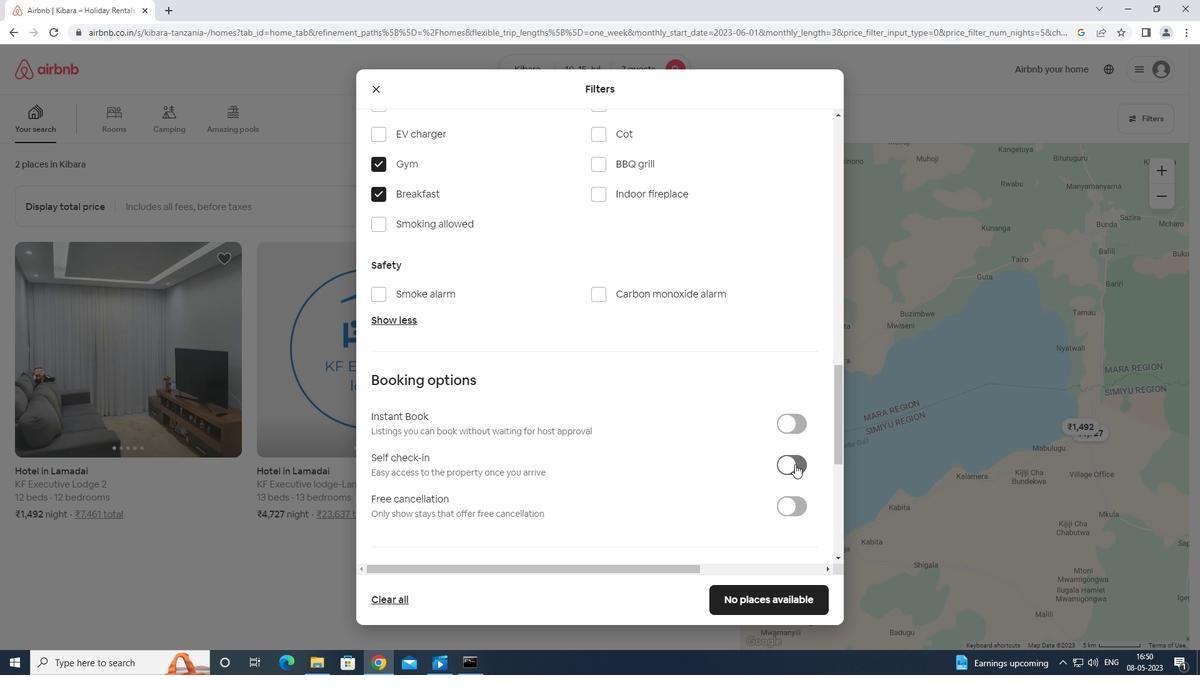 
Action: Mouse pressed left at (795, 464)
Screenshot: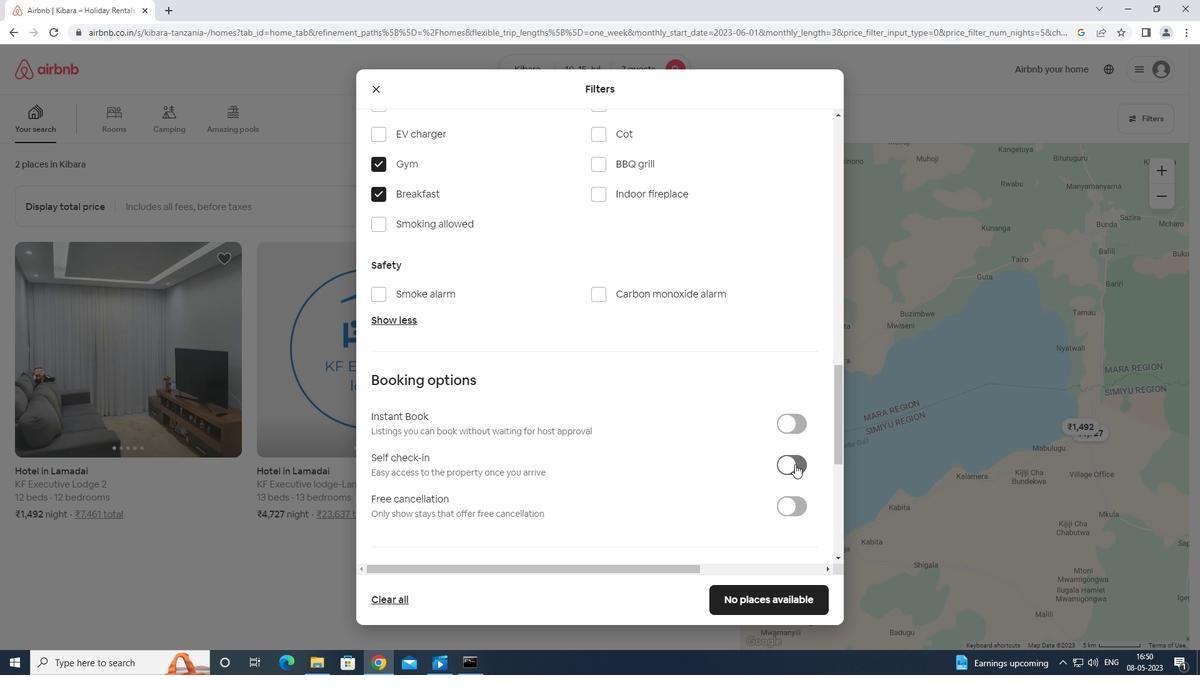 
Action: Mouse moved to (808, 443)
Screenshot: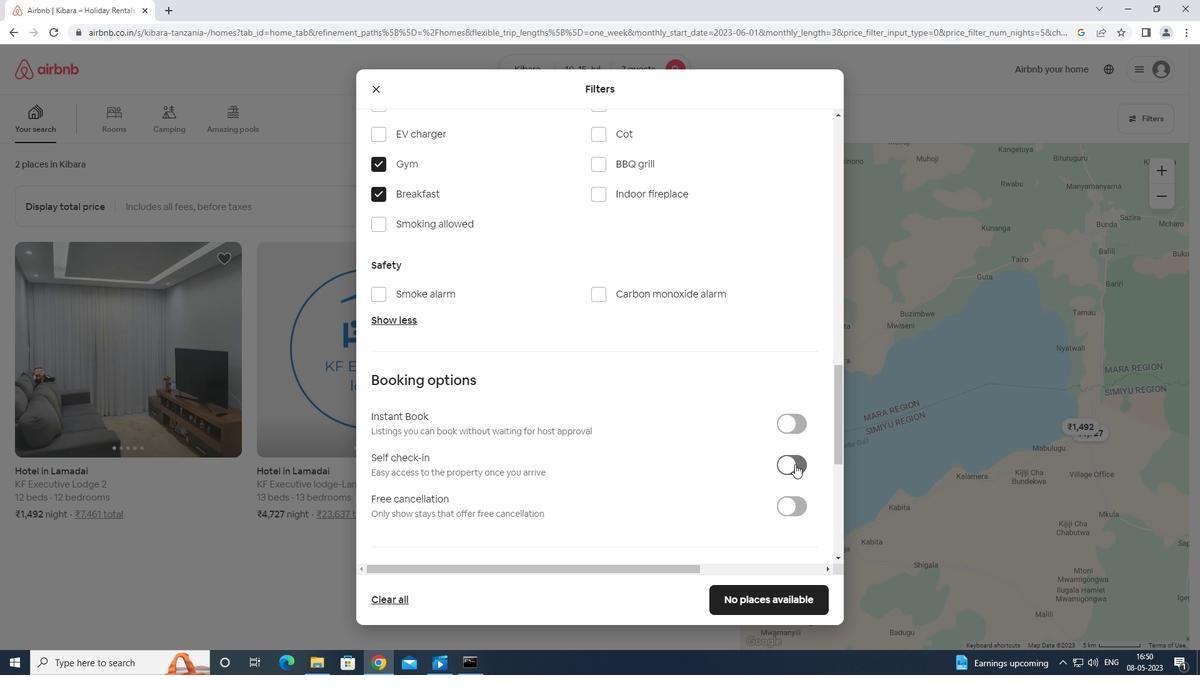 
Action: Mouse scrolled (808, 443) with delta (0, 0)
Screenshot: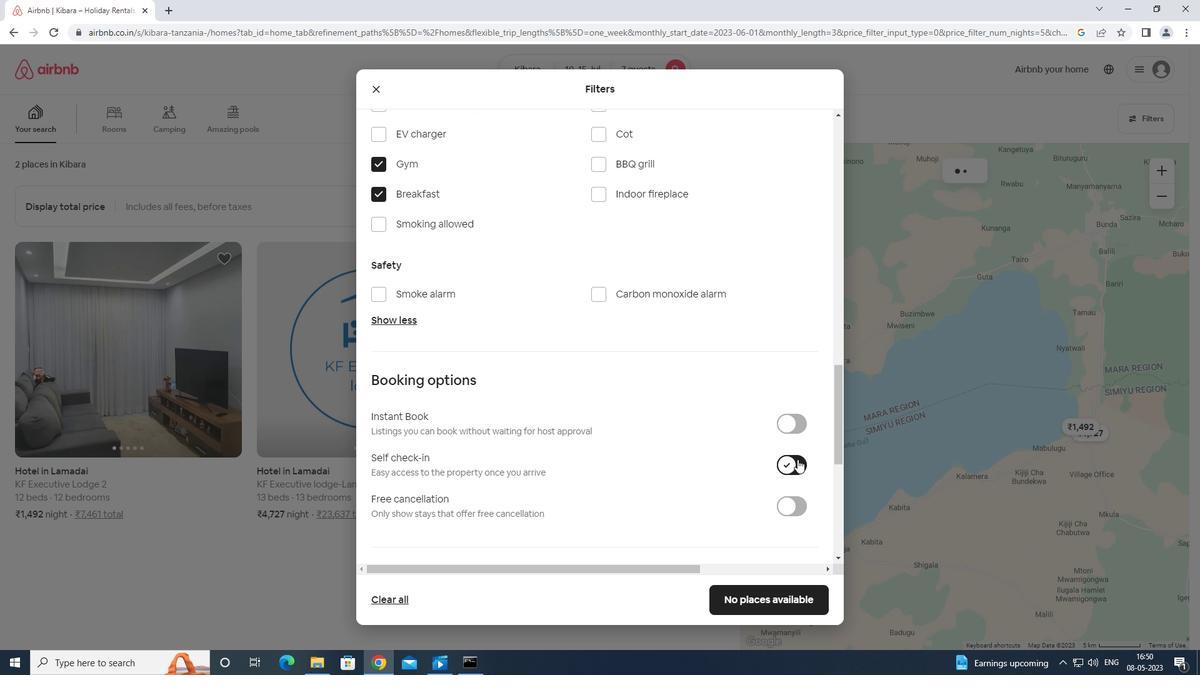 
Action: Mouse scrolled (808, 443) with delta (0, 0)
Screenshot: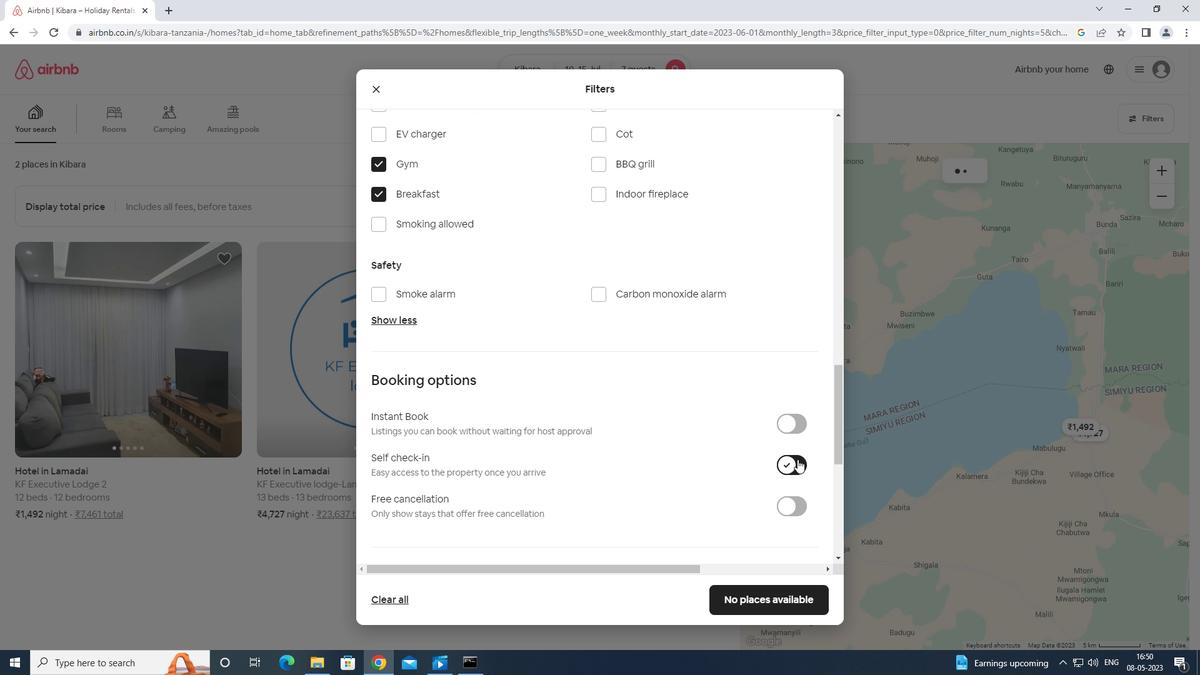 
Action: Mouse scrolled (808, 443) with delta (0, 0)
Screenshot: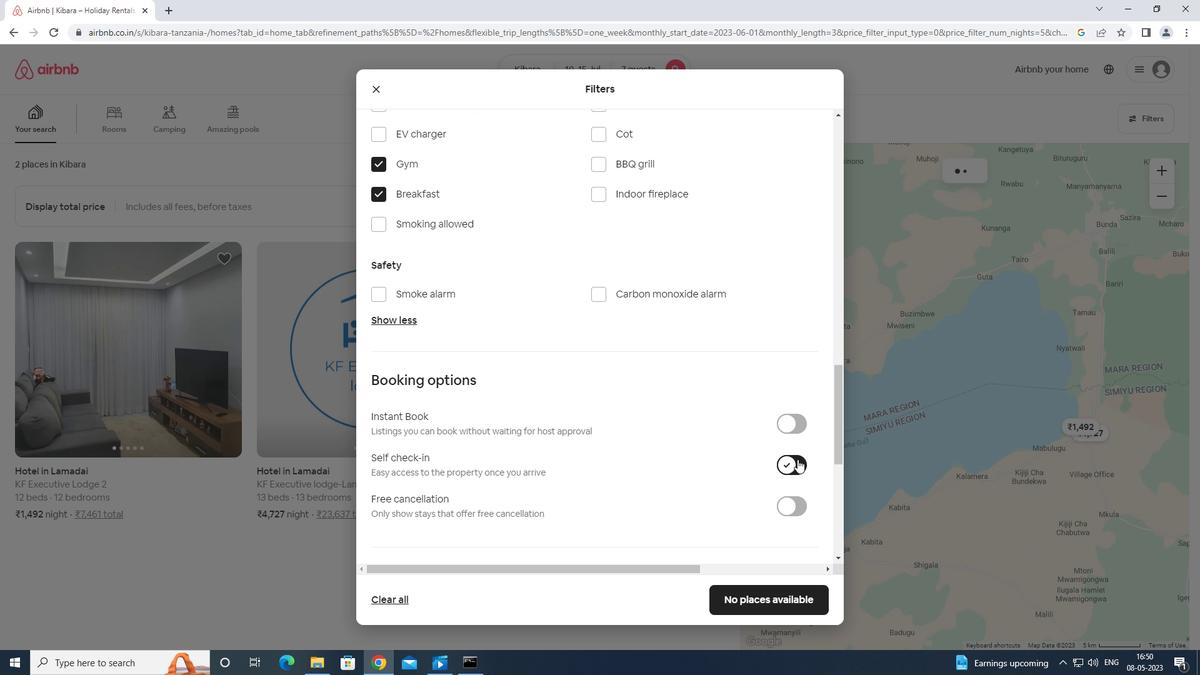 
Action: Mouse moved to (808, 443)
Screenshot: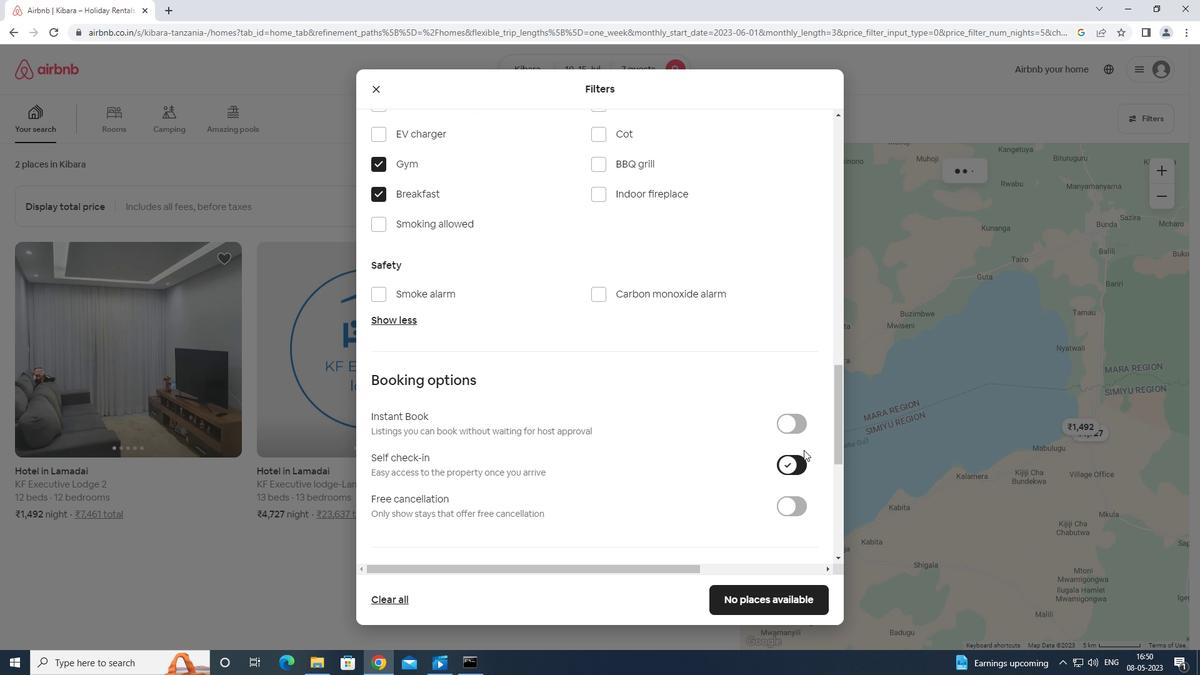 
Action: Mouse scrolled (808, 443) with delta (0, 0)
Screenshot: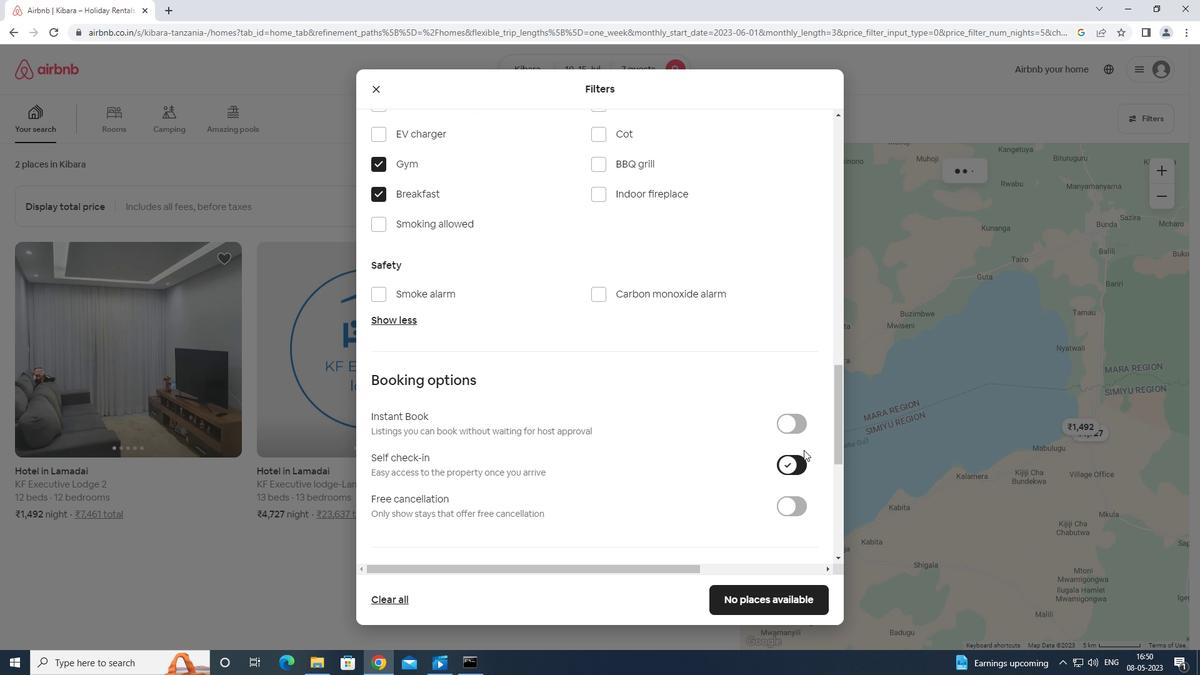 
Action: Mouse moved to (795, 436)
Screenshot: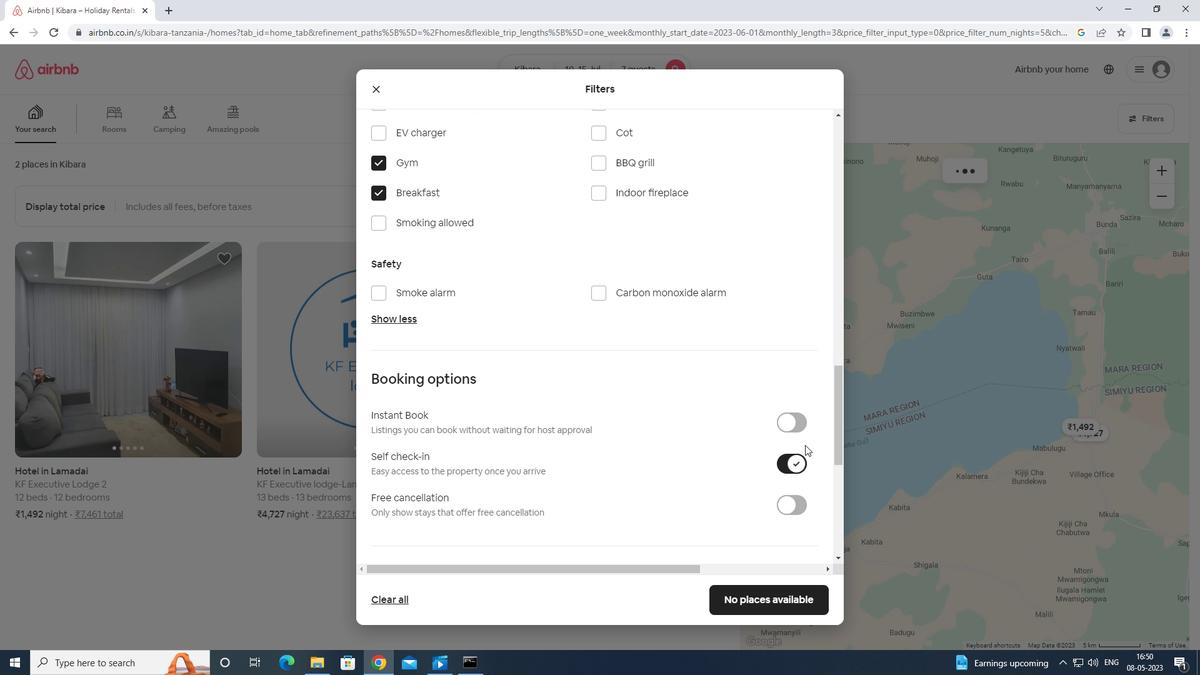 
Action: Mouse scrolled (795, 435) with delta (0, 0)
Screenshot: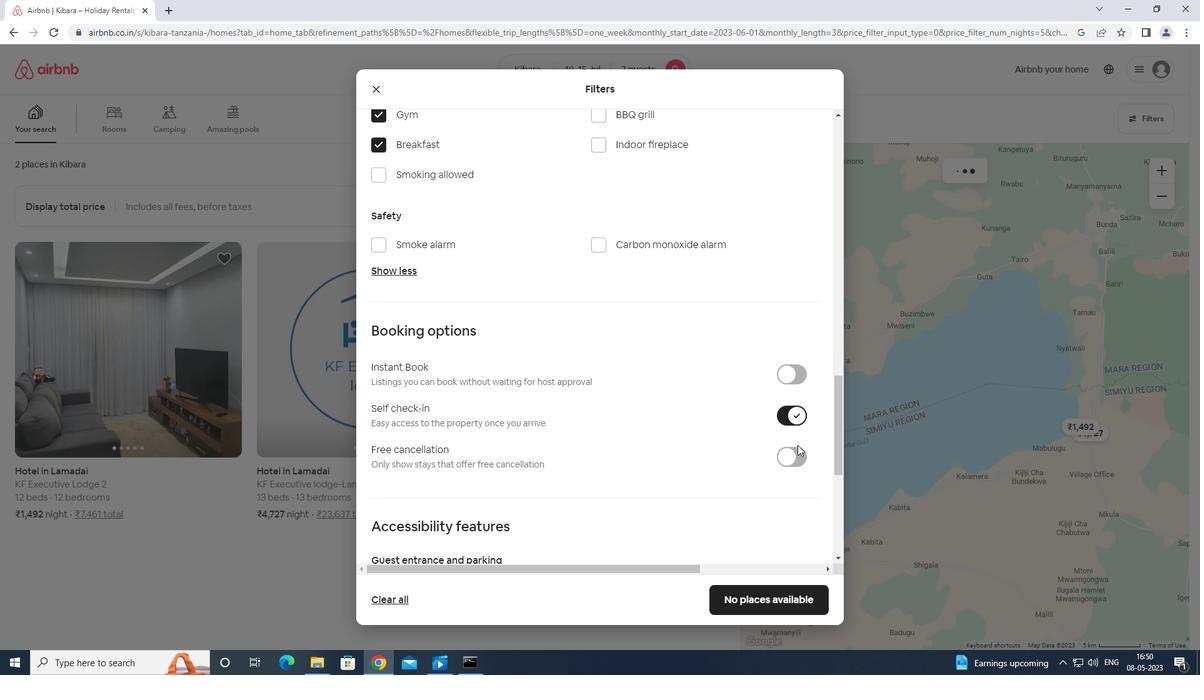 
Action: Mouse scrolled (795, 435) with delta (0, 0)
Screenshot: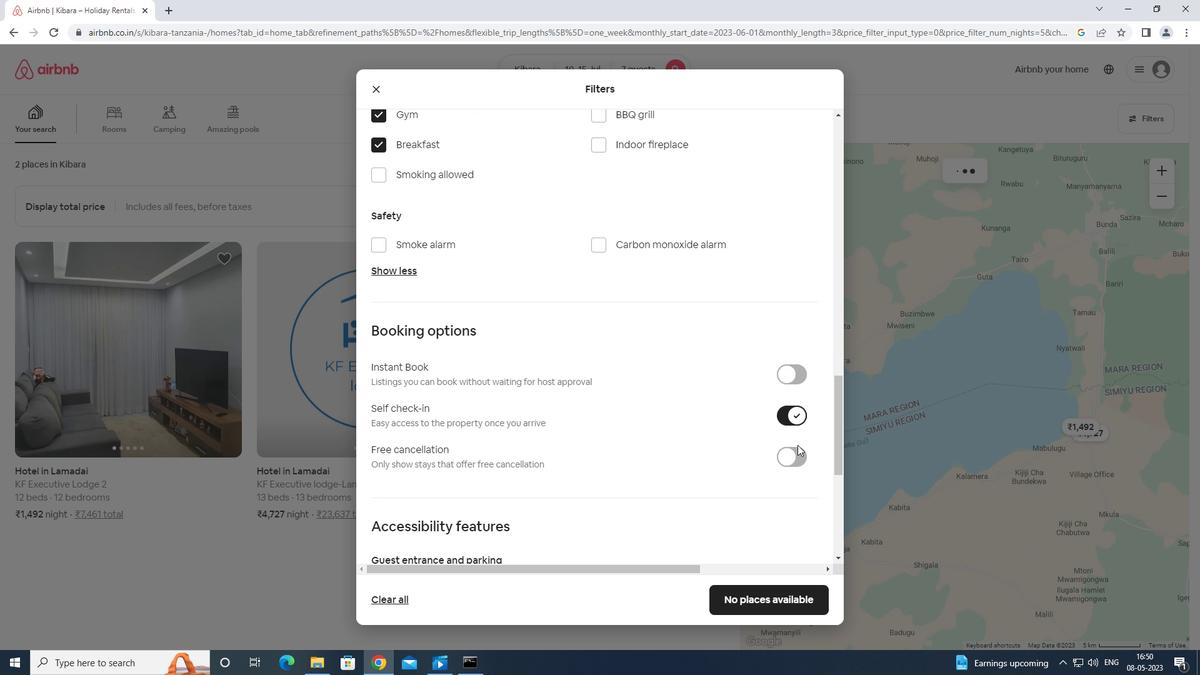 
Action: Mouse scrolled (795, 435) with delta (0, 0)
Screenshot: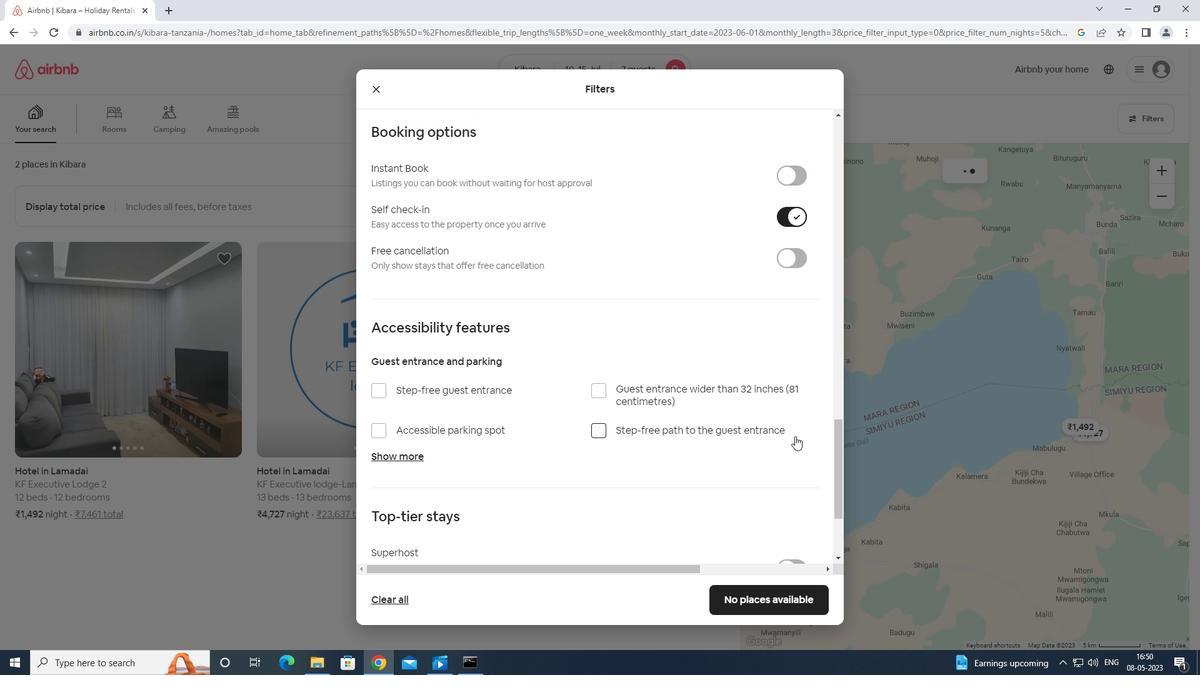
Action: Mouse moved to (677, 415)
Screenshot: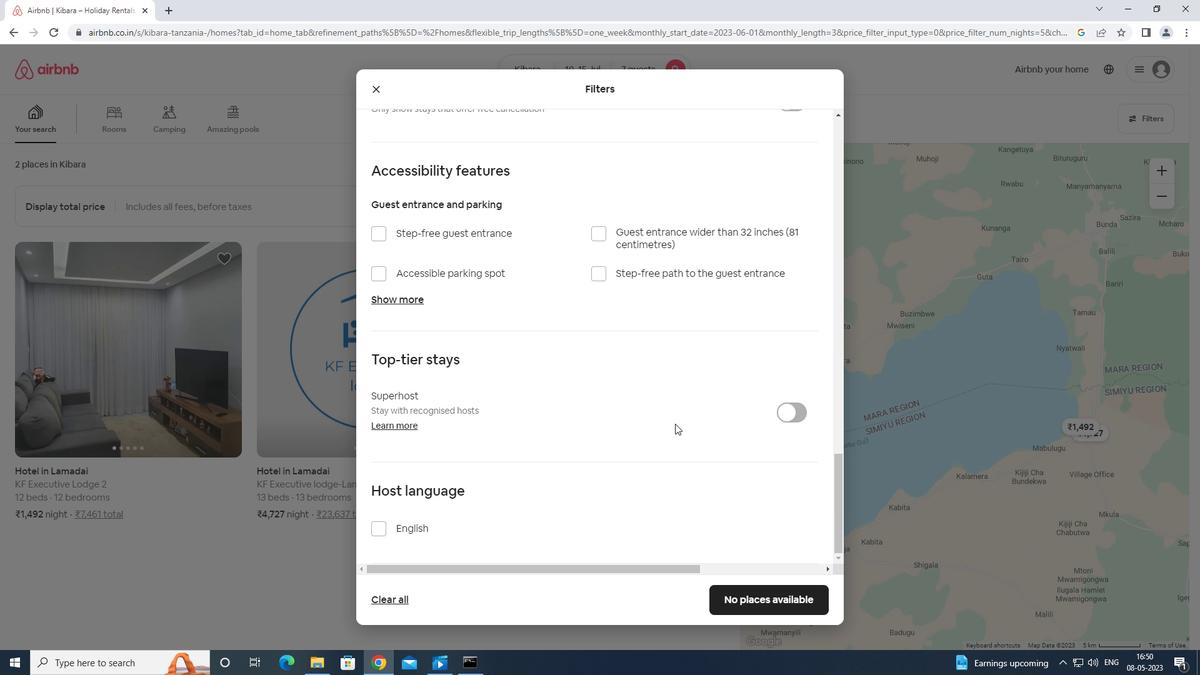 
Action: Mouse scrolled (677, 414) with delta (0, 0)
Screenshot: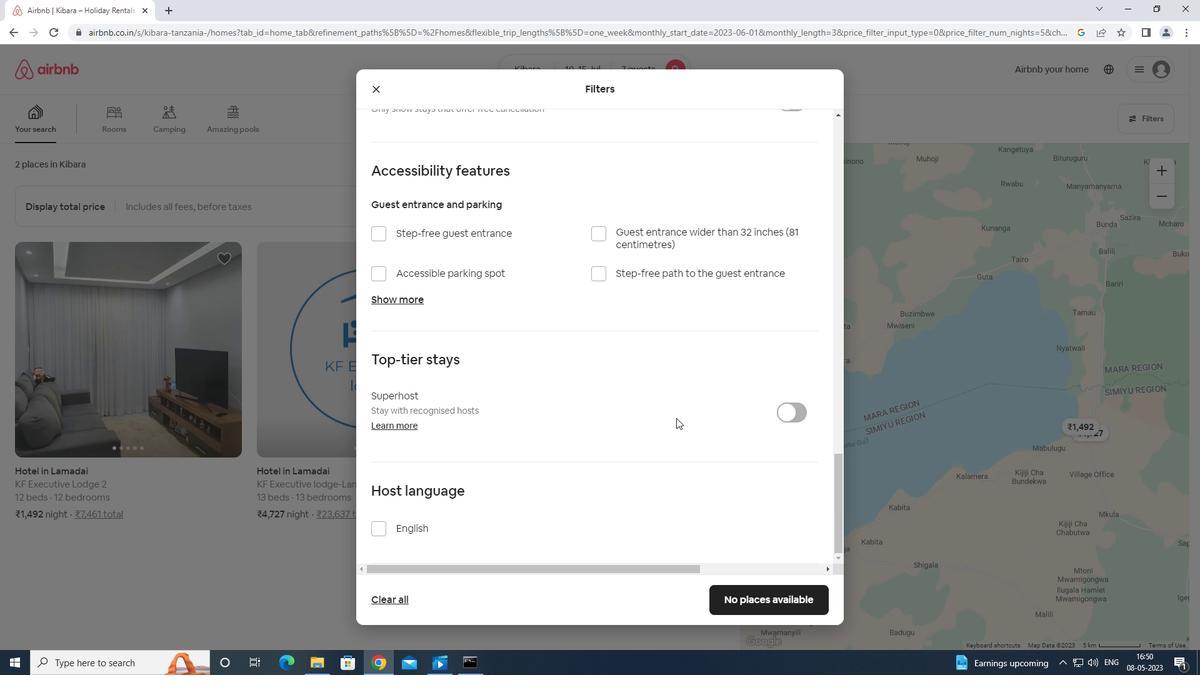 
Action: Mouse scrolled (677, 414) with delta (0, 0)
Screenshot: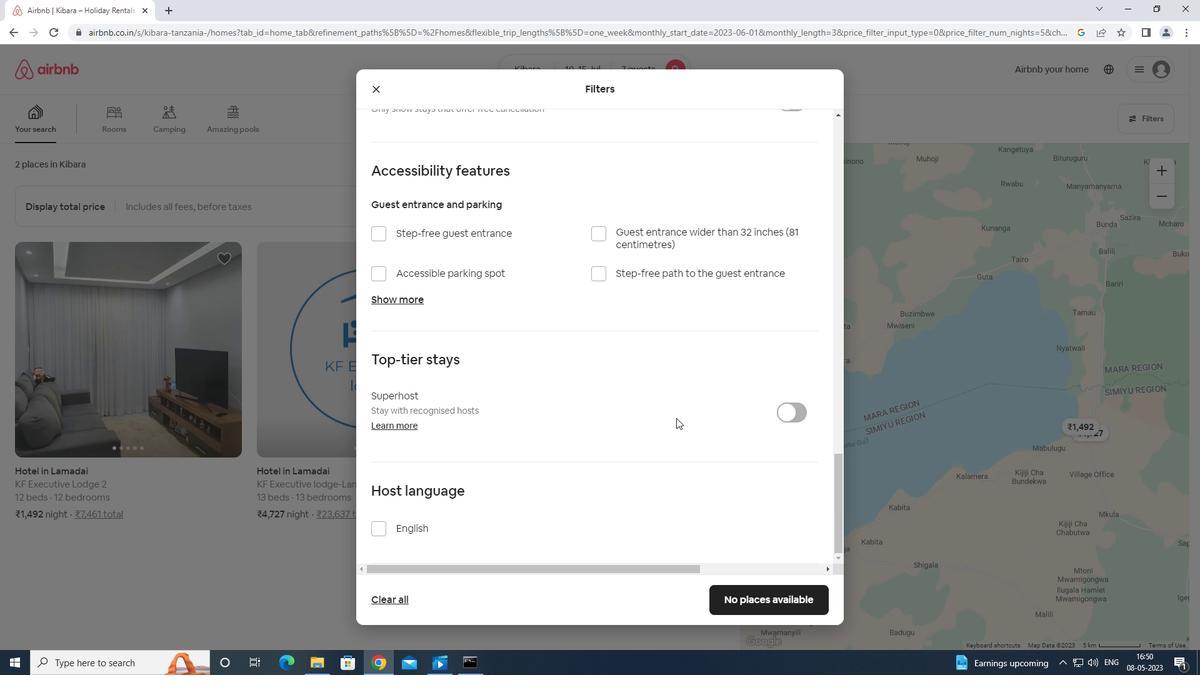 
Action: Mouse scrolled (677, 414) with delta (0, 0)
Screenshot: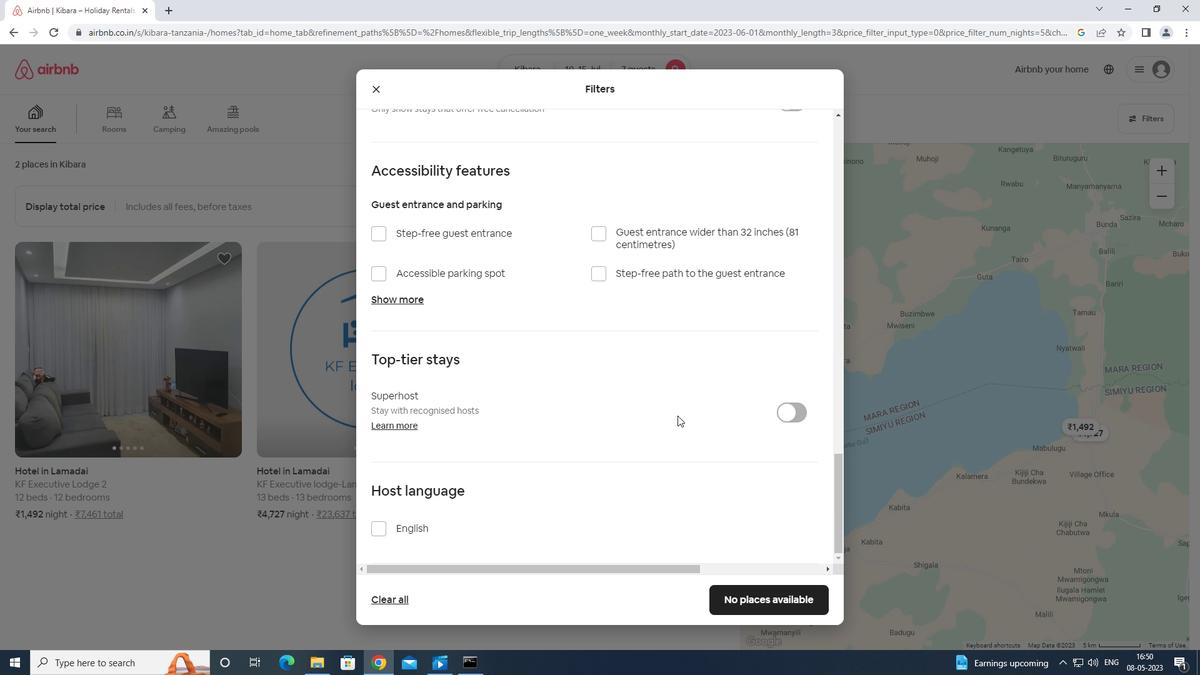 
Action: Mouse moved to (377, 525)
Screenshot: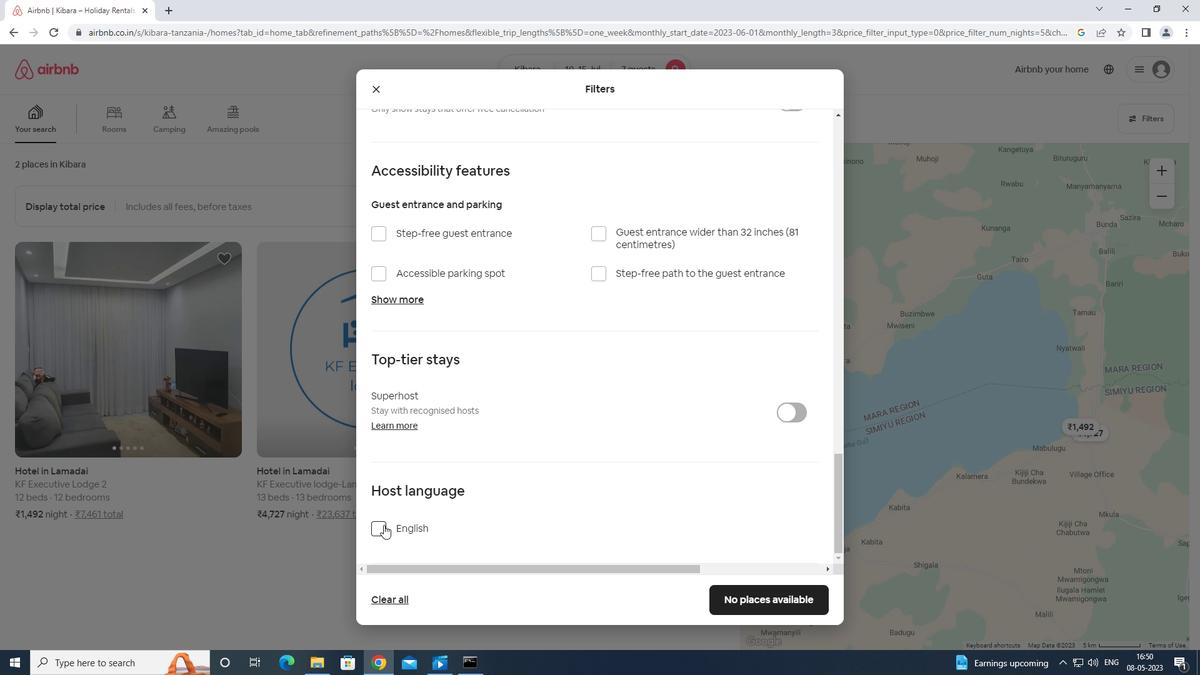 
Action: Mouse pressed left at (377, 525)
Screenshot: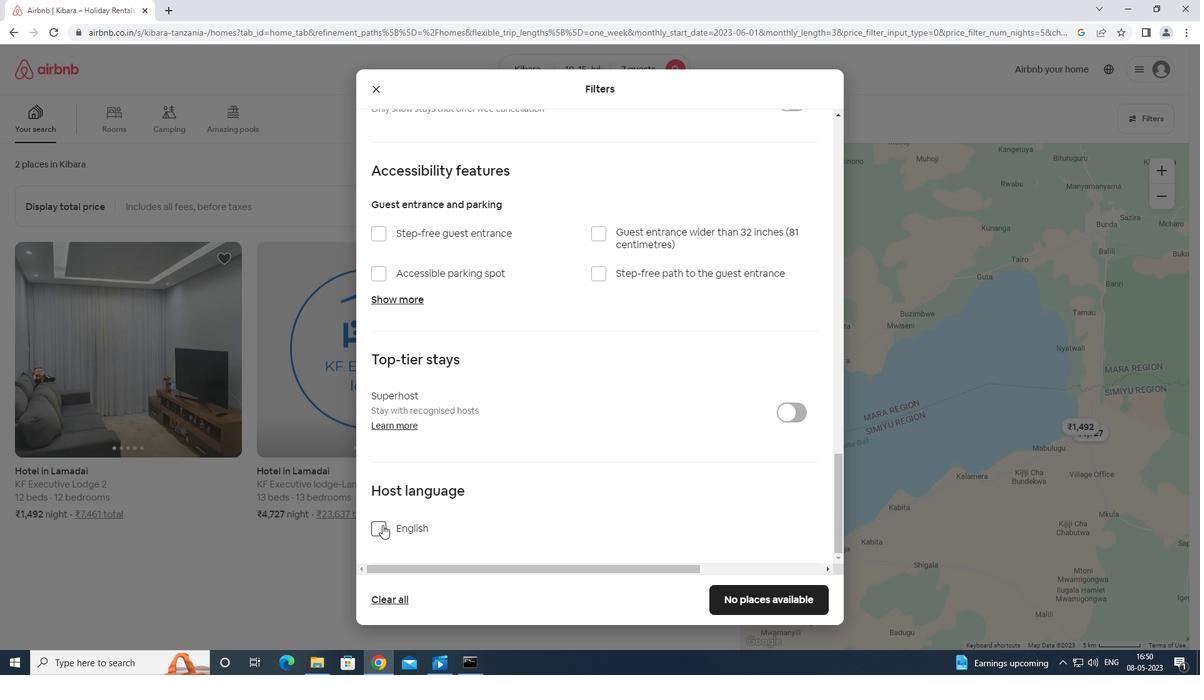 
Action: Mouse moved to (770, 596)
Screenshot: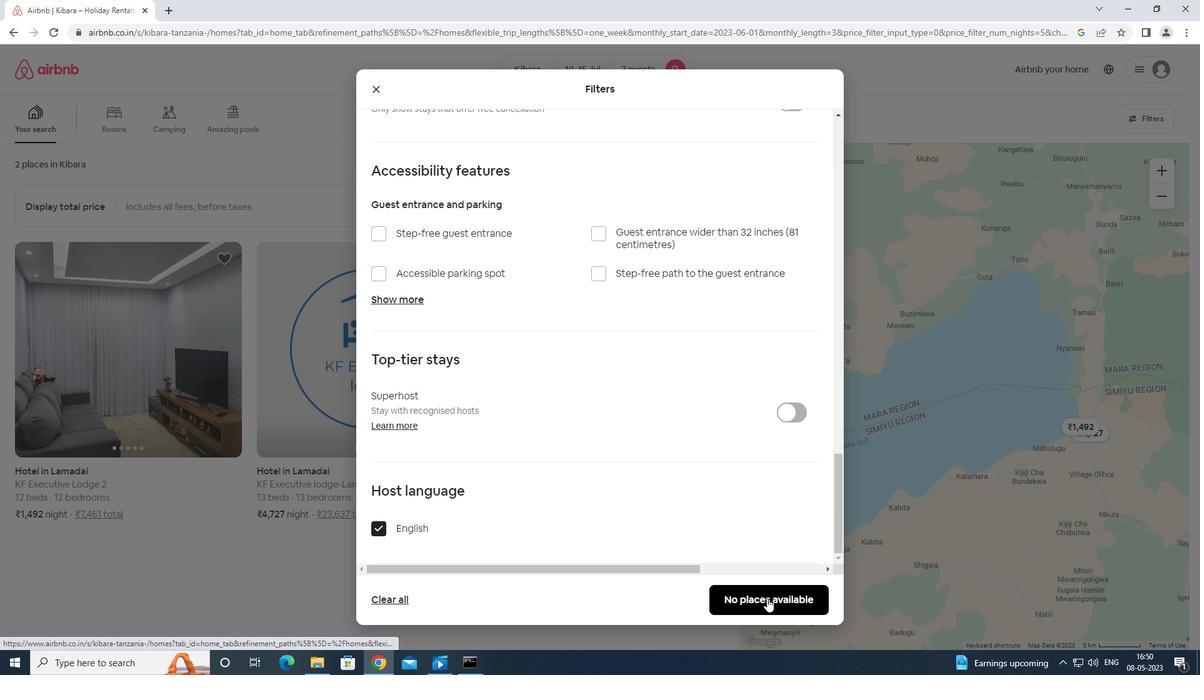 
Action: Mouse pressed left at (770, 596)
Screenshot: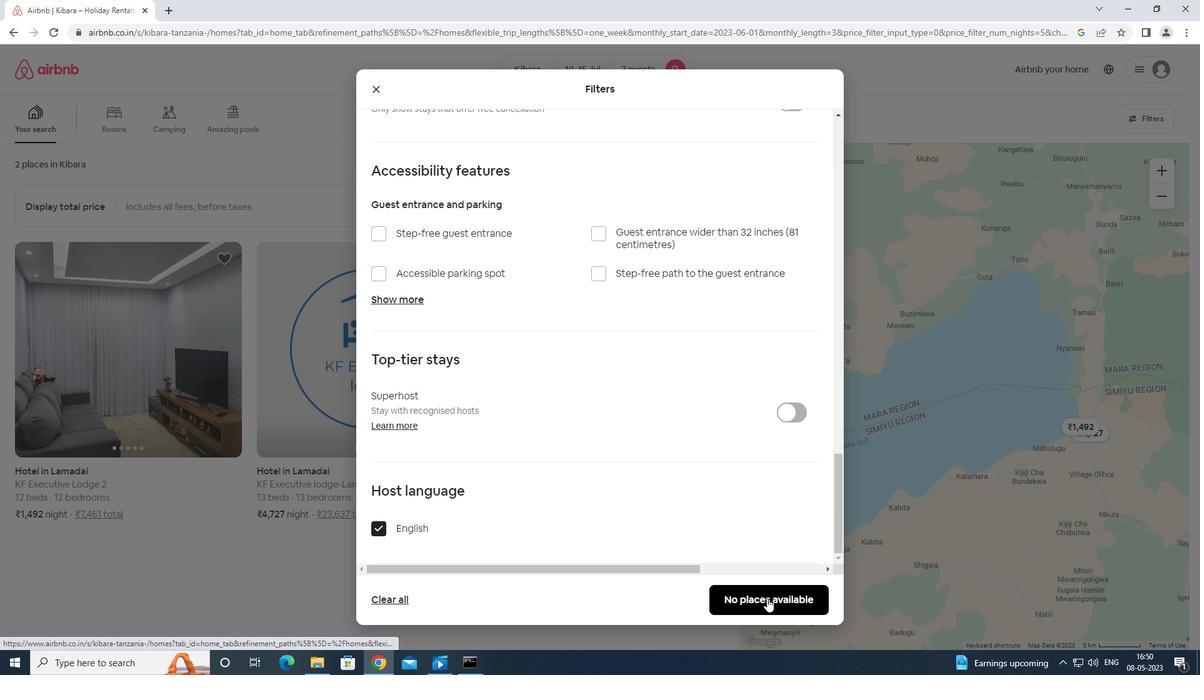 
Action: Mouse moved to (775, 589)
Screenshot: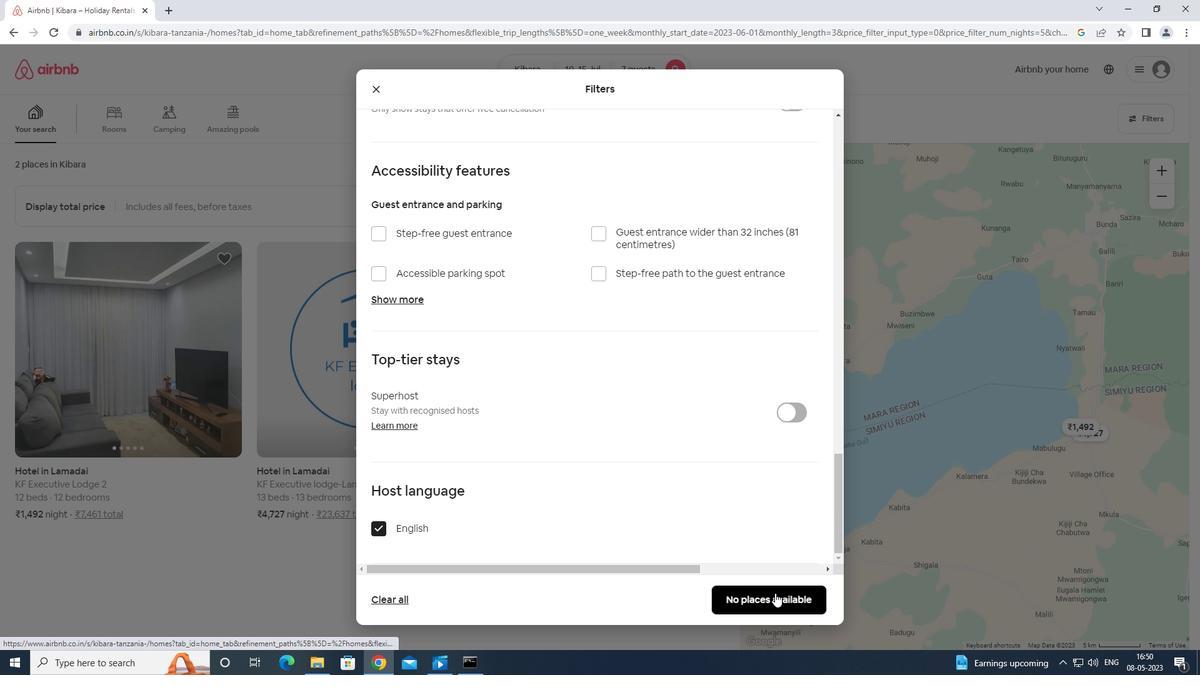 
